 Task: Research Airbnb properties in Lyepyelâ, Belarus from 10th December, 2023 to 15th December, 2023 for 7 adults.4 bedrooms having 7 beds and 4 bathrooms. Property type can be house. Amenities needed are: wifi, TV, free parkinig on premises, gym, breakfast. Booking option can be shelf check-in. Look for 3 properties as per requirement.
Action: Mouse moved to (504, 118)
Screenshot: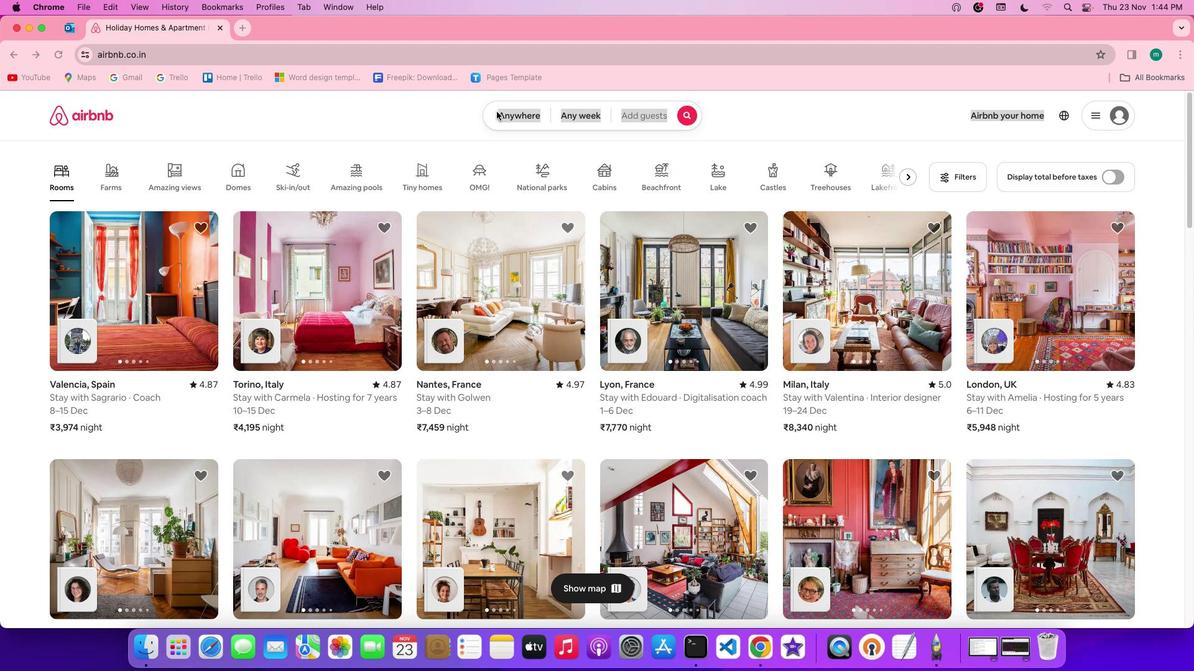 
Action: Mouse pressed left at (504, 118)
Screenshot: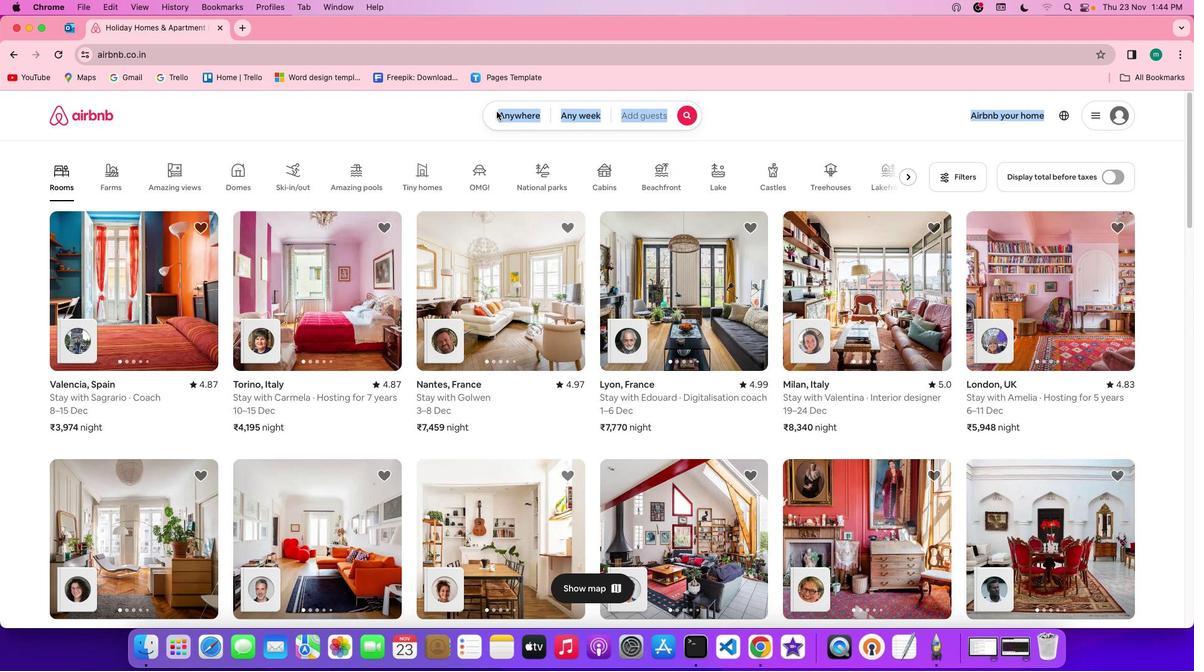 
Action: Mouse pressed left at (504, 118)
Screenshot: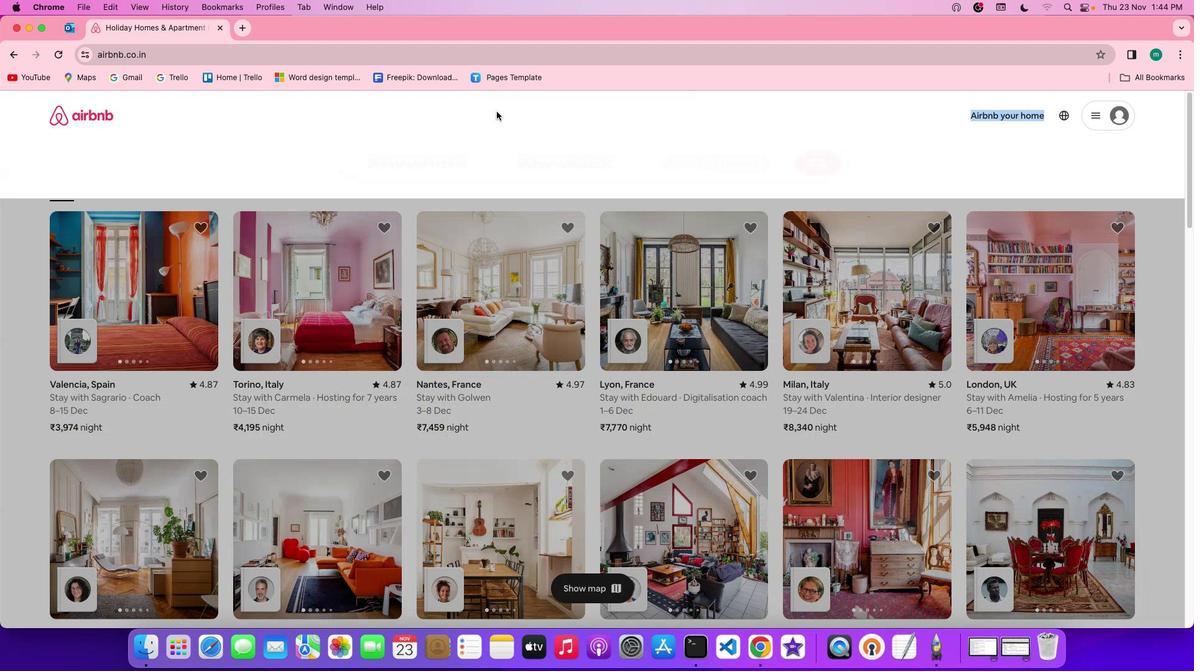 
Action: Mouse moved to (464, 176)
Screenshot: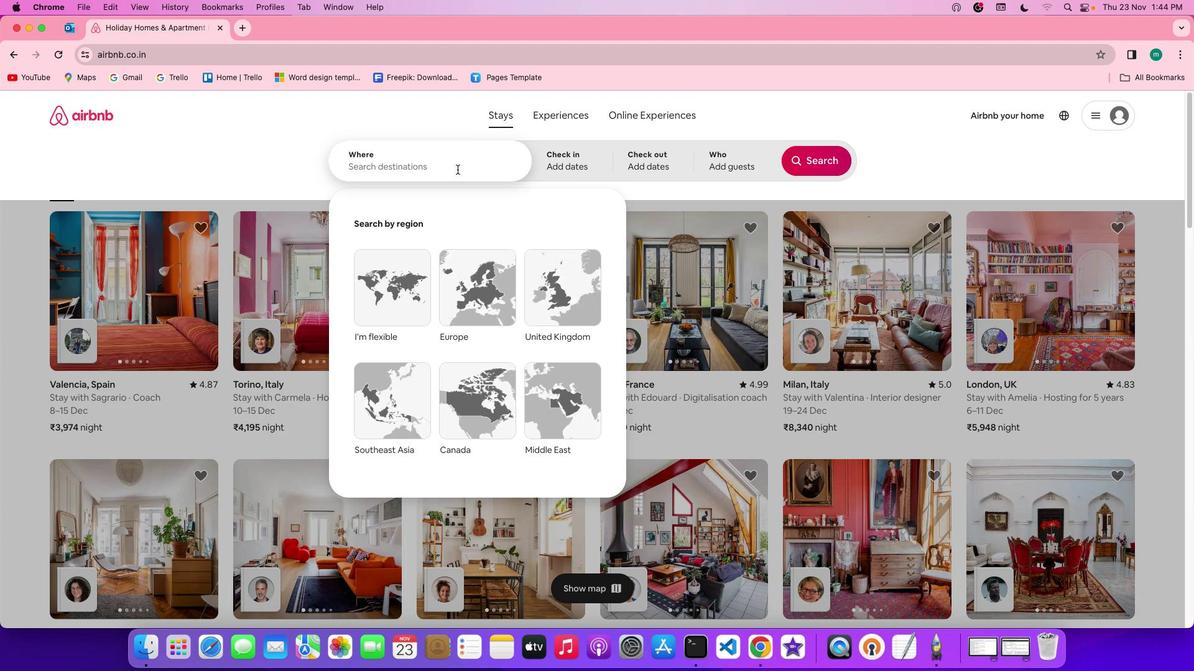 
Action: Mouse pressed left at (464, 176)
Screenshot: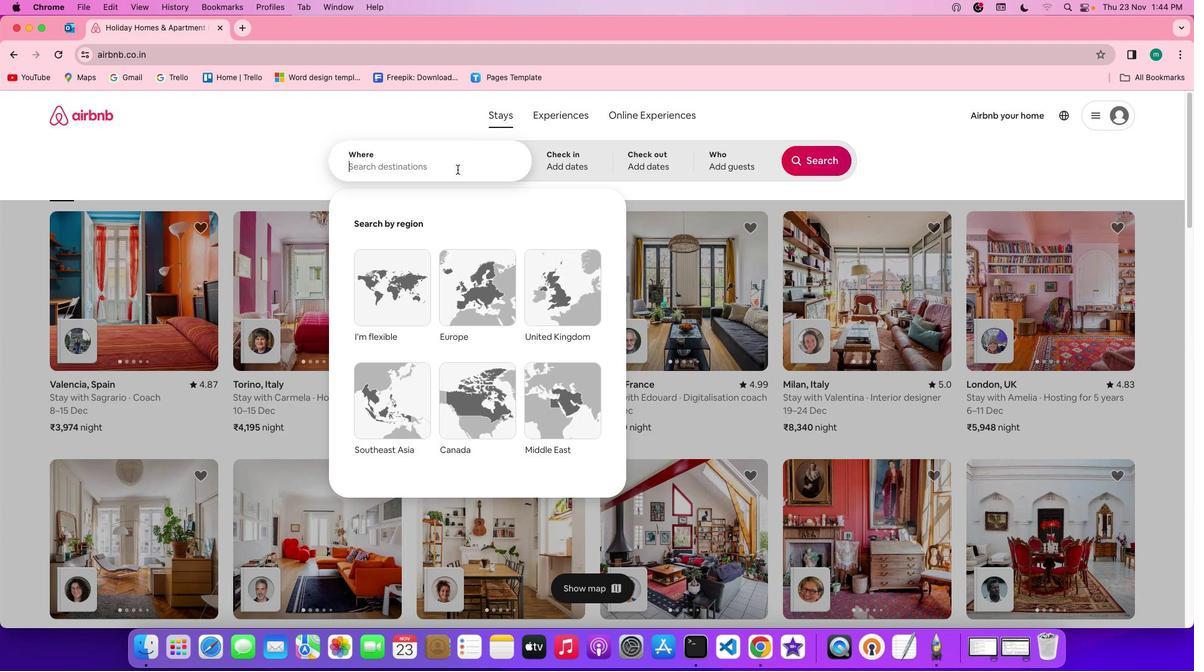 
Action: Key pressed Key.shift'L''y''e''p''y''e''l'','Key.spaceKey.shift'B''e''l''a''r''u''s'
Screenshot: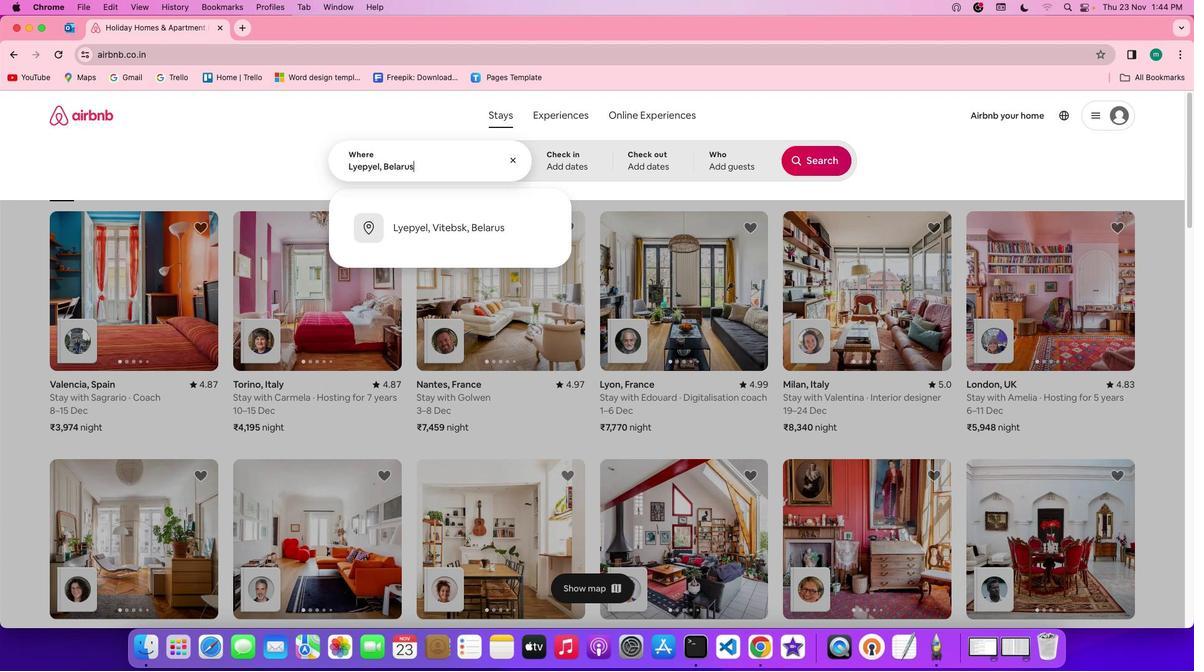 
Action: Mouse moved to (564, 170)
Screenshot: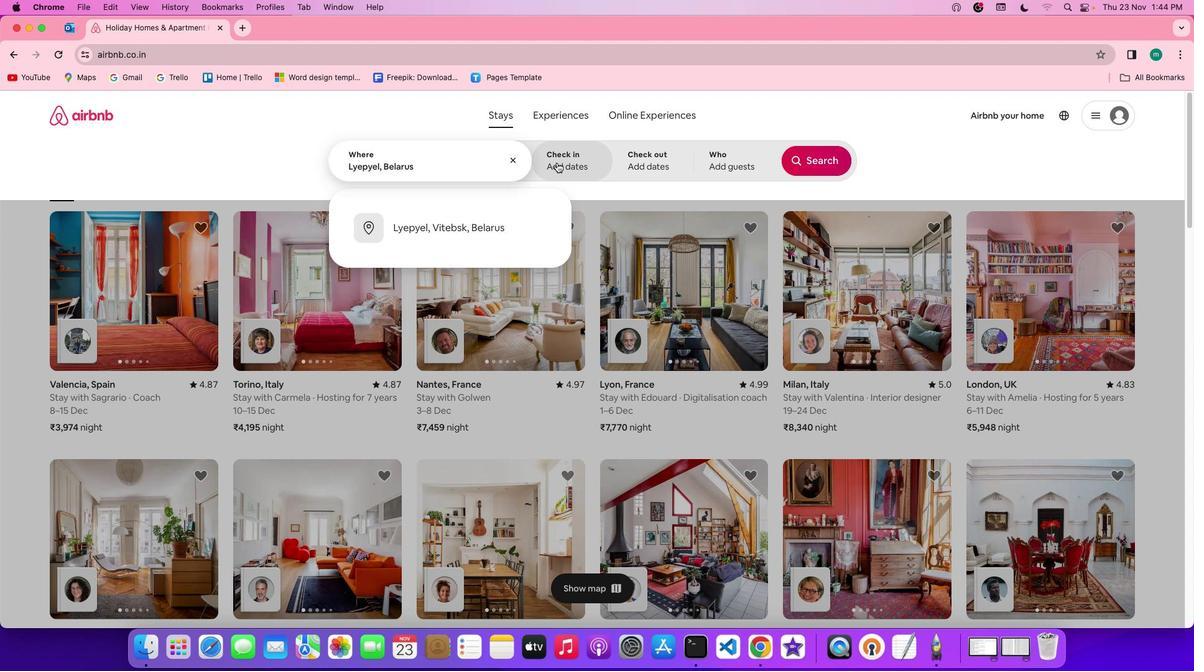 
Action: Mouse pressed left at (564, 170)
Screenshot: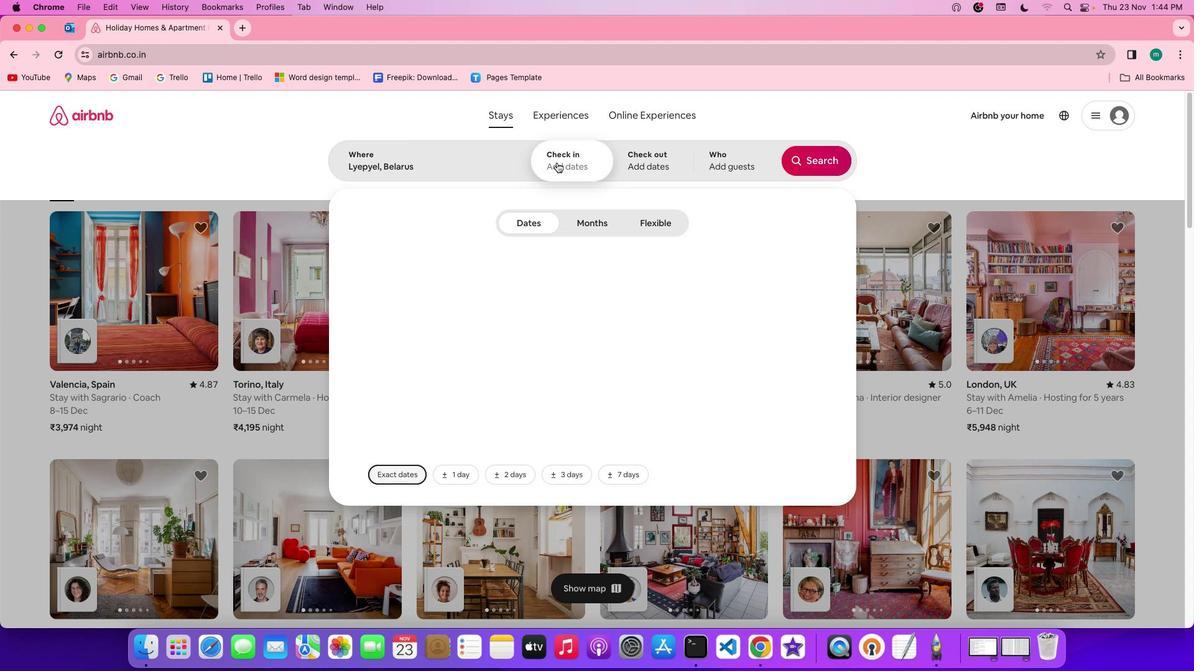 
Action: Mouse moved to (625, 382)
Screenshot: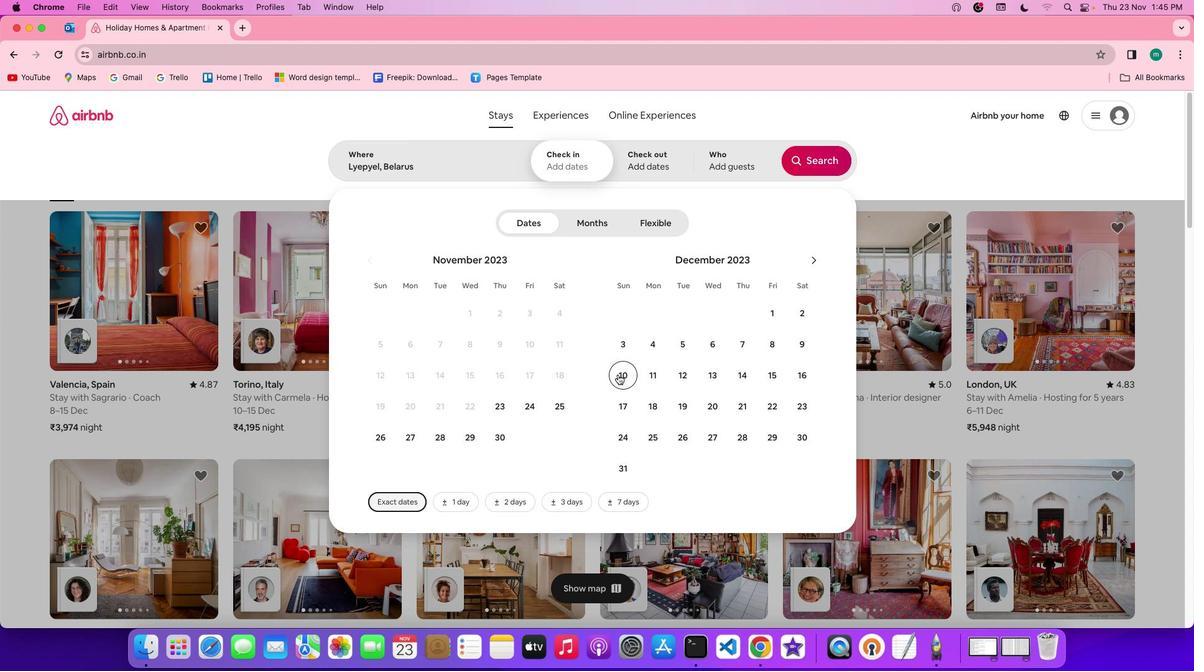 
Action: Mouse pressed left at (625, 382)
Screenshot: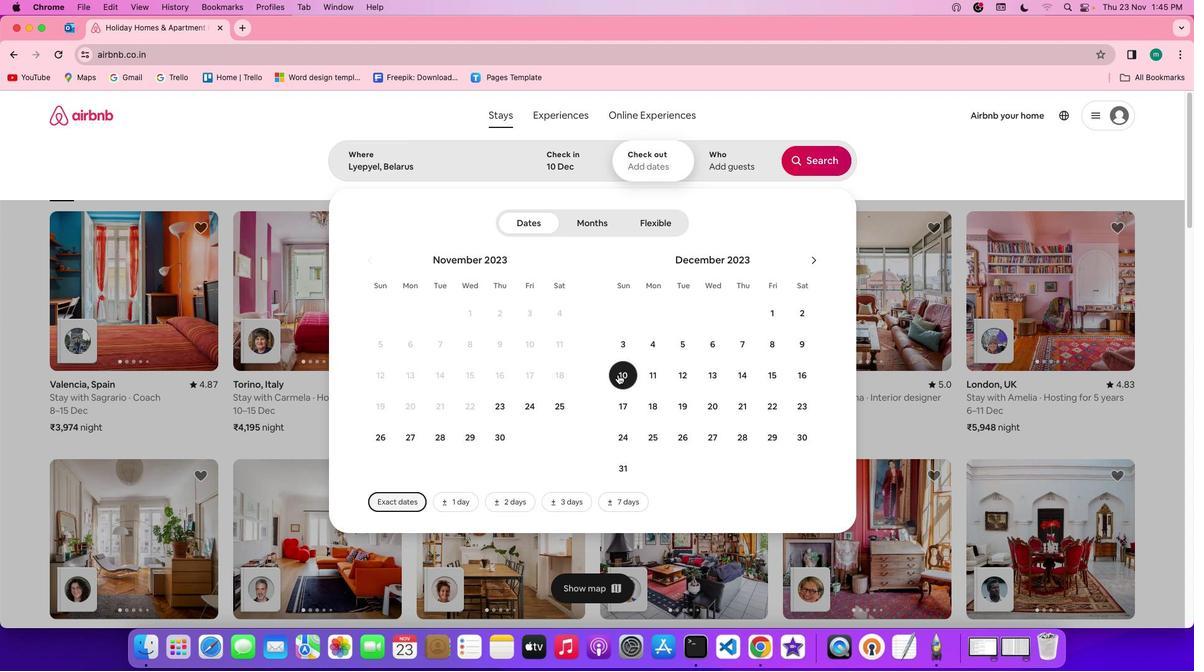 
Action: Mouse moved to (771, 380)
Screenshot: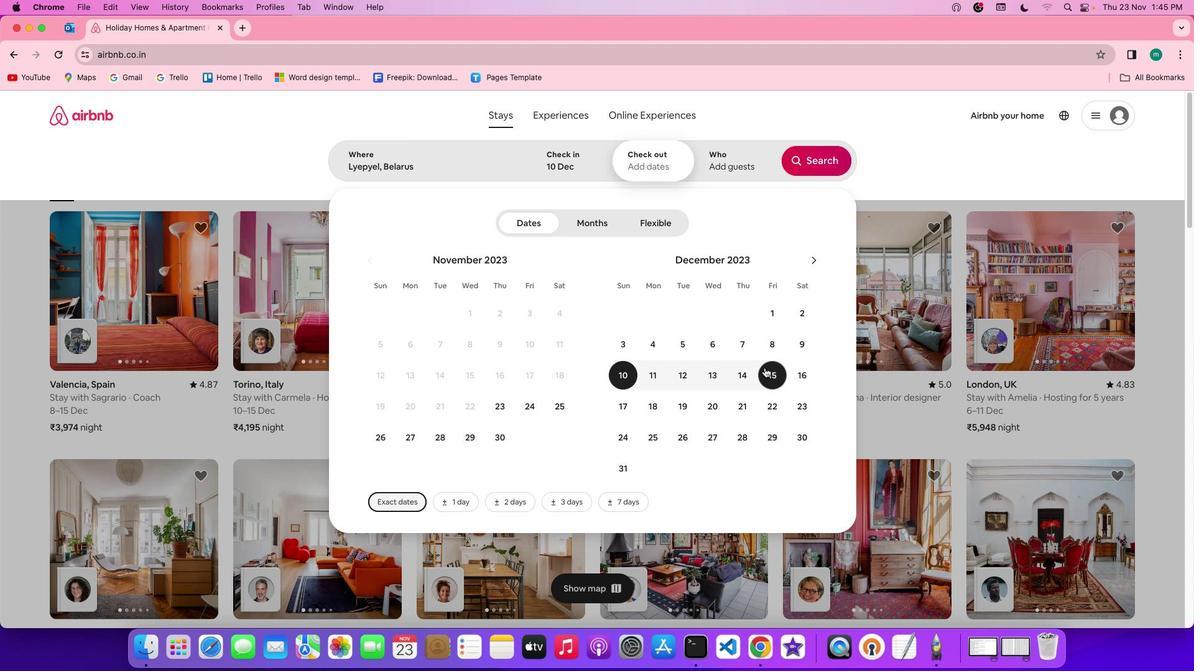 
Action: Mouse pressed left at (771, 380)
Screenshot: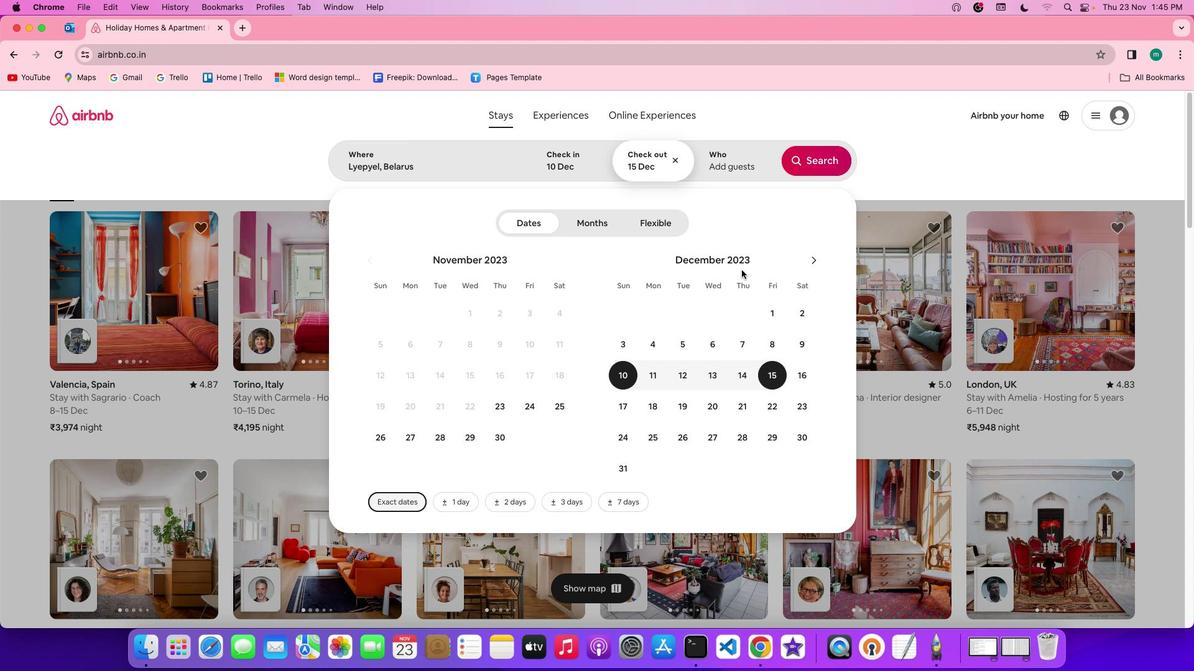 
Action: Mouse moved to (745, 174)
Screenshot: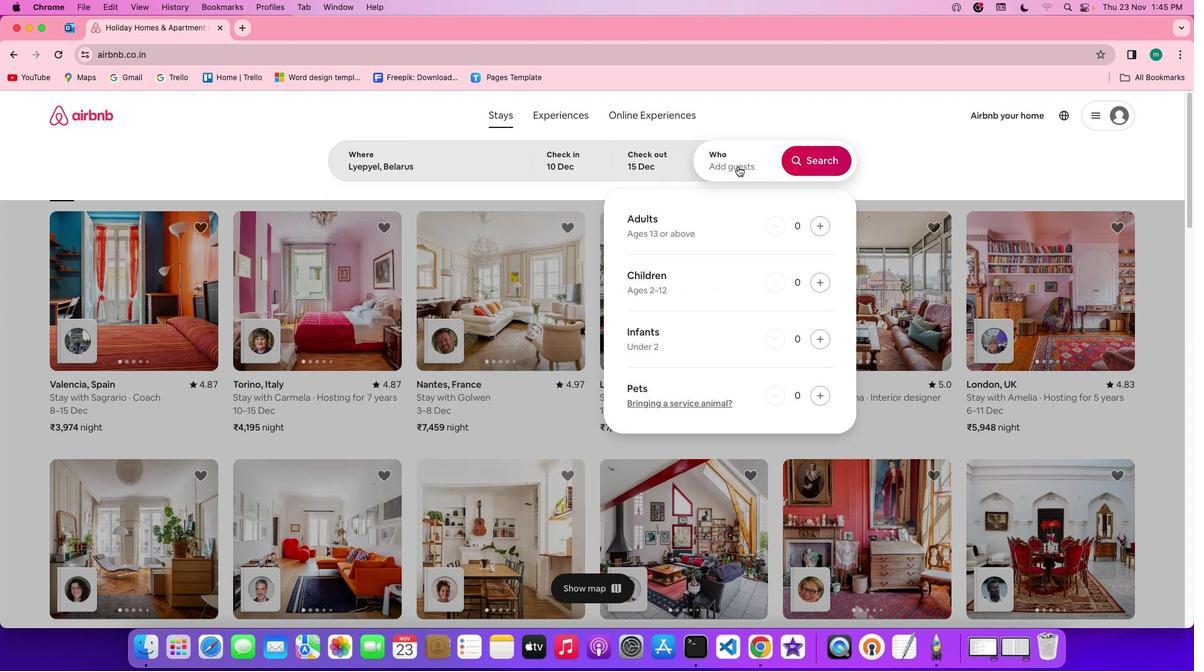 
Action: Mouse pressed left at (745, 174)
Screenshot: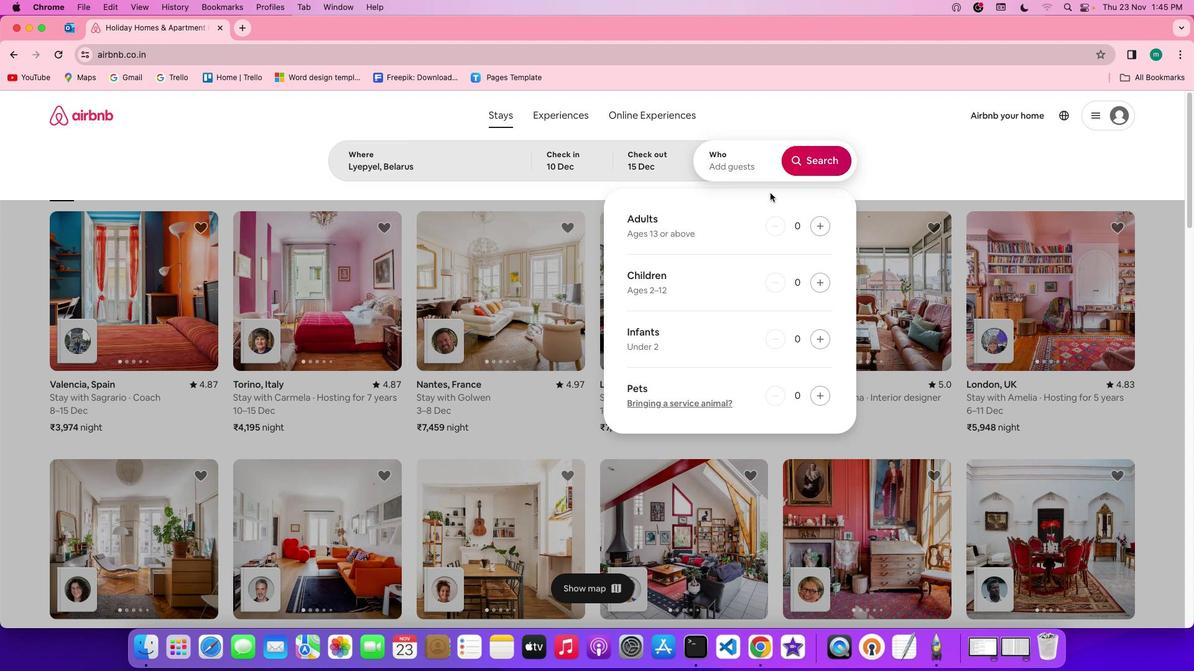 
Action: Mouse moved to (833, 234)
Screenshot: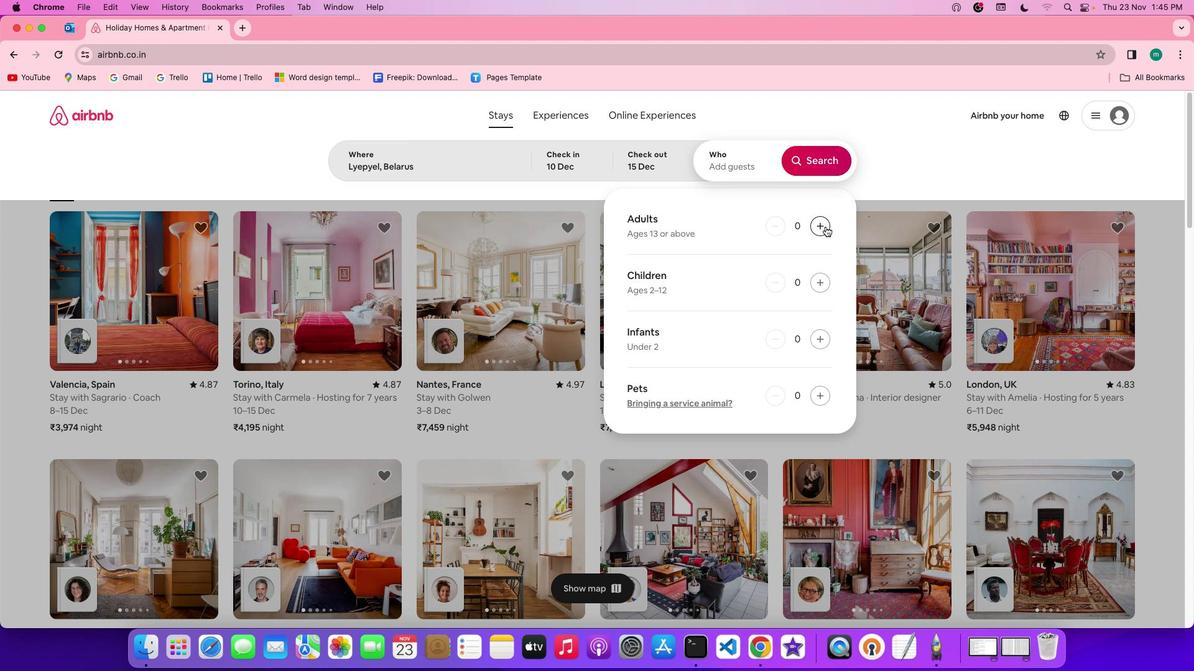 
Action: Mouse pressed left at (833, 234)
Screenshot: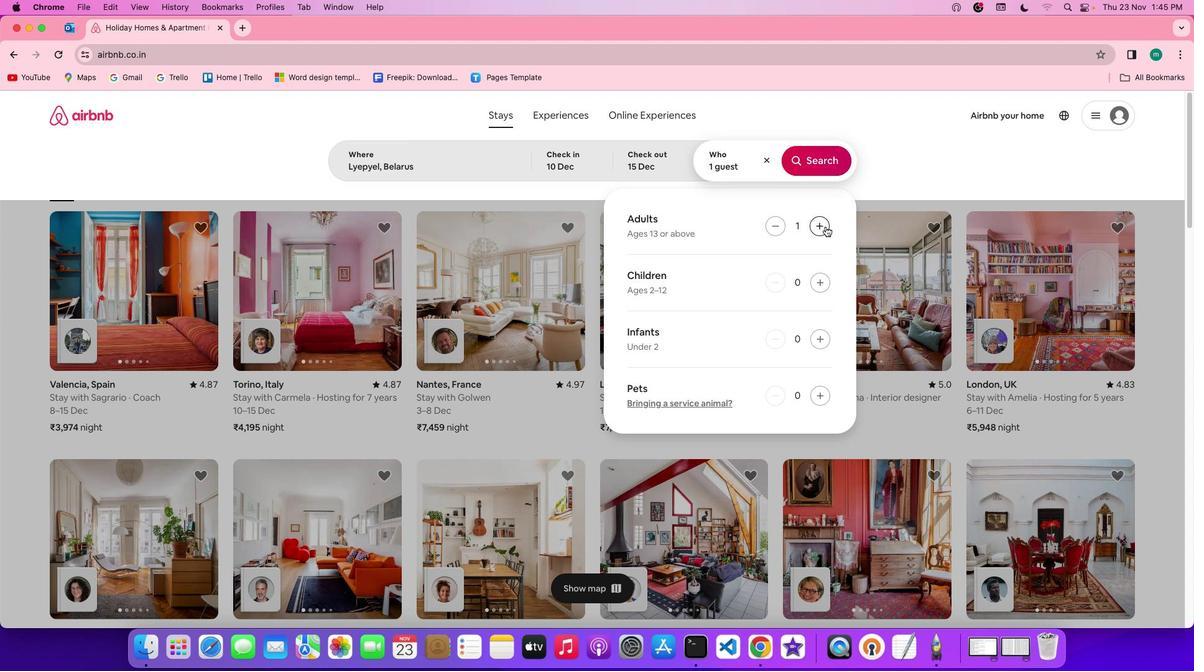 
Action: Mouse pressed left at (833, 234)
Screenshot: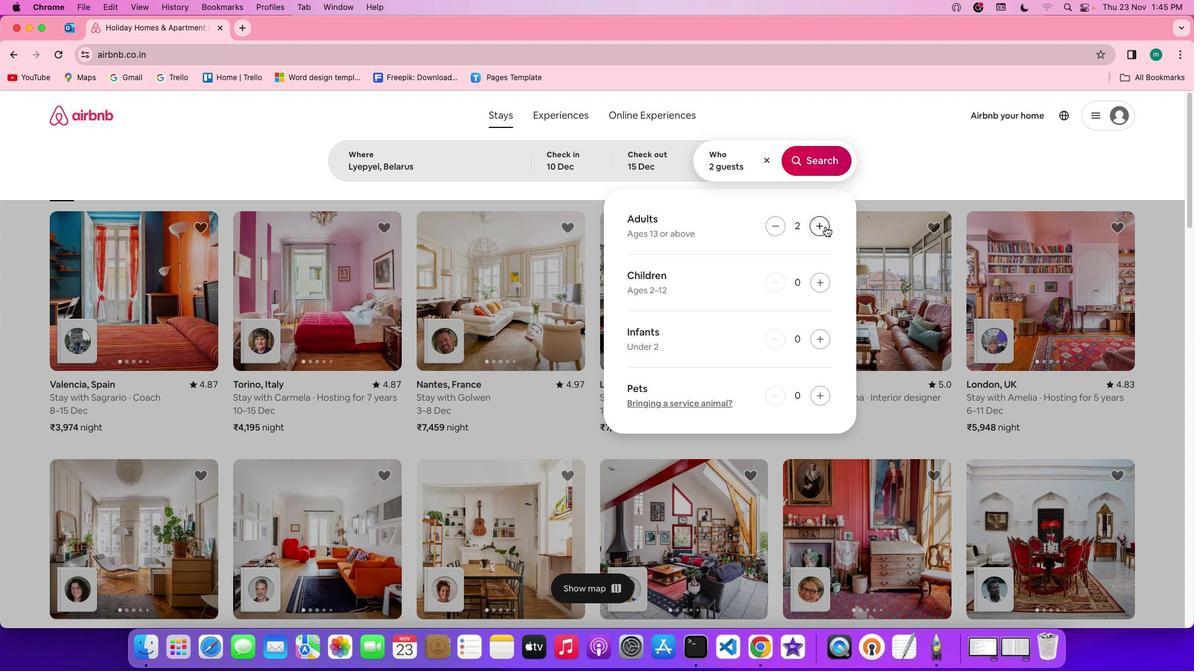 
Action: Mouse pressed left at (833, 234)
Screenshot: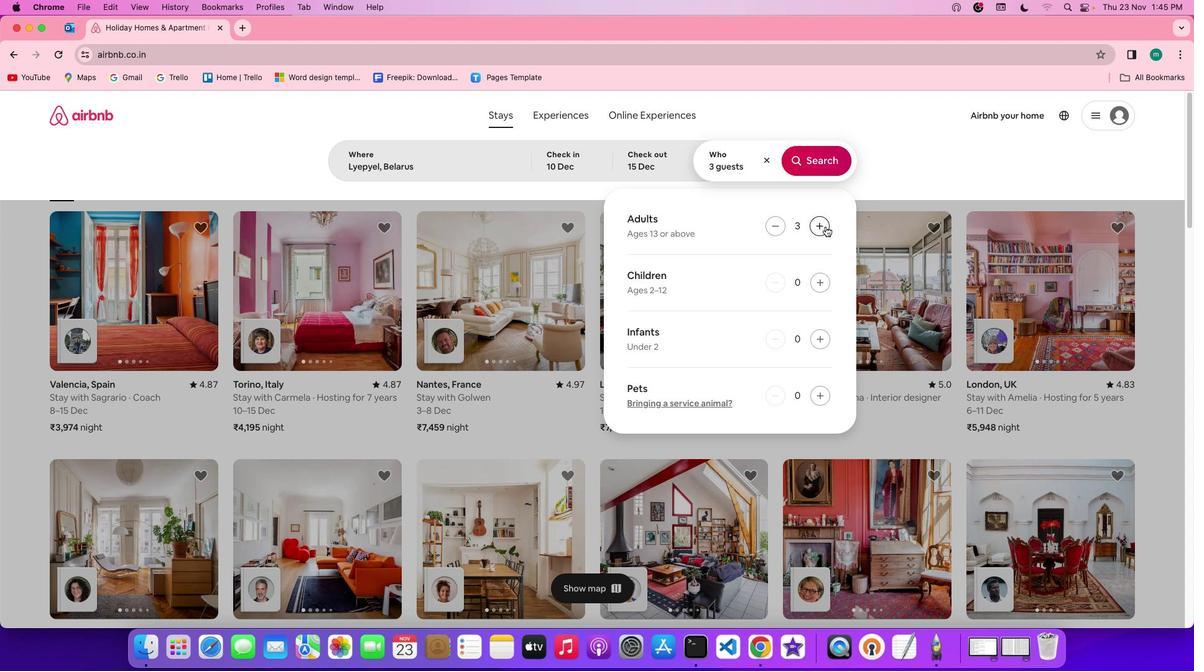 
Action: Mouse pressed left at (833, 234)
Screenshot: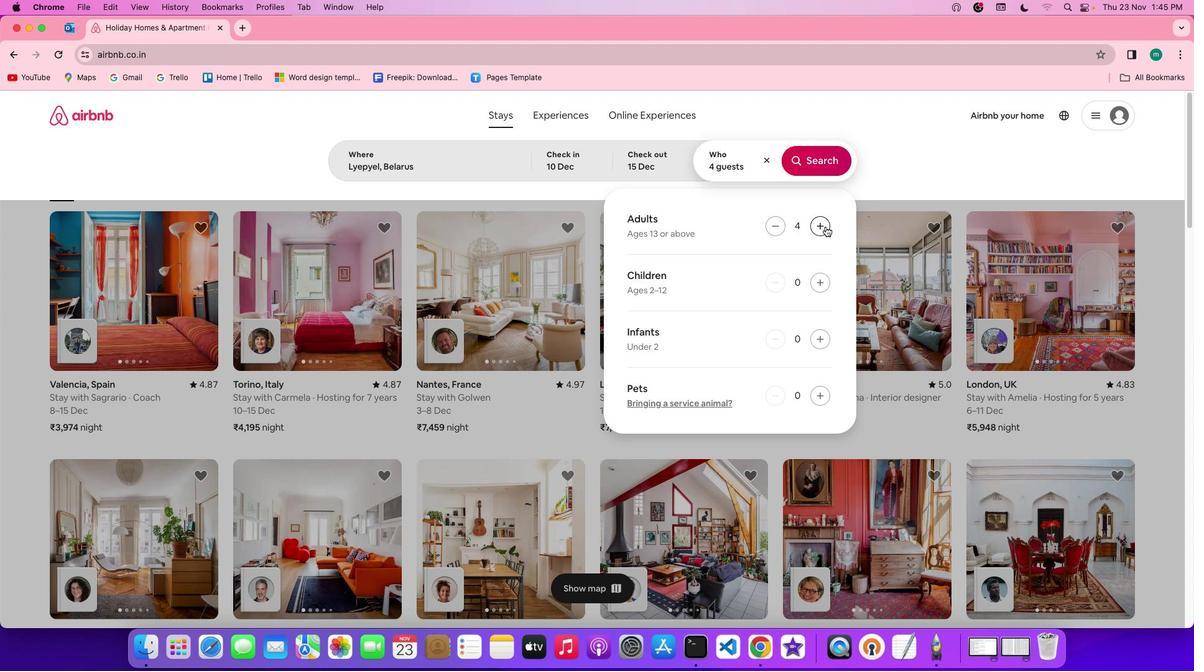 
Action: Mouse pressed left at (833, 234)
Screenshot: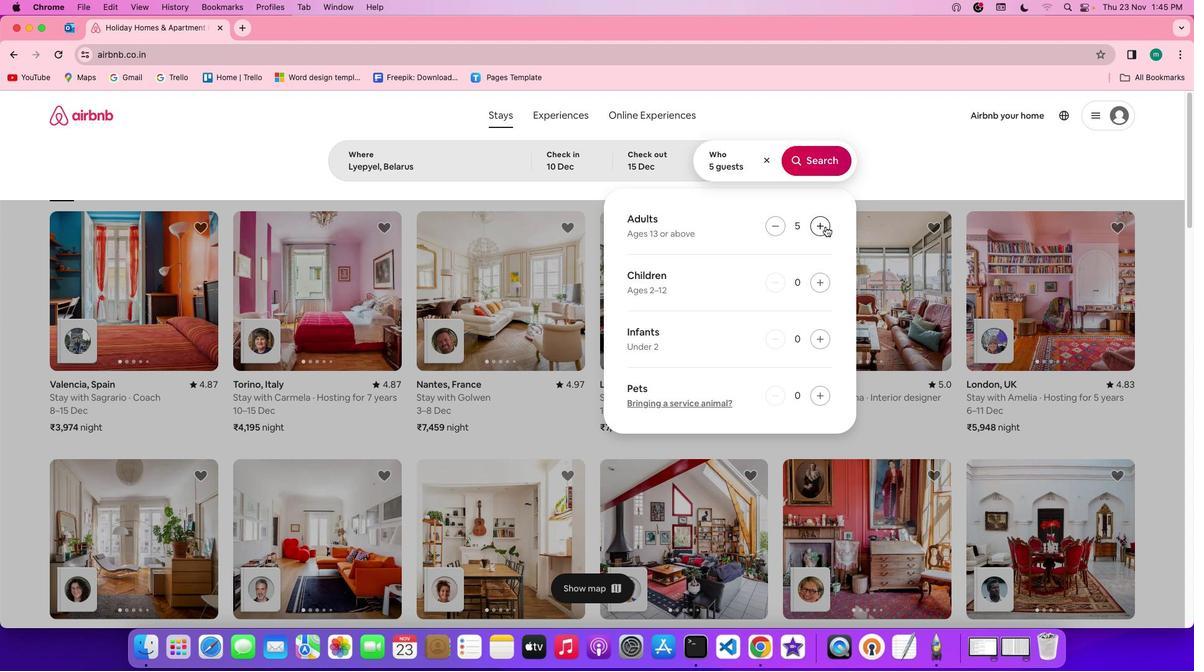 
Action: Mouse pressed left at (833, 234)
Screenshot: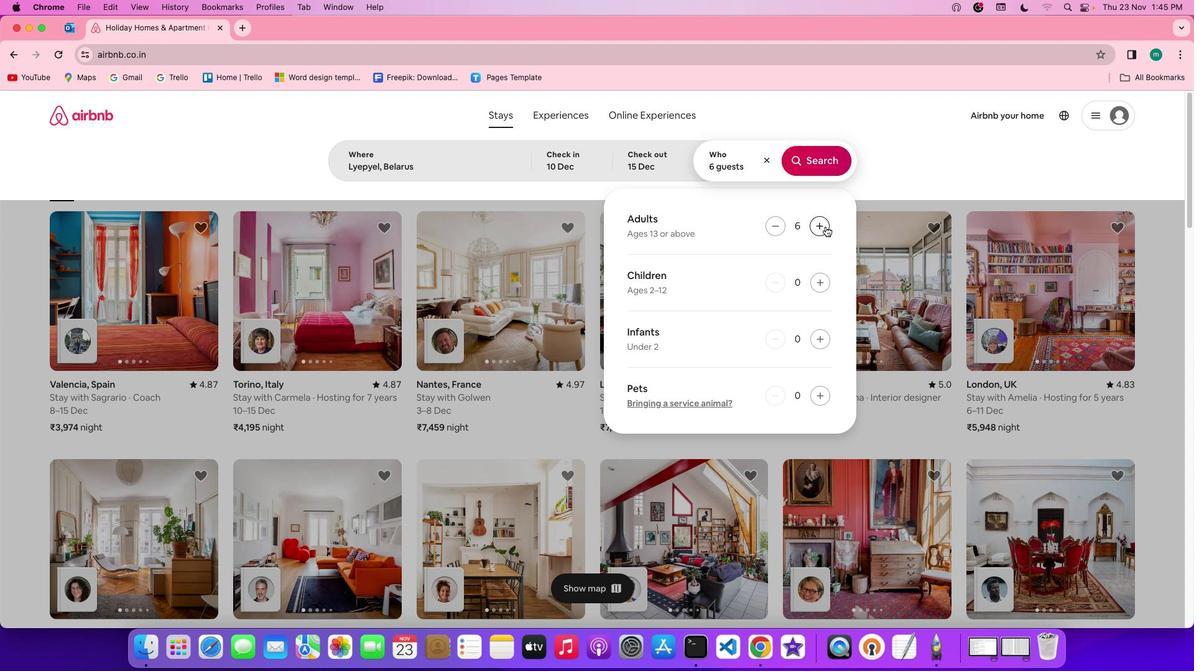 
Action: Mouse pressed left at (833, 234)
Screenshot: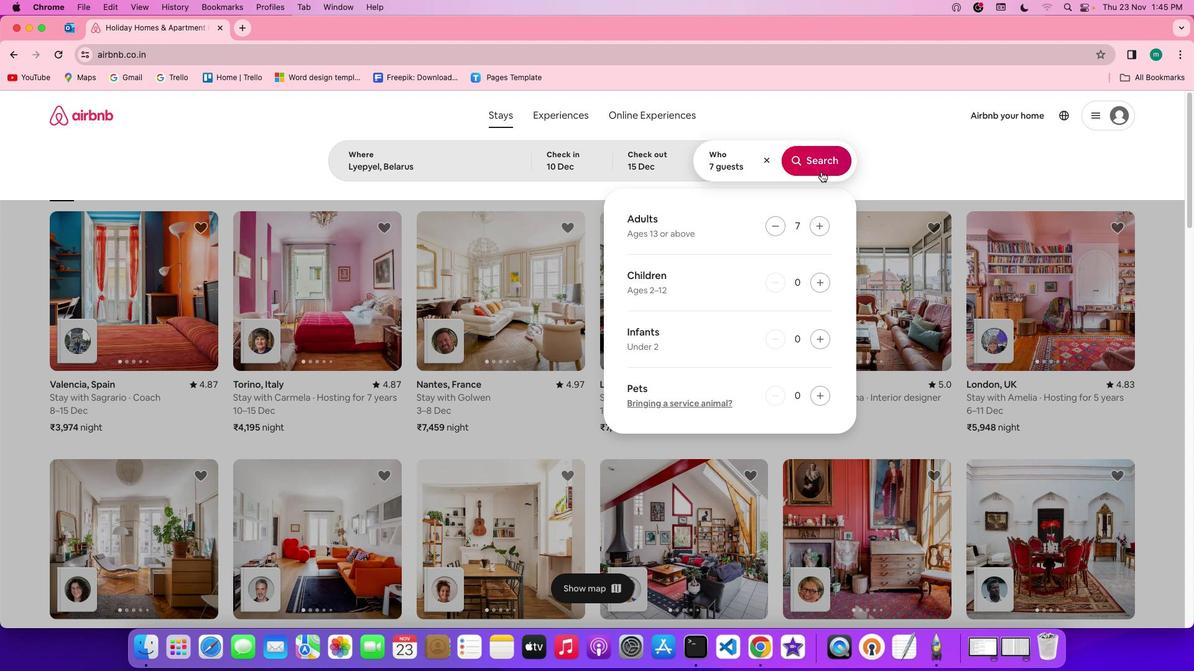
Action: Mouse moved to (828, 176)
Screenshot: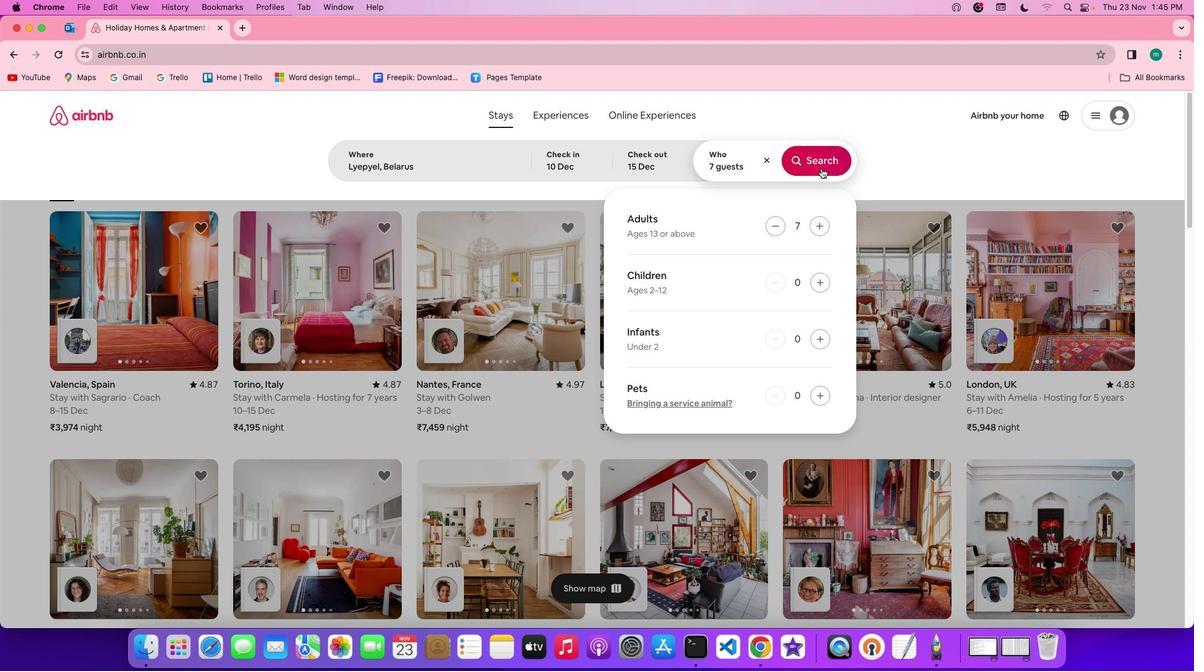 
Action: Mouse pressed left at (828, 176)
Screenshot: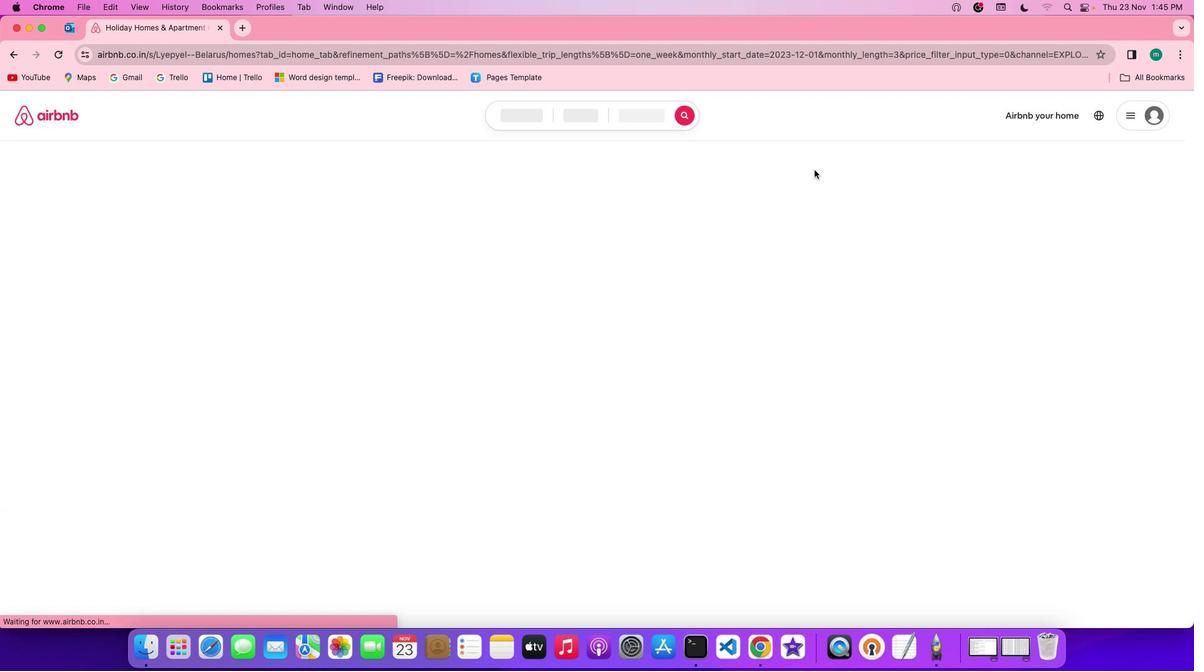 
Action: Mouse moved to (1016, 177)
Screenshot: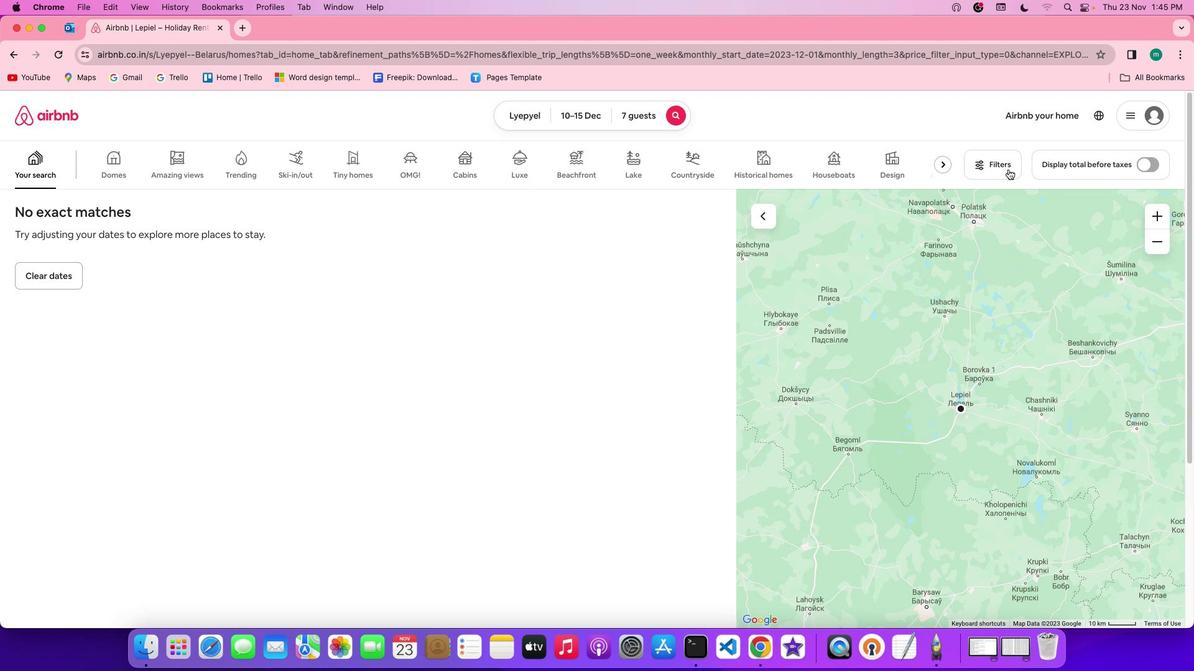 
Action: Mouse pressed left at (1016, 177)
Screenshot: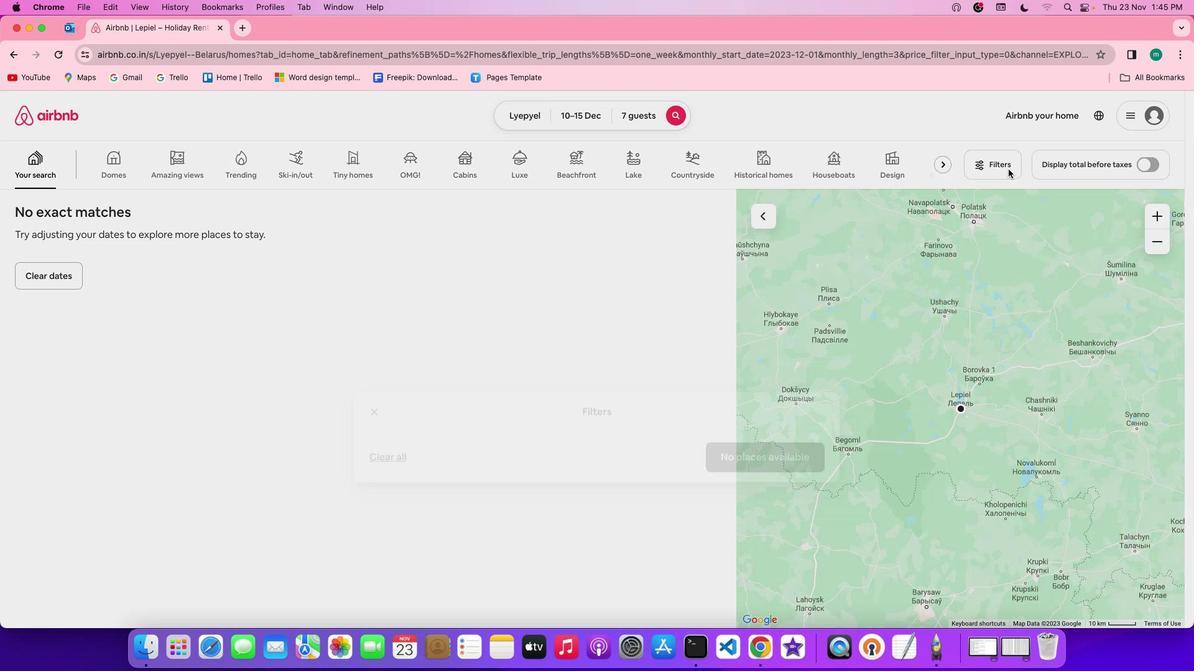 
Action: Mouse moved to (576, 405)
Screenshot: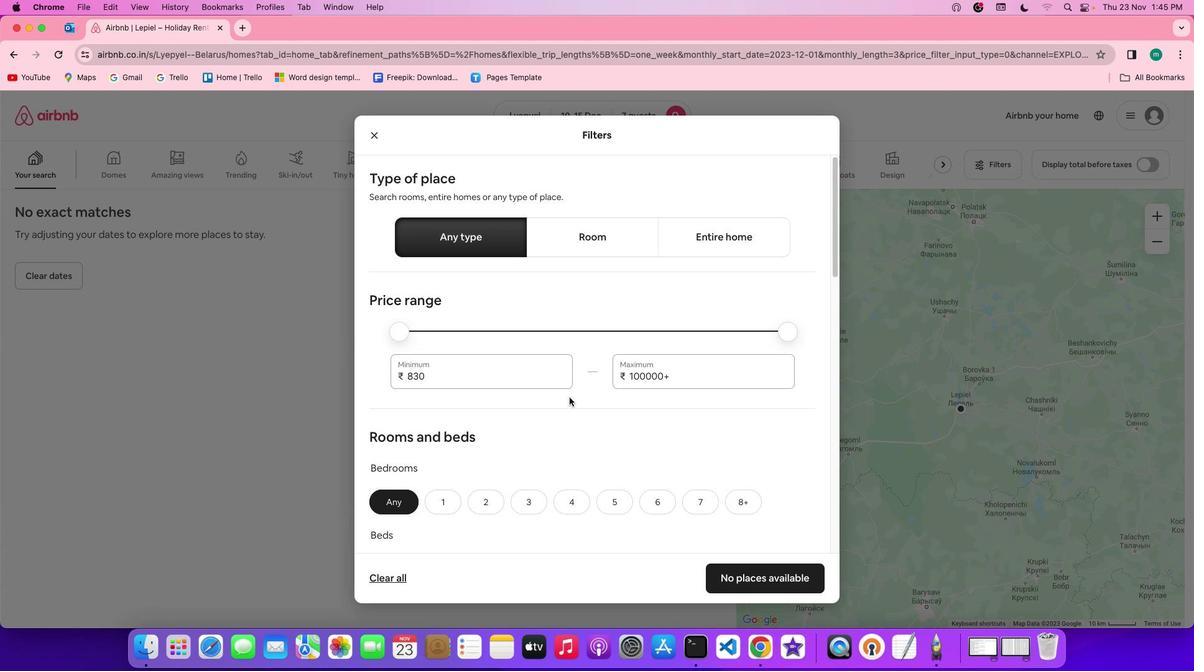 
Action: Mouse scrolled (576, 405) with delta (7, 6)
Screenshot: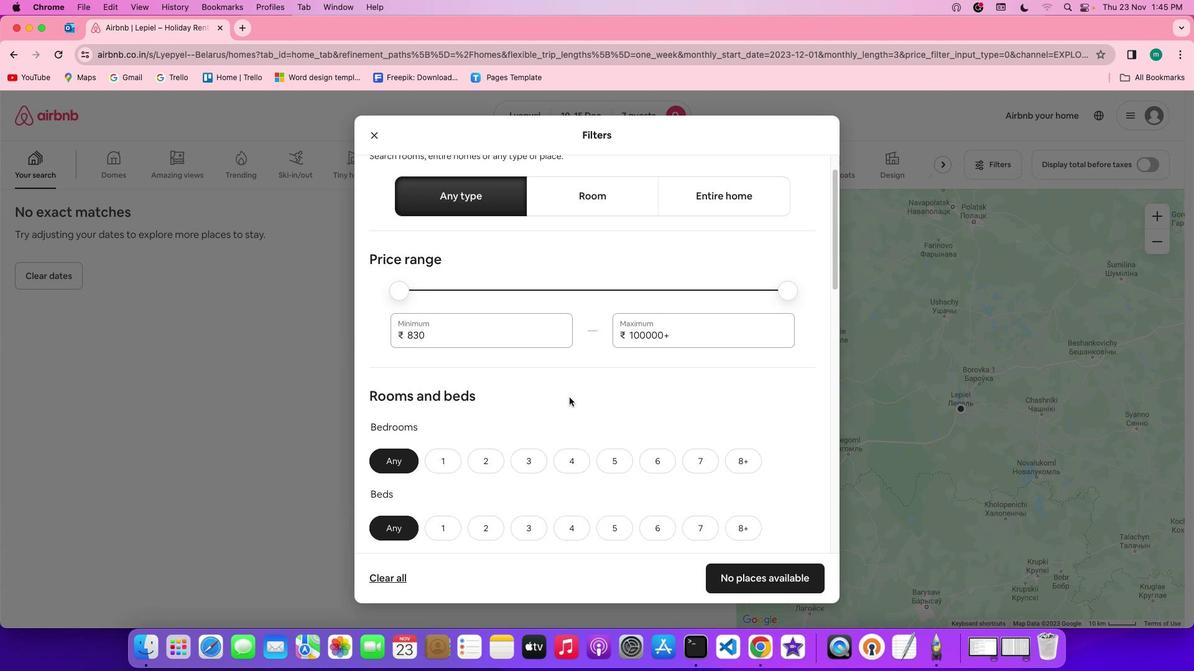 
Action: Mouse scrolled (576, 405) with delta (7, 6)
Screenshot: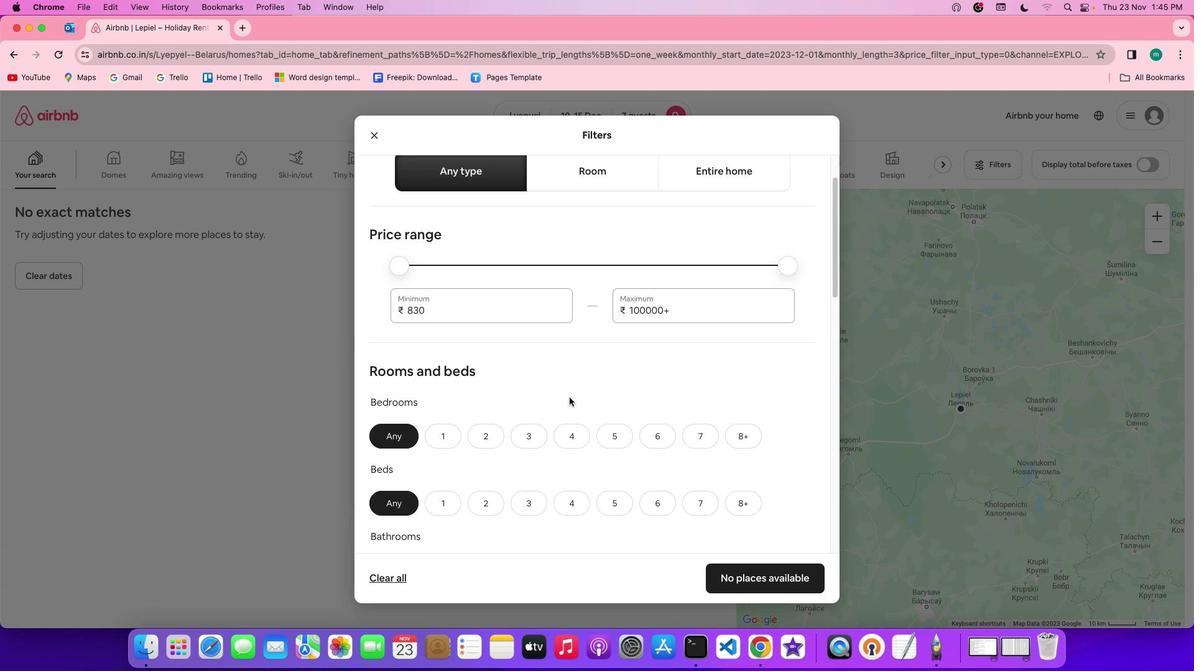 
Action: Mouse scrolled (576, 405) with delta (7, 6)
Screenshot: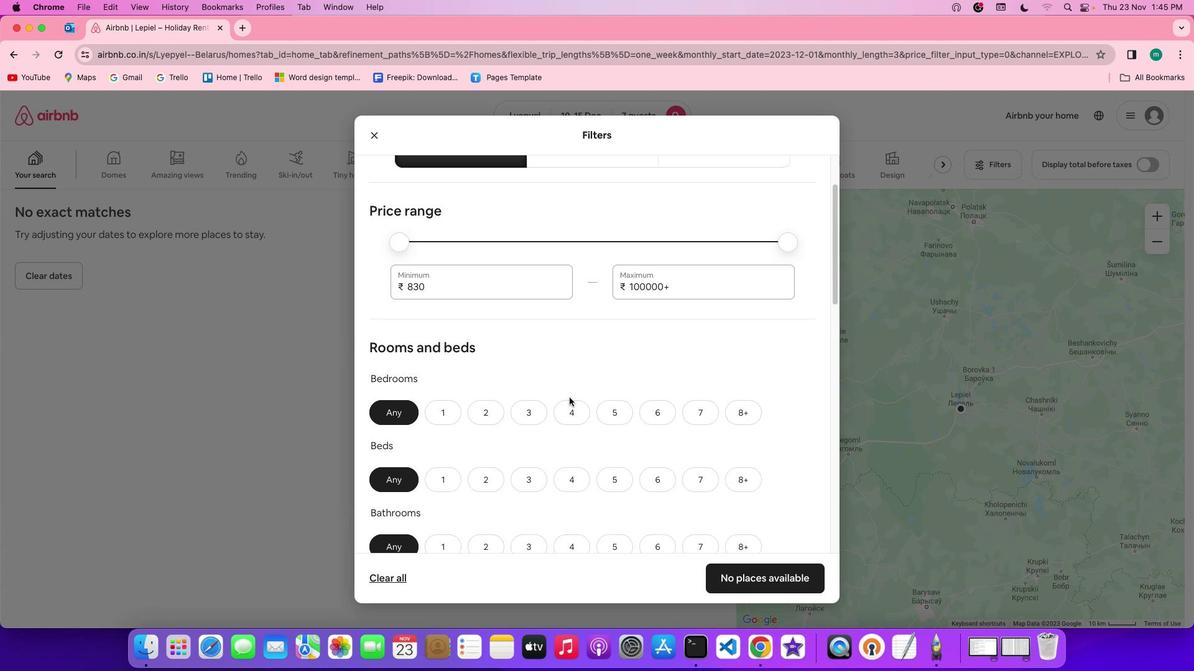 
Action: Mouse scrolled (576, 405) with delta (7, 6)
Screenshot: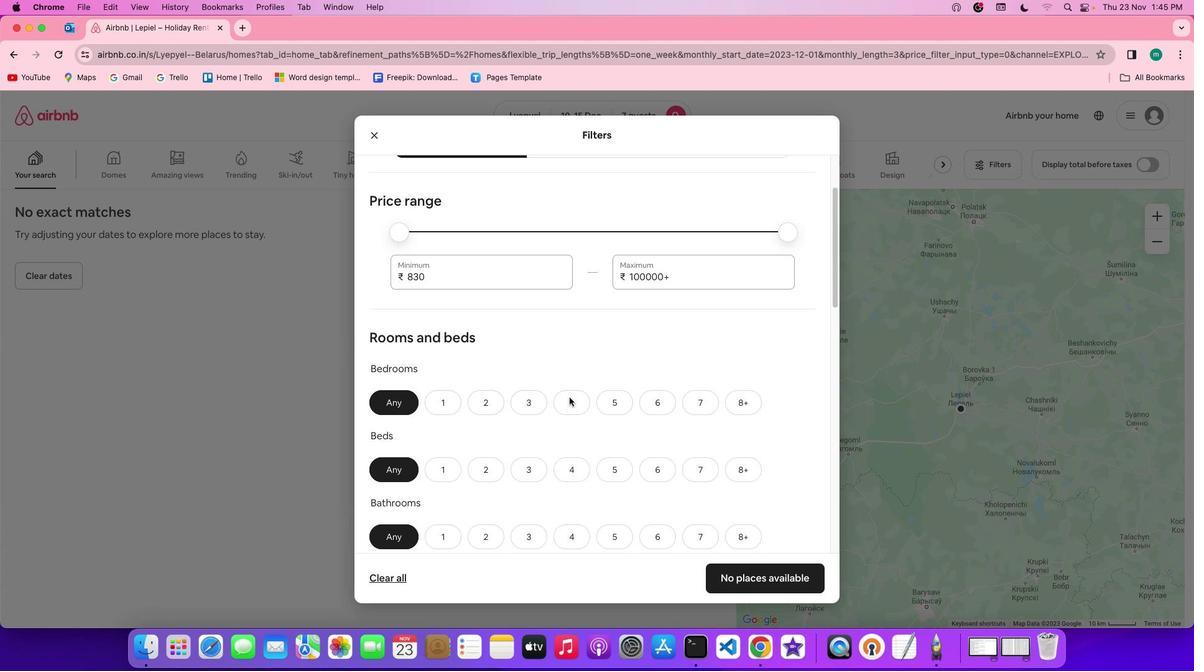 
Action: Mouse scrolled (576, 405) with delta (7, 6)
Screenshot: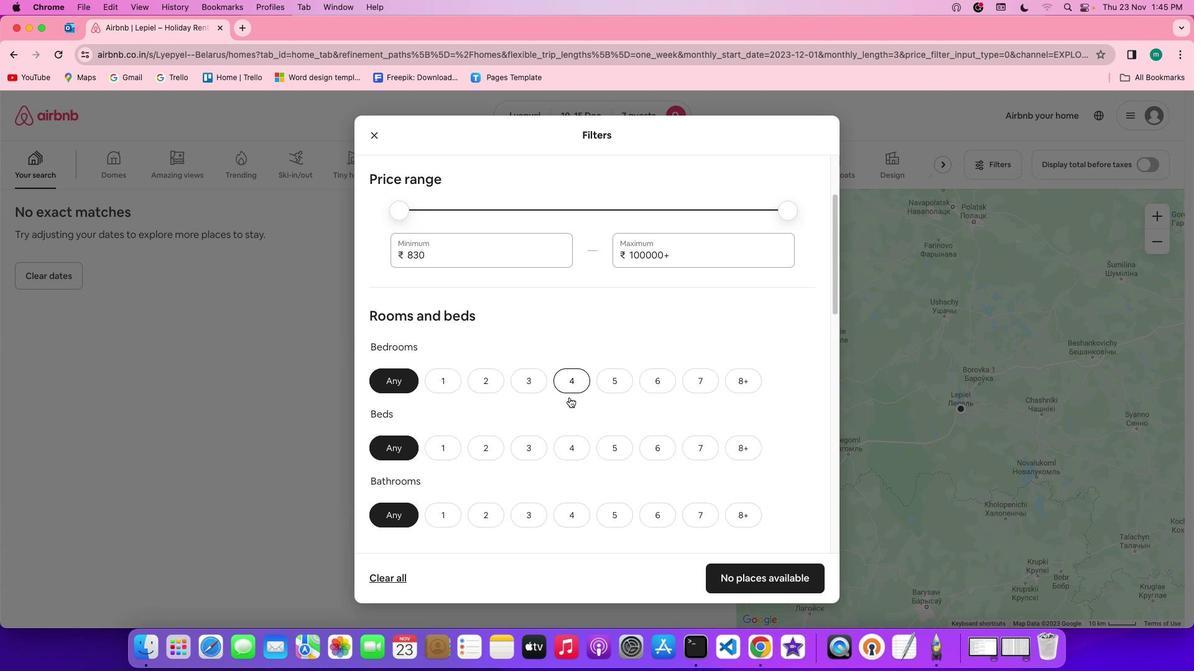 
Action: Mouse scrolled (576, 405) with delta (7, 6)
Screenshot: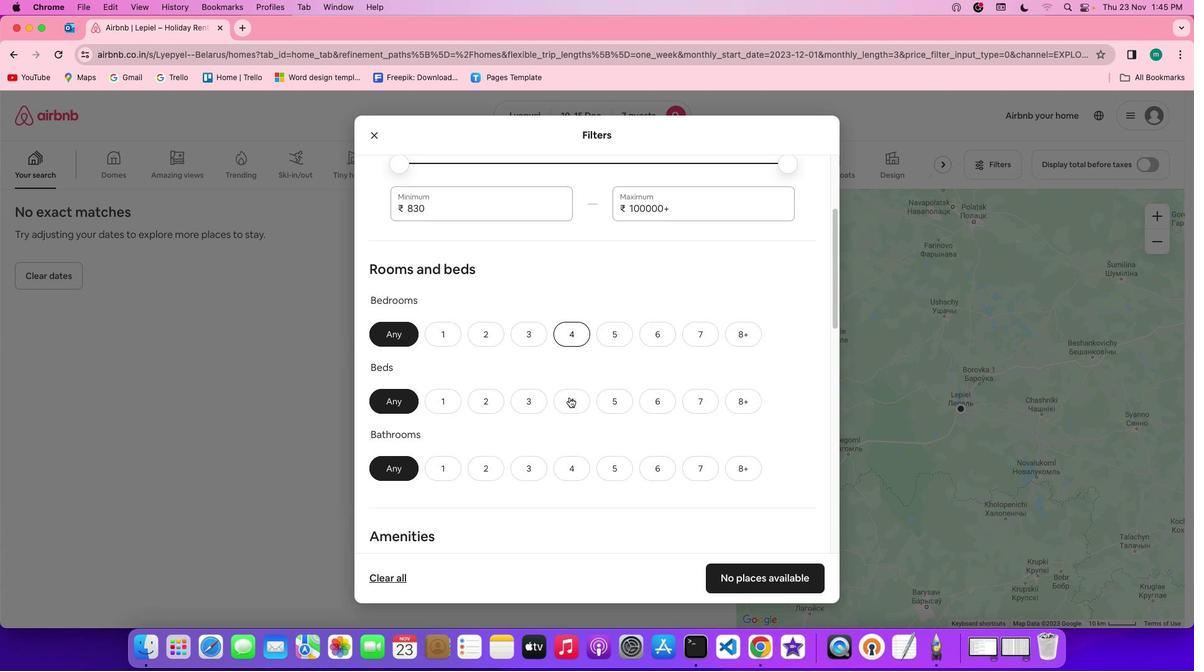
Action: Mouse scrolled (576, 405) with delta (7, 6)
Screenshot: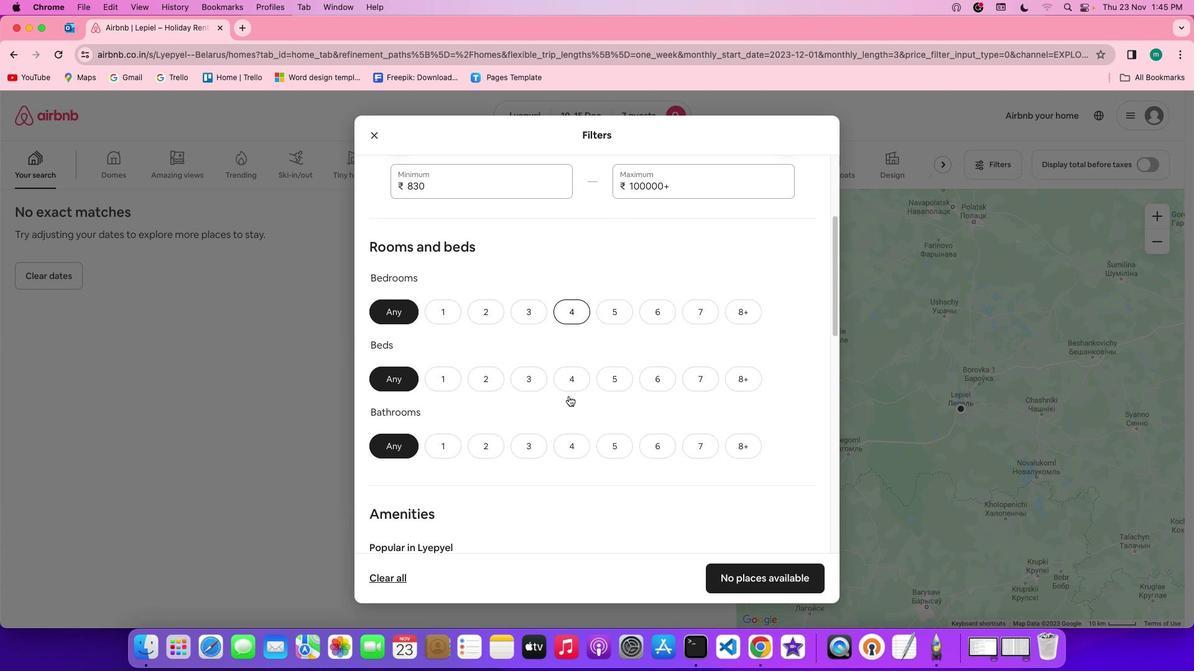 
Action: Mouse scrolled (576, 405) with delta (7, 6)
Screenshot: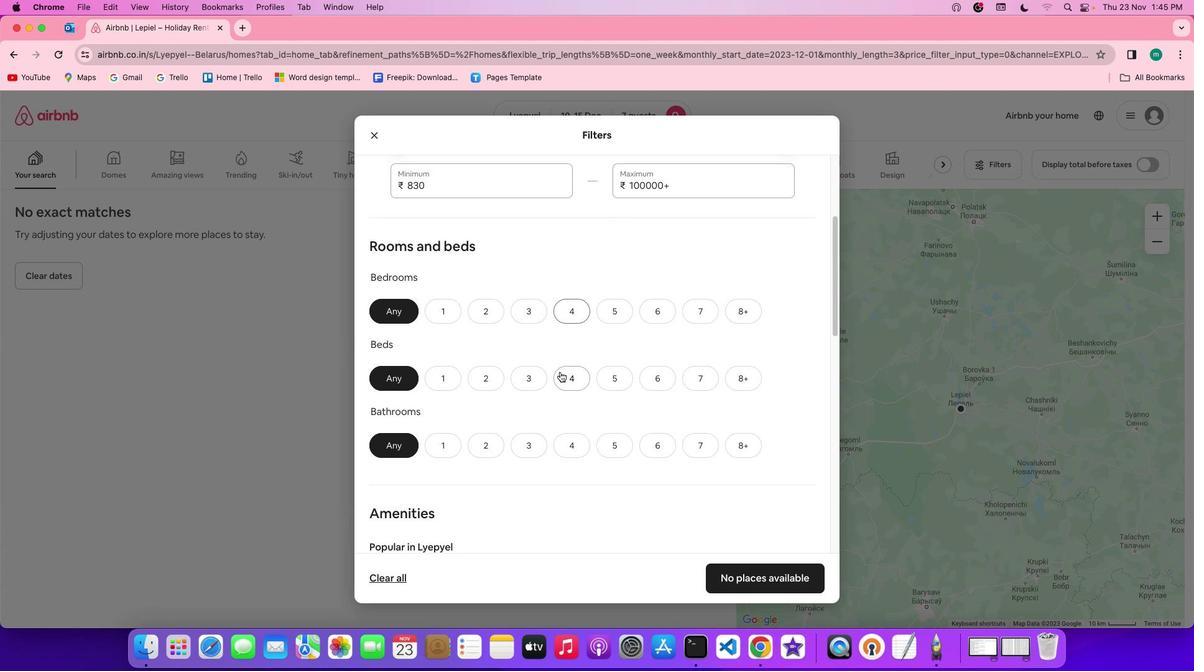 
Action: Mouse moved to (589, 321)
Screenshot: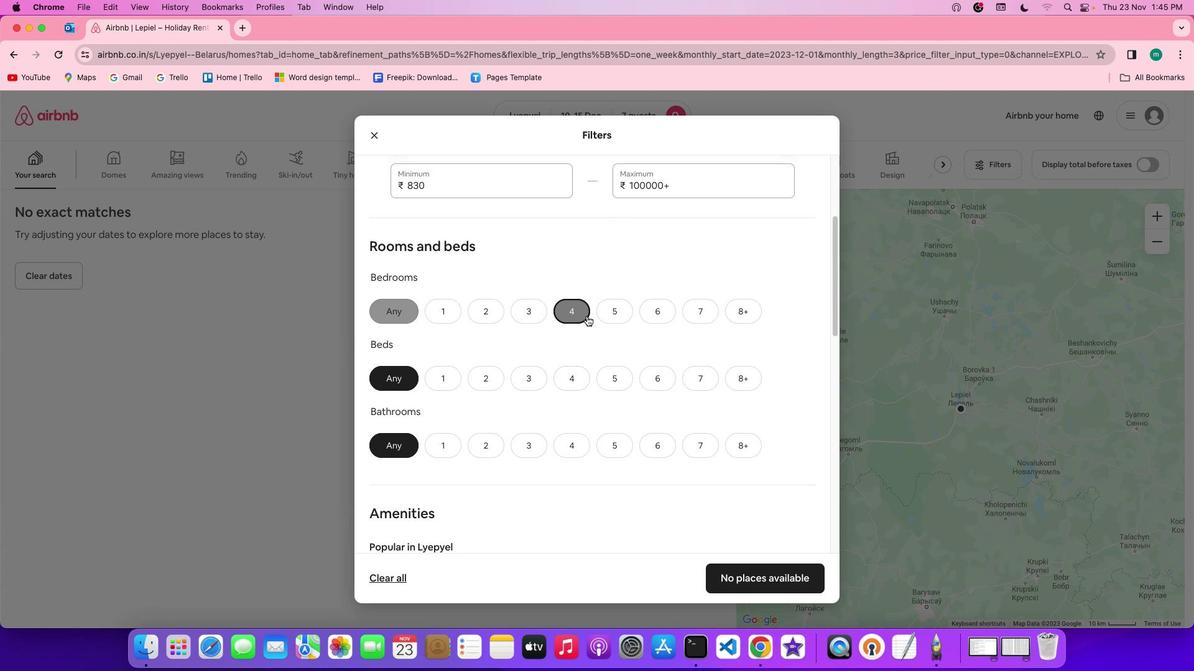 
Action: Mouse pressed left at (589, 321)
Screenshot: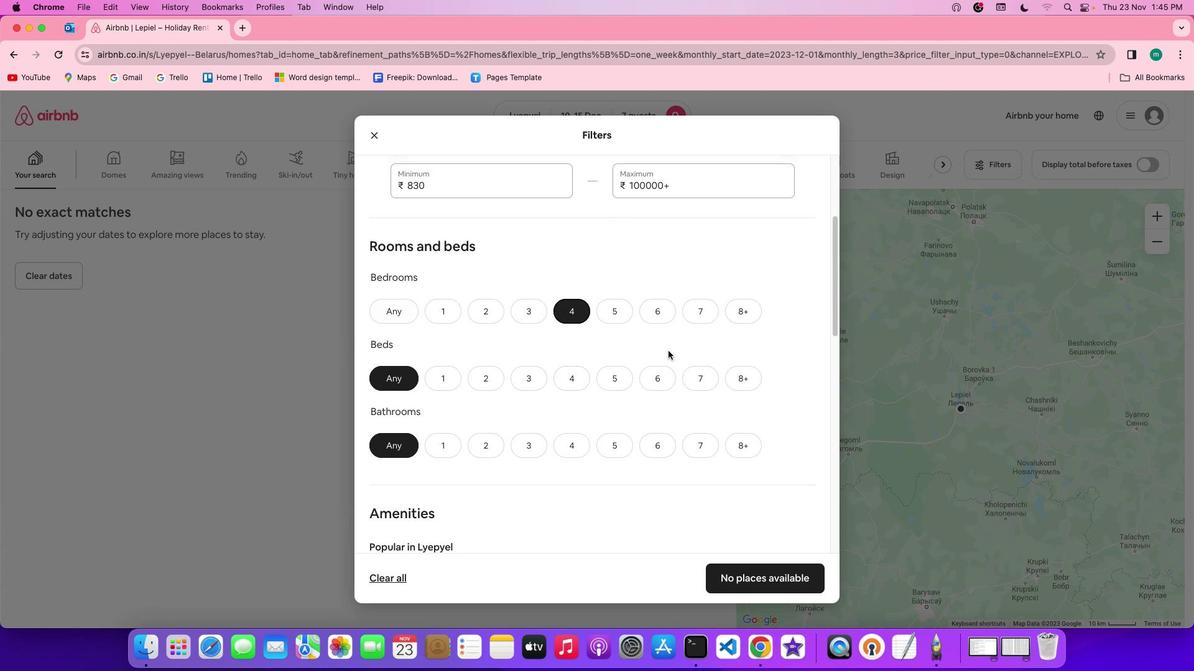 
Action: Mouse moved to (713, 382)
Screenshot: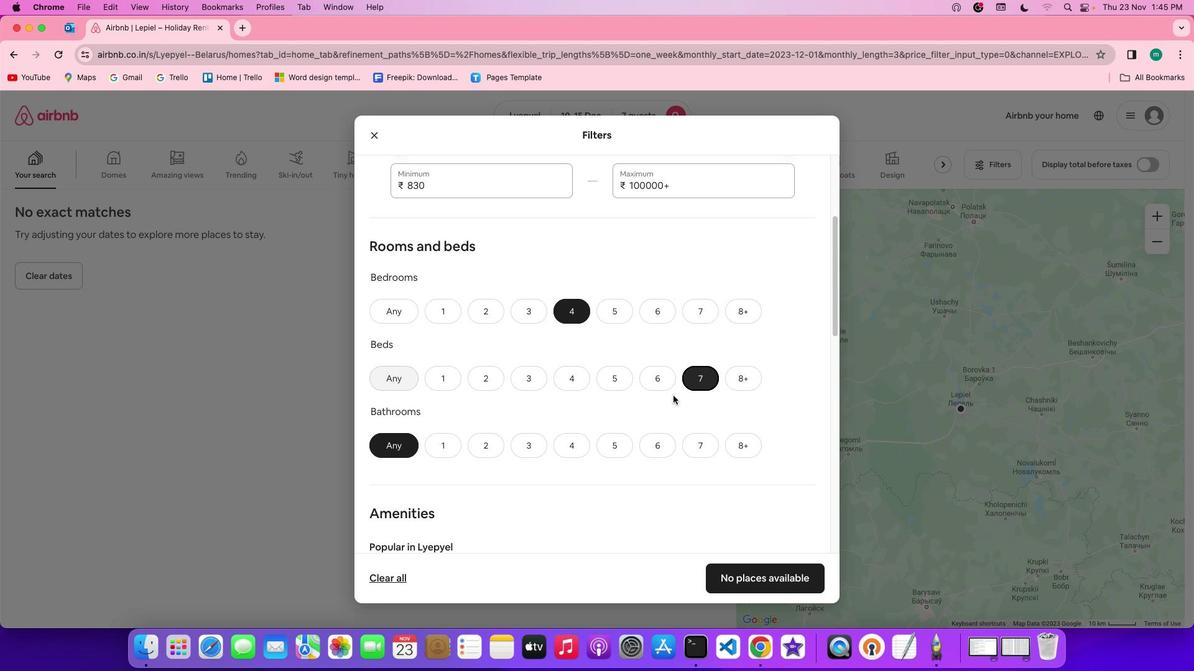 
Action: Mouse pressed left at (713, 382)
Screenshot: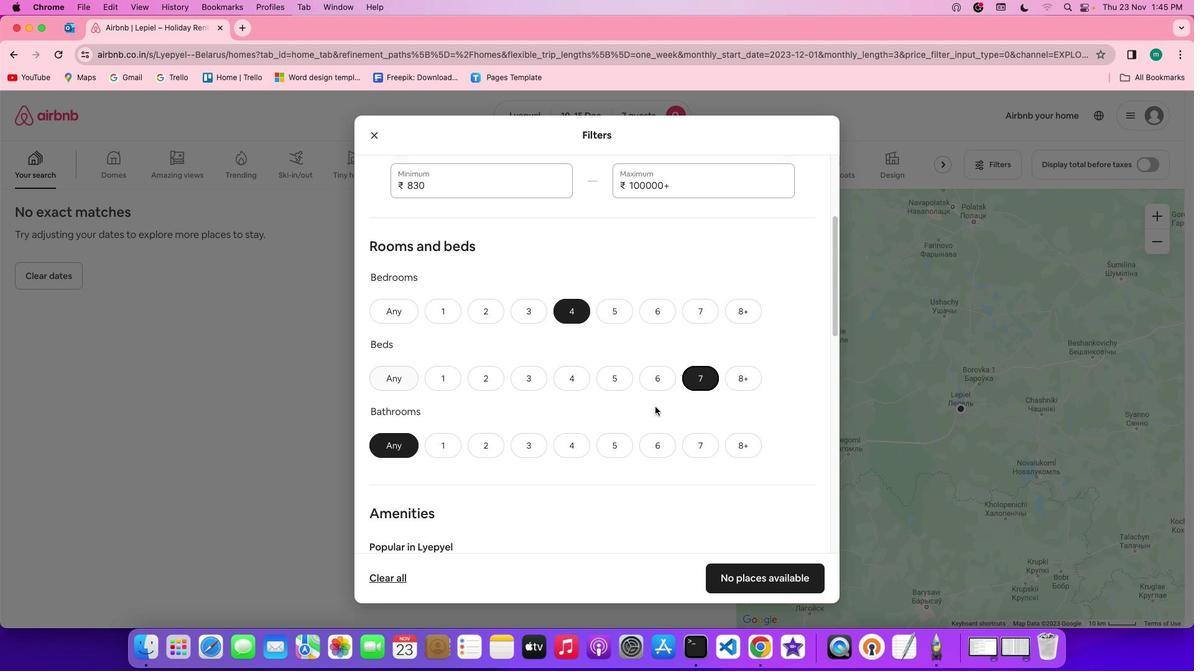 
Action: Mouse moved to (574, 452)
Screenshot: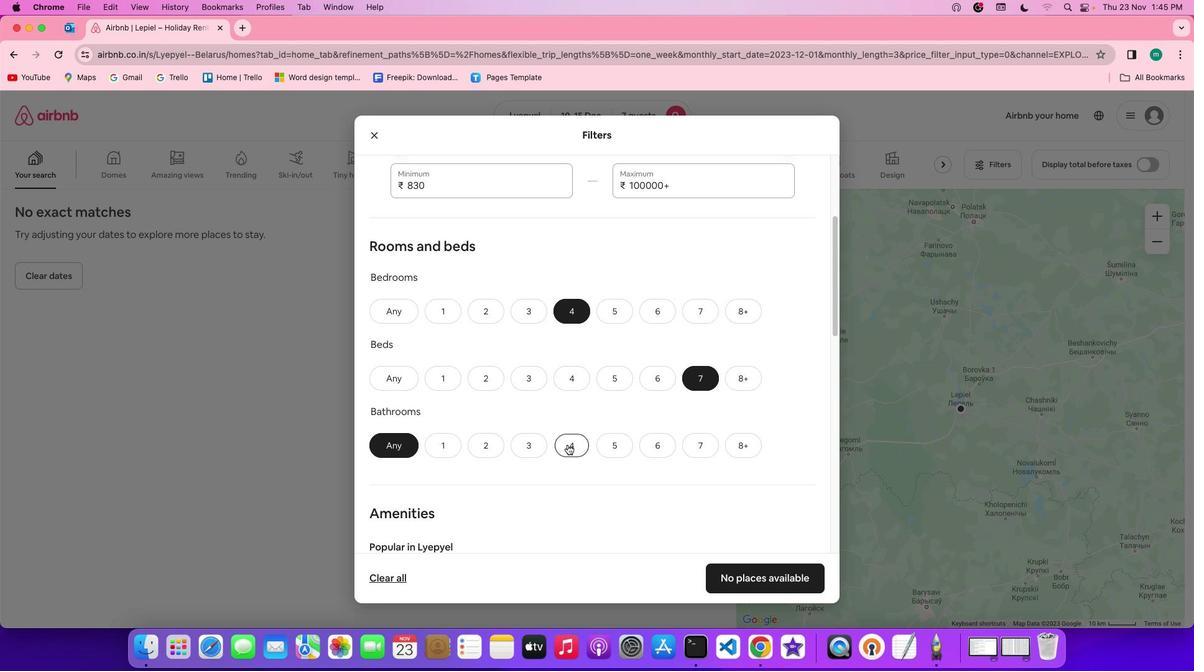 
Action: Mouse pressed left at (574, 452)
Screenshot: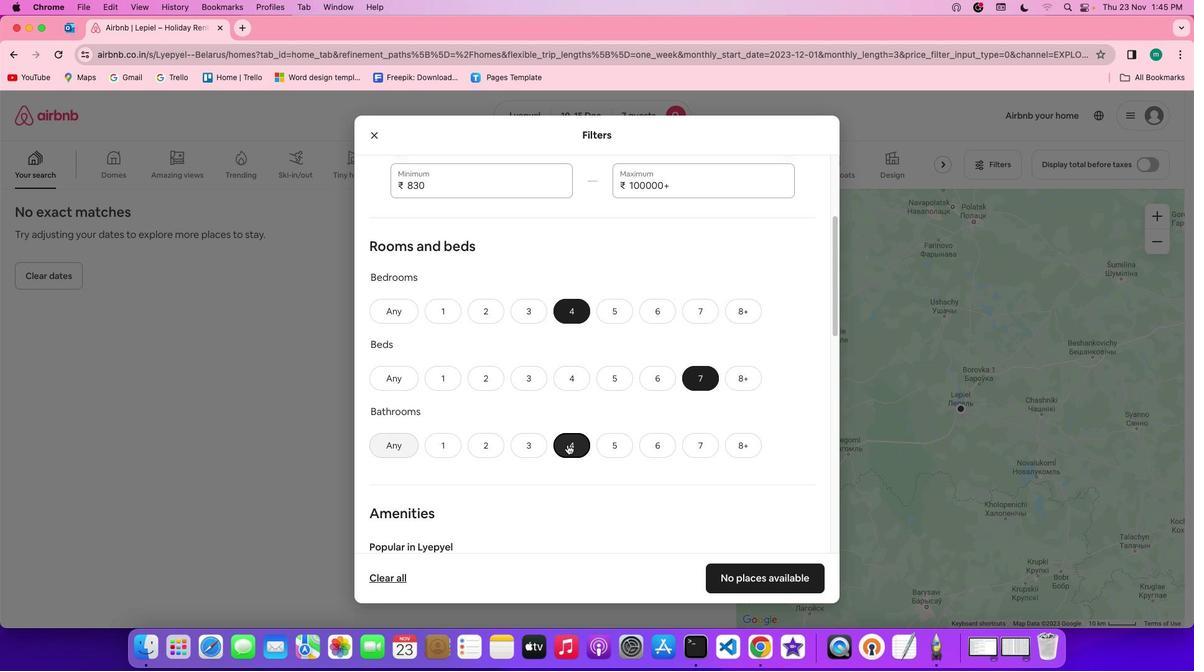 
Action: Mouse moved to (699, 456)
Screenshot: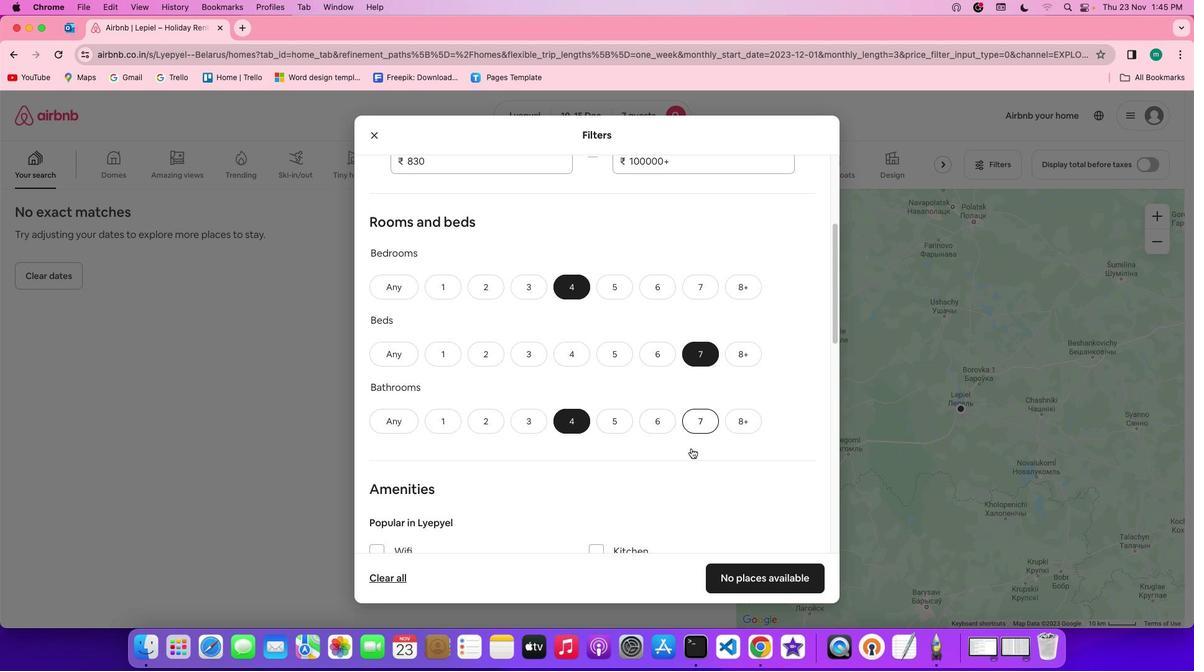 
Action: Mouse scrolled (699, 456) with delta (7, 6)
Screenshot: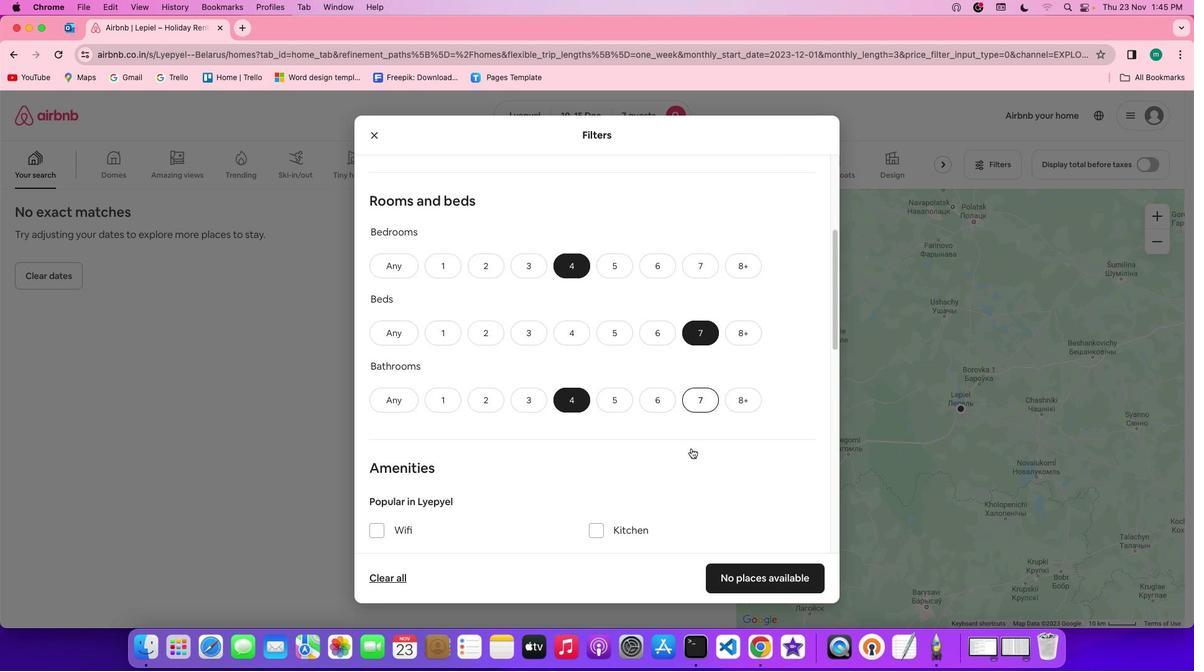 
Action: Mouse scrolled (699, 456) with delta (7, 6)
Screenshot: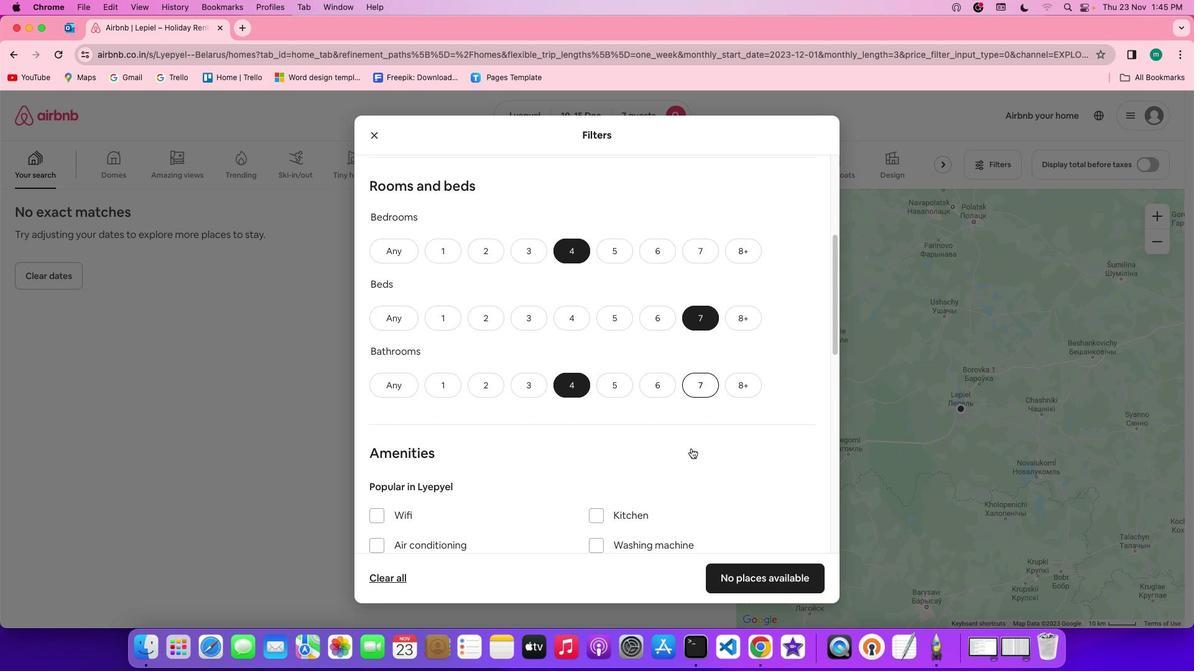 
Action: Mouse scrolled (699, 456) with delta (7, 6)
Screenshot: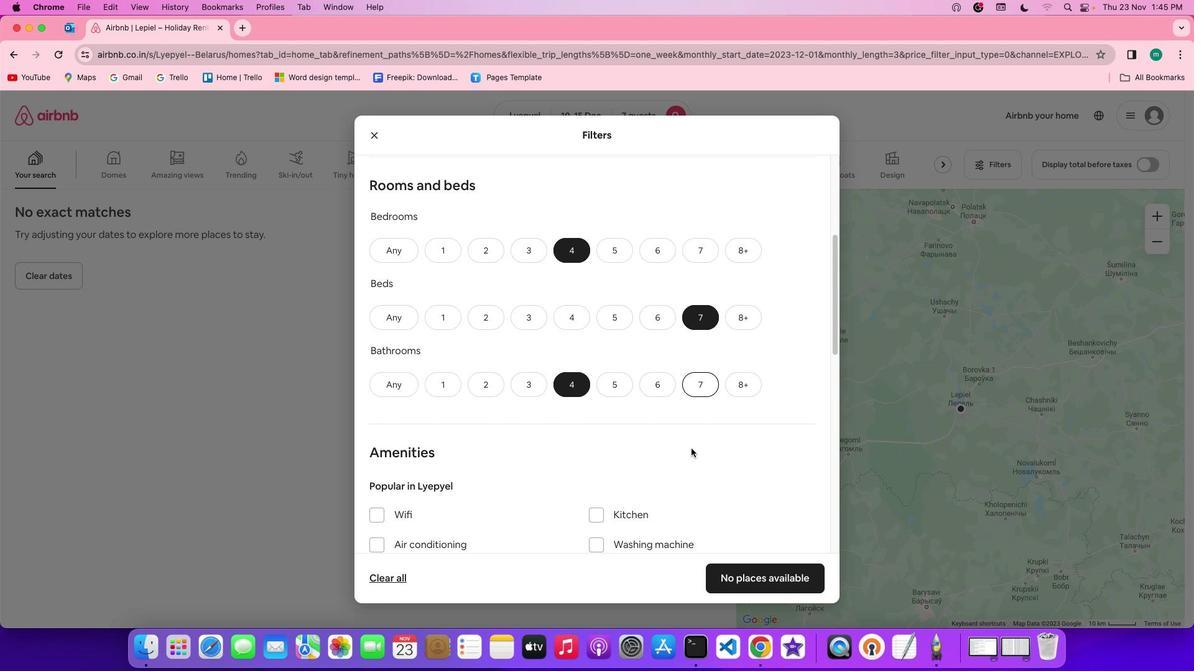 
Action: Mouse scrolled (699, 456) with delta (7, 6)
Screenshot: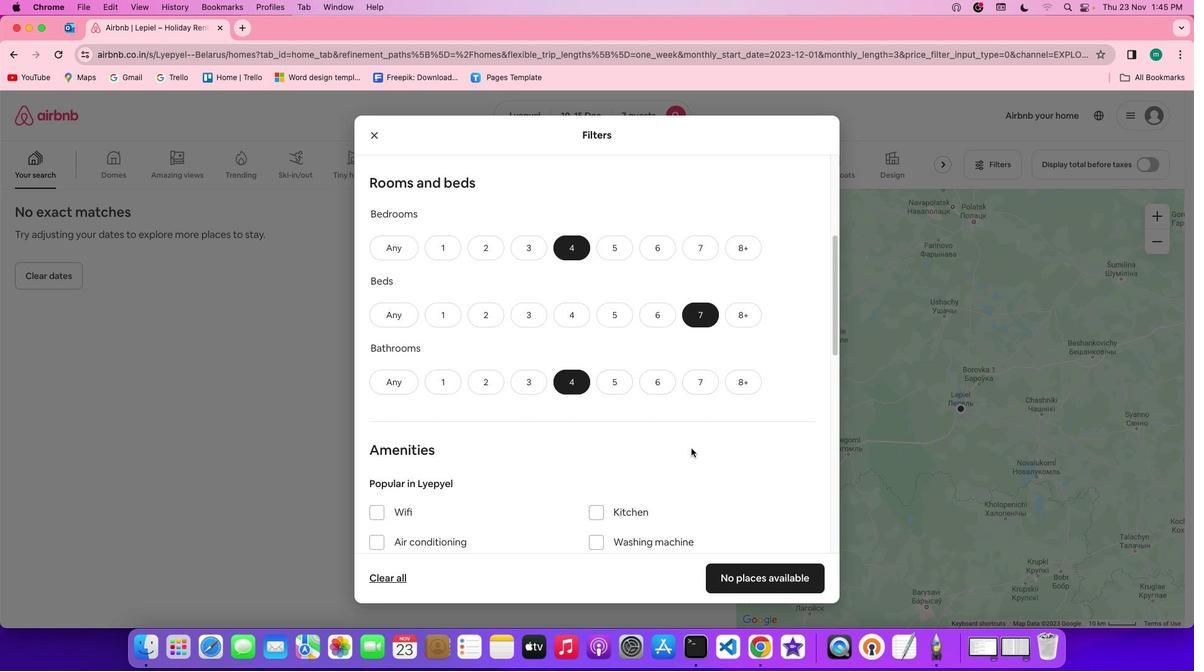 
Action: Mouse scrolled (699, 456) with delta (7, 6)
Screenshot: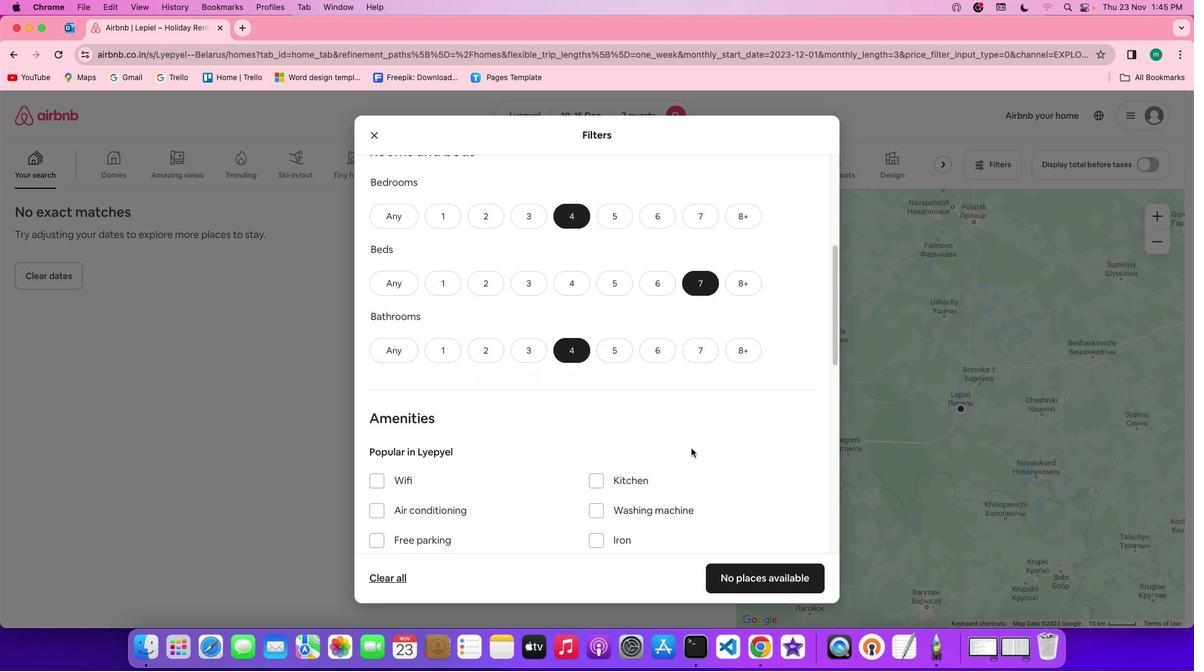 
Action: Mouse scrolled (699, 456) with delta (7, 6)
Screenshot: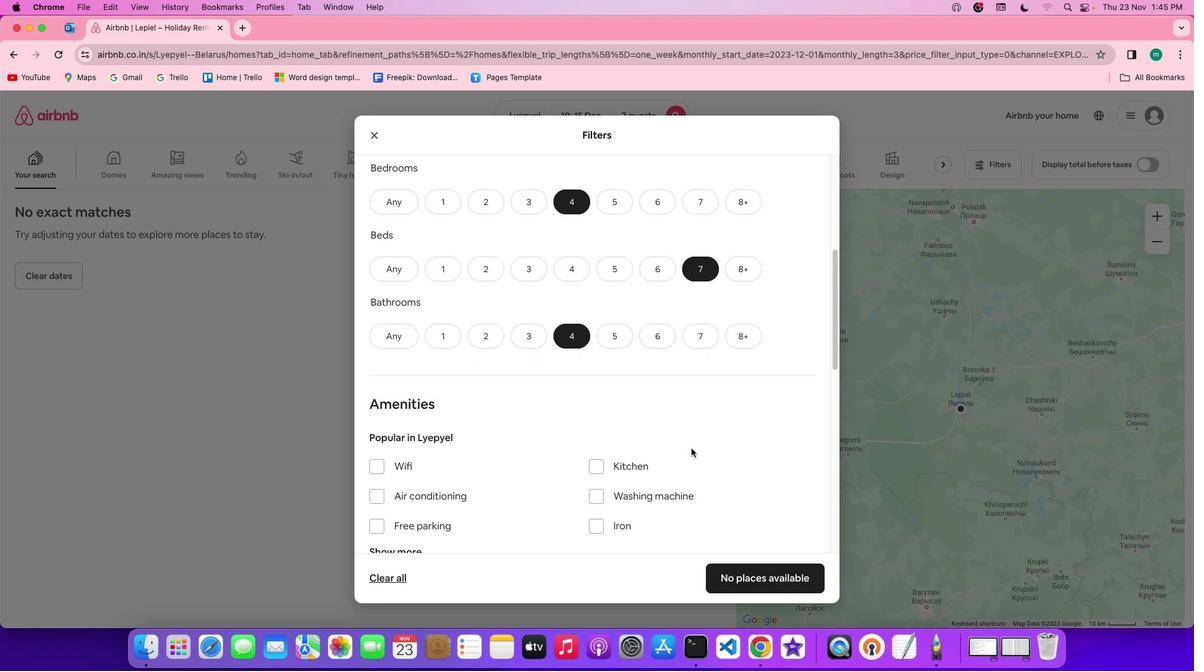 
Action: Mouse scrolled (699, 456) with delta (7, 6)
Screenshot: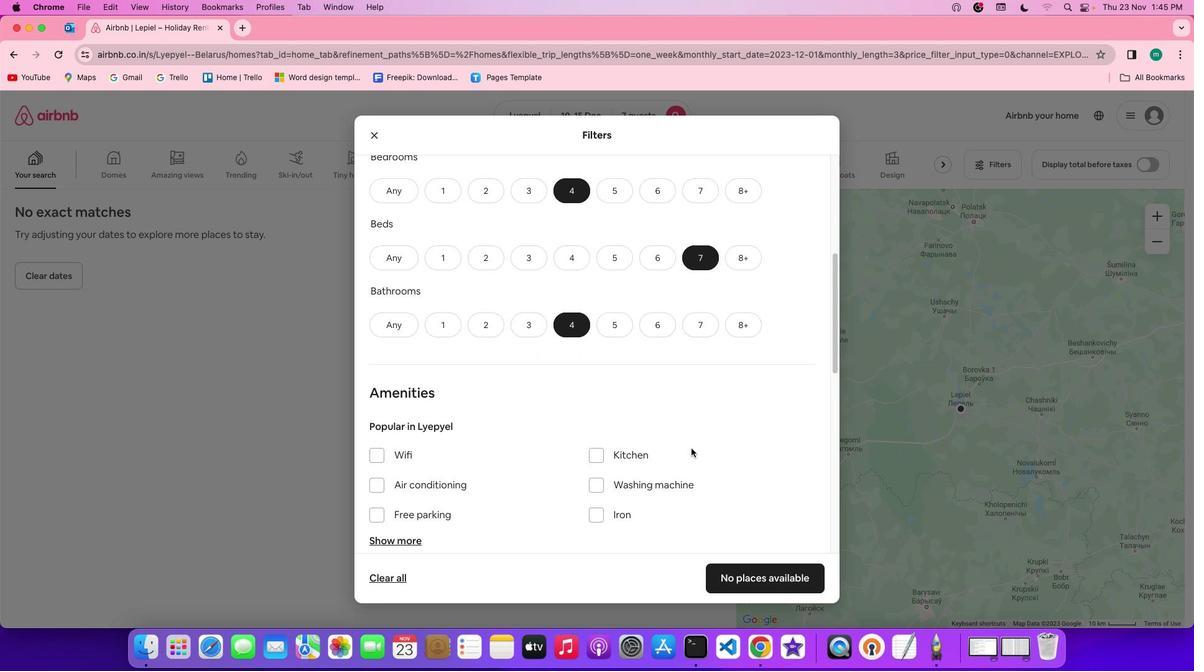 
Action: Mouse scrolled (699, 456) with delta (7, 6)
Screenshot: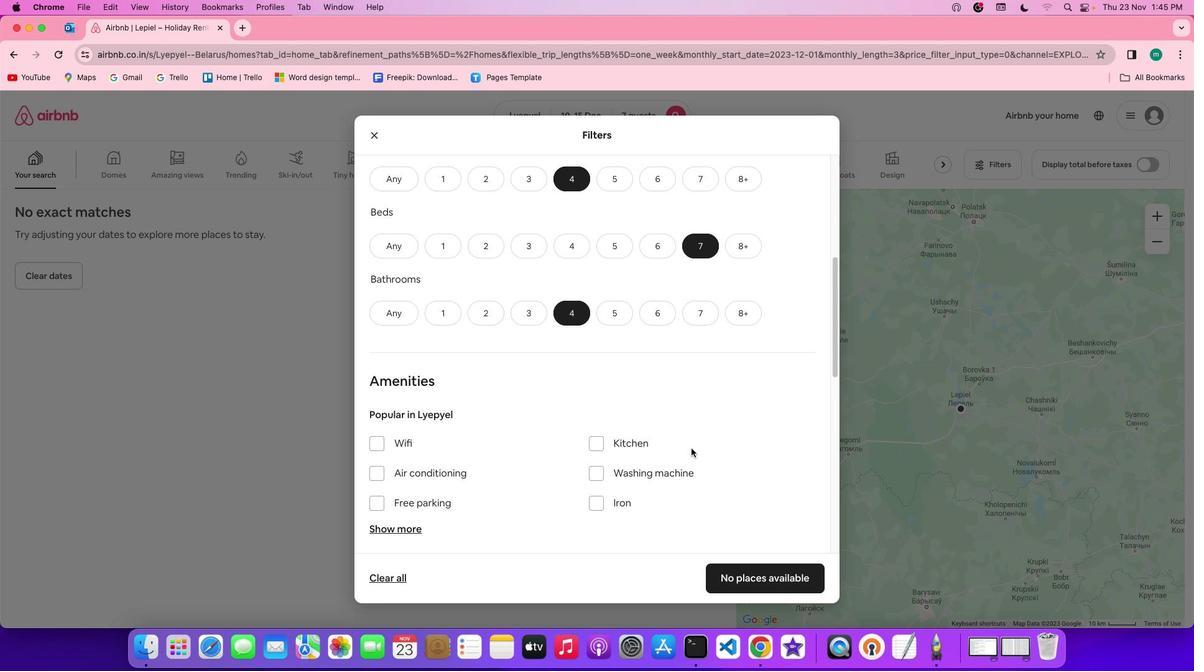 
Action: Mouse scrolled (699, 456) with delta (7, 6)
Screenshot: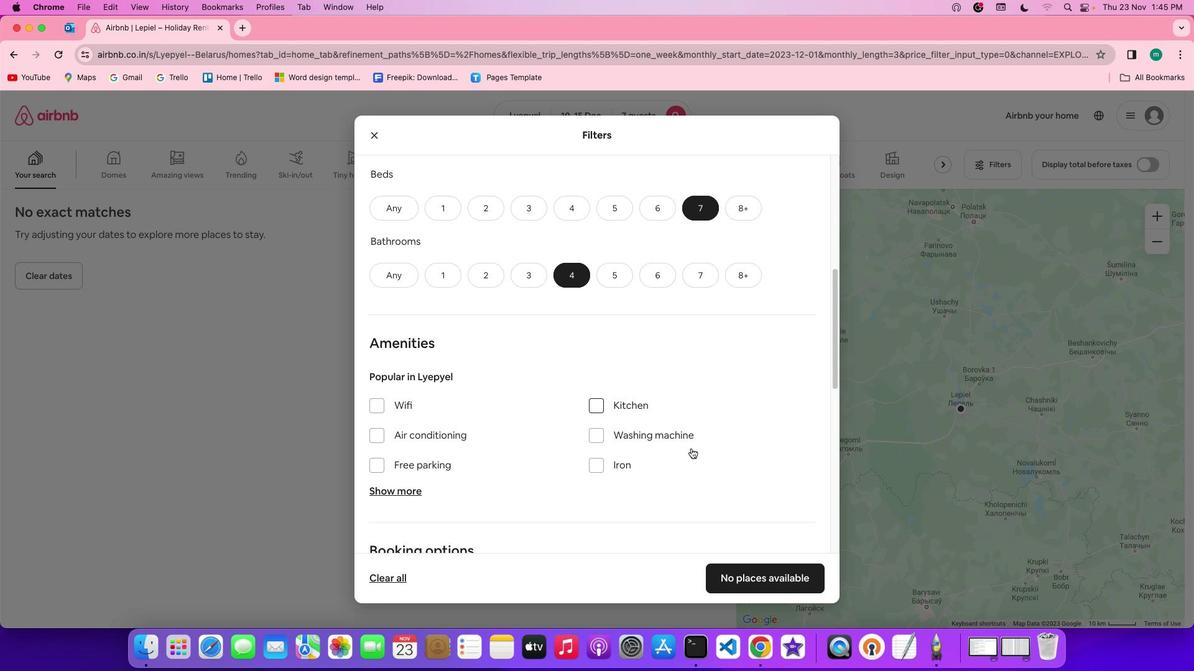 
Action: Mouse scrolled (699, 456) with delta (7, 6)
Screenshot: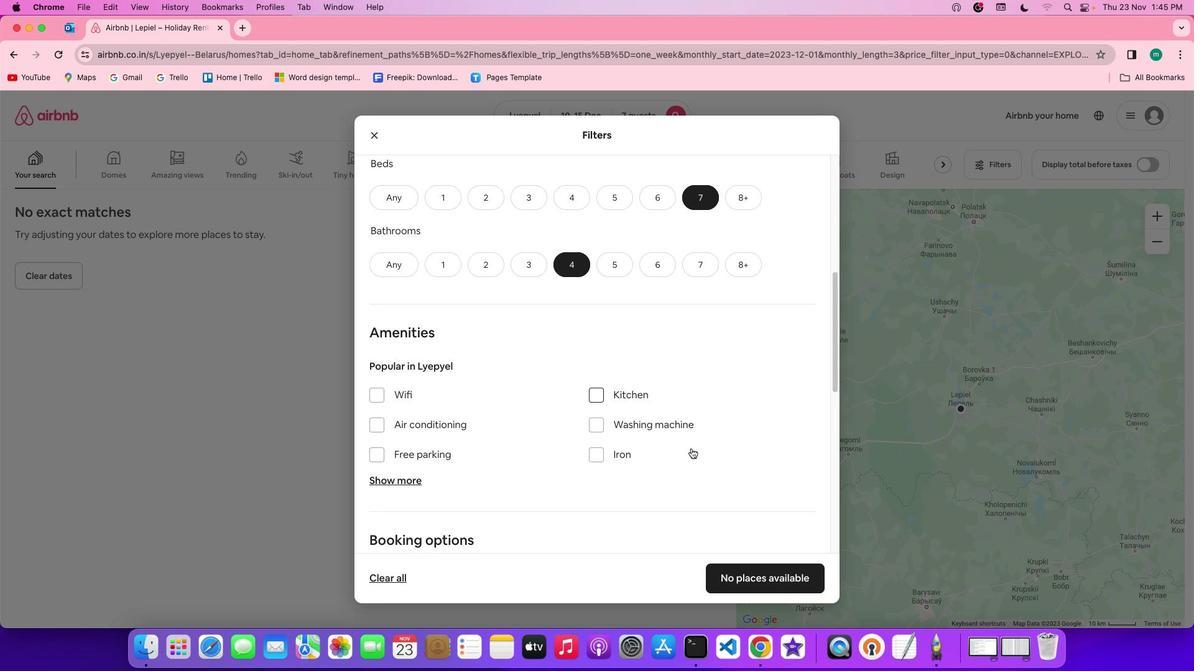 
Action: Mouse scrolled (699, 456) with delta (7, 6)
Screenshot: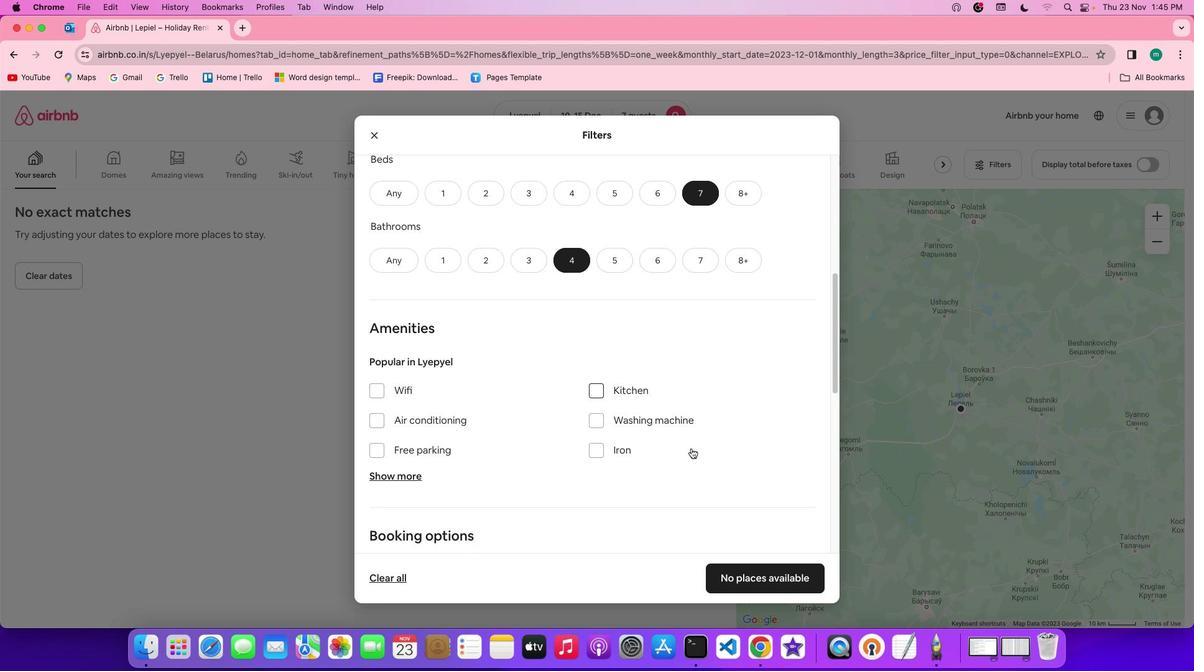 
Action: Mouse scrolled (699, 456) with delta (7, 6)
Screenshot: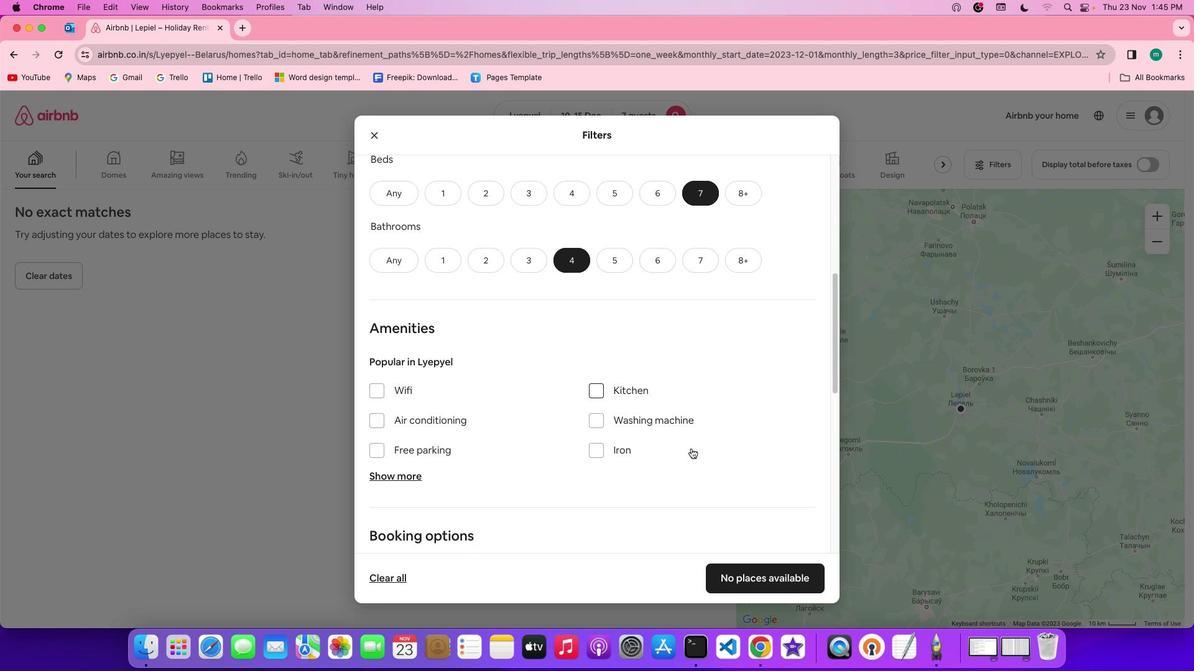 
Action: Mouse scrolled (699, 456) with delta (7, 6)
Screenshot: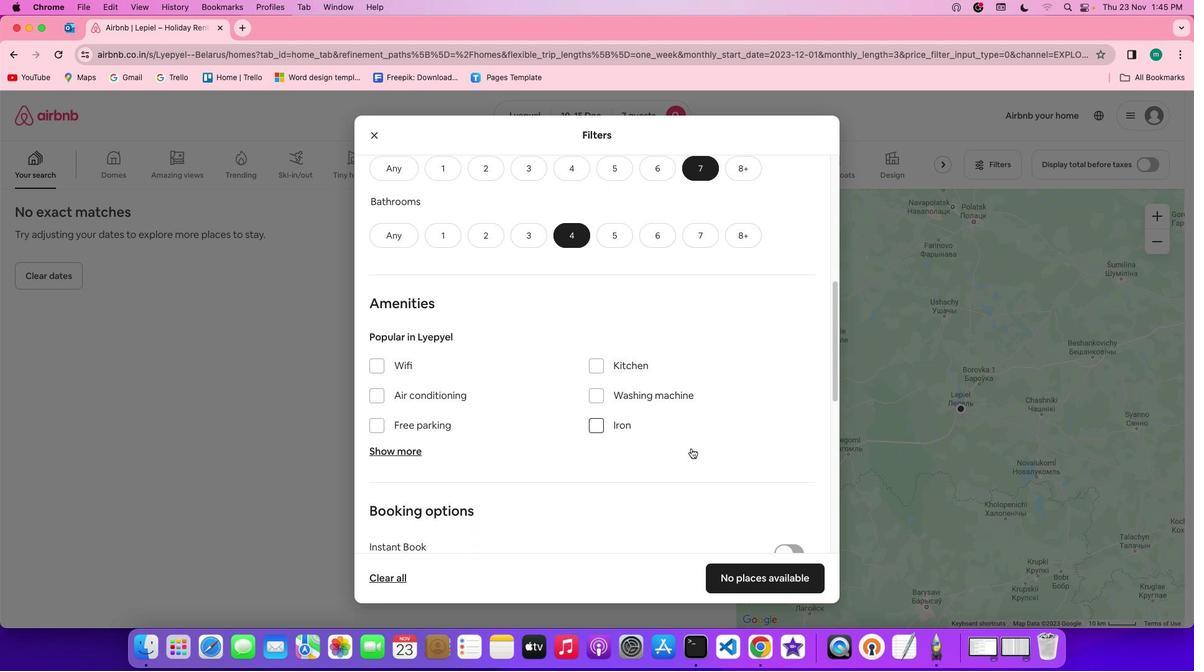 
Action: Mouse scrolled (699, 456) with delta (7, 6)
Screenshot: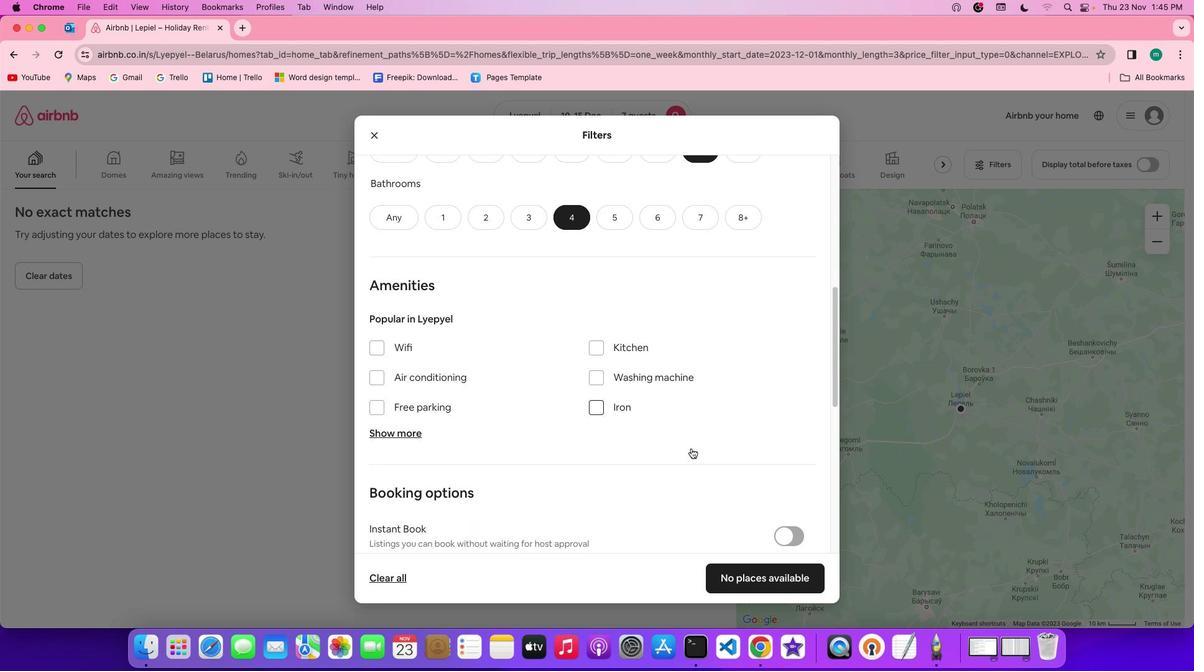 
Action: Mouse scrolled (699, 456) with delta (7, 6)
Screenshot: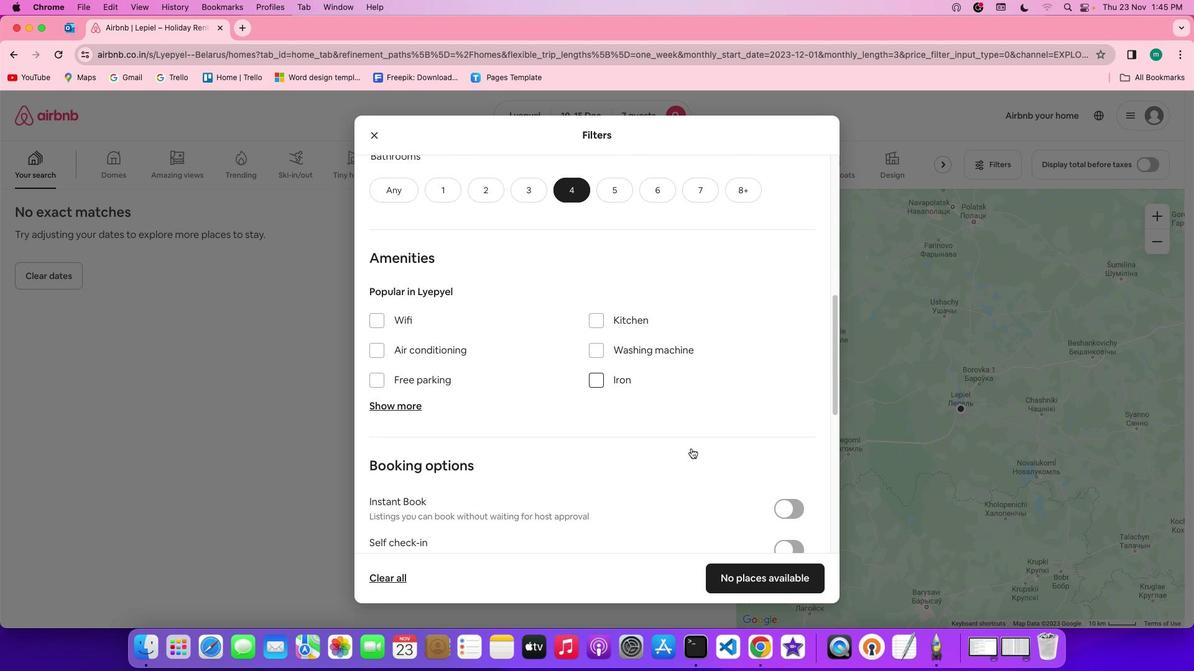 
Action: Mouse scrolled (699, 456) with delta (7, 6)
Screenshot: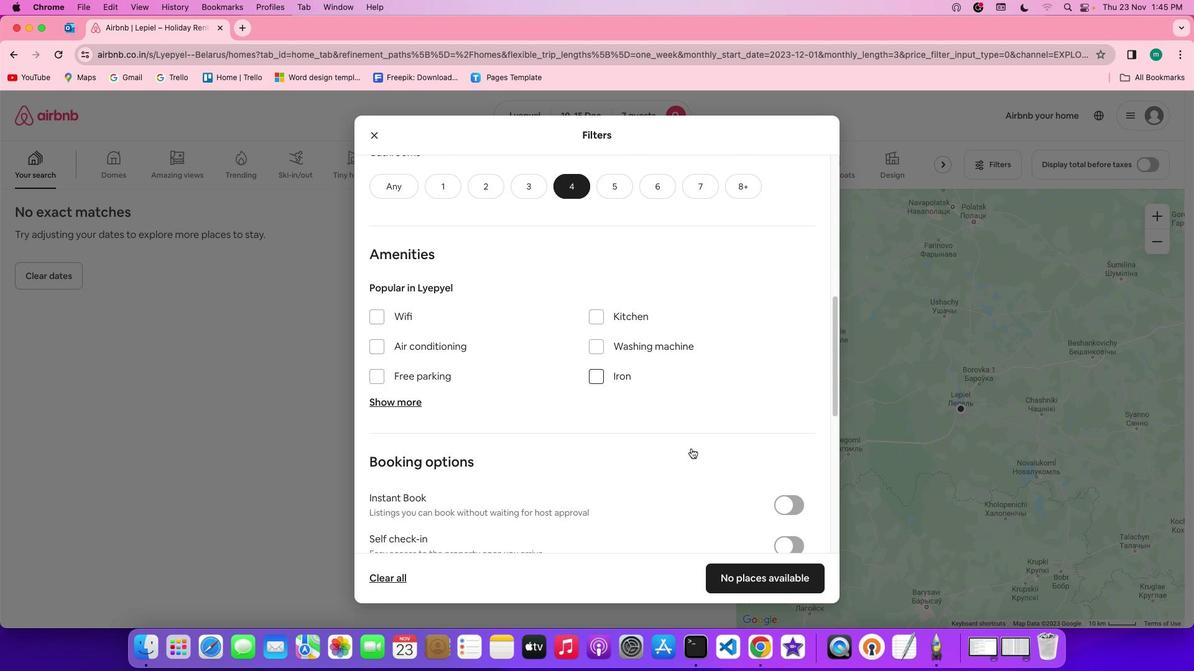 
Action: Mouse scrolled (699, 456) with delta (7, 6)
Screenshot: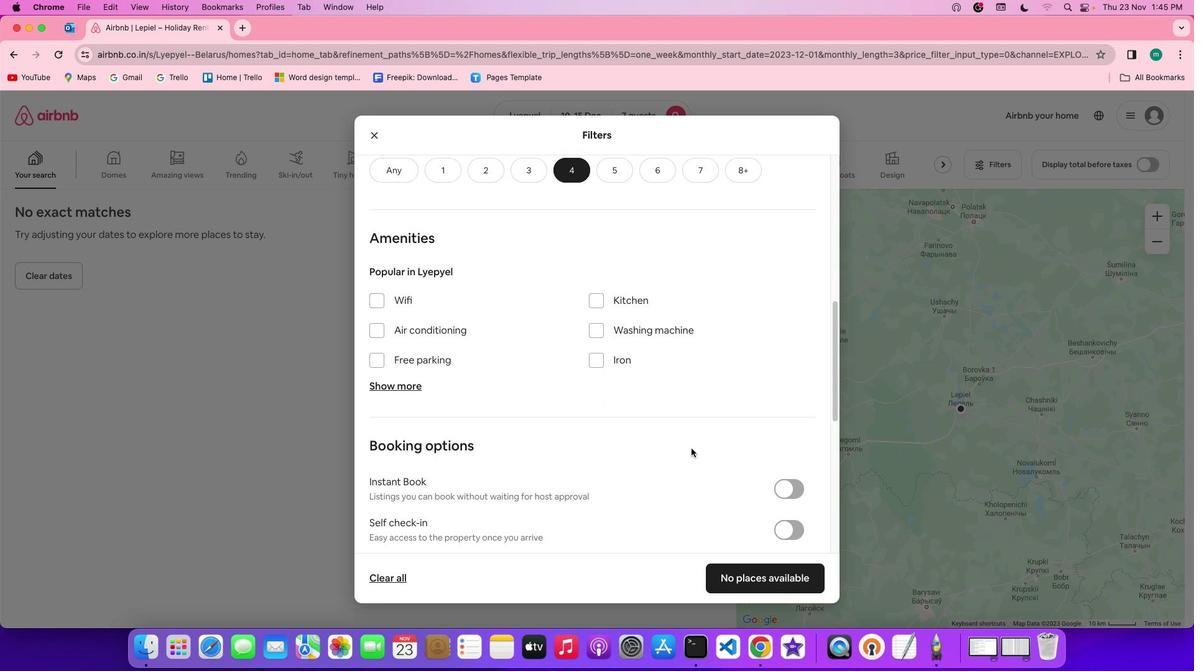 
Action: Mouse scrolled (699, 456) with delta (7, 6)
Screenshot: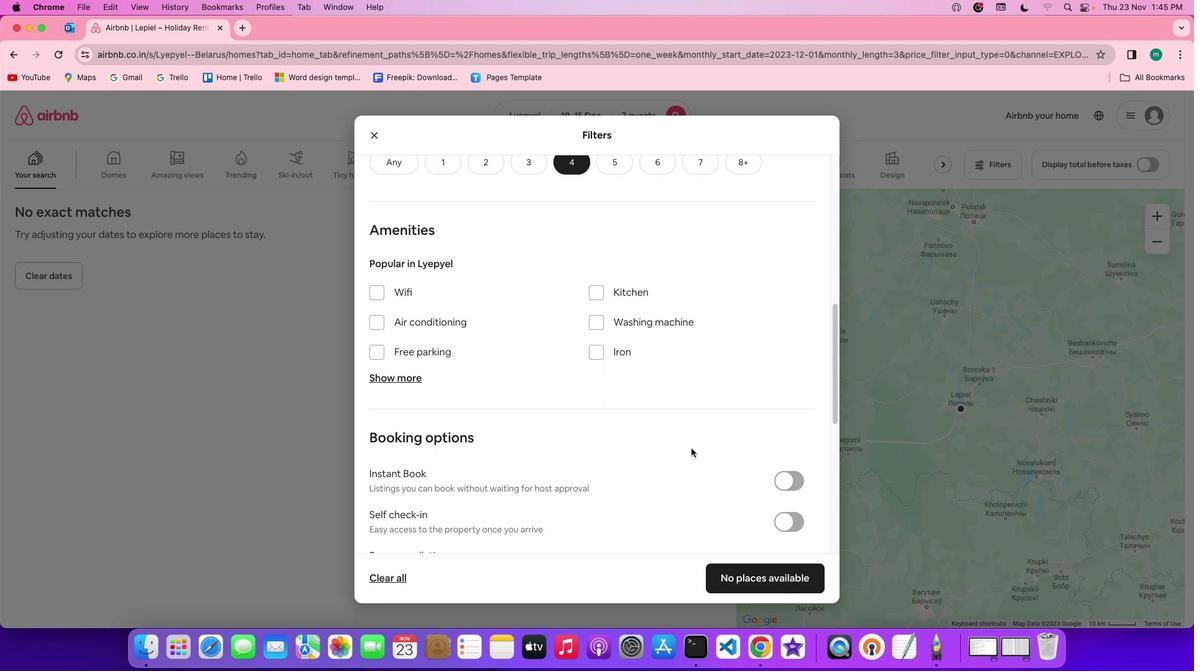 
Action: Mouse scrolled (699, 456) with delta (7, 6)
Screenshot: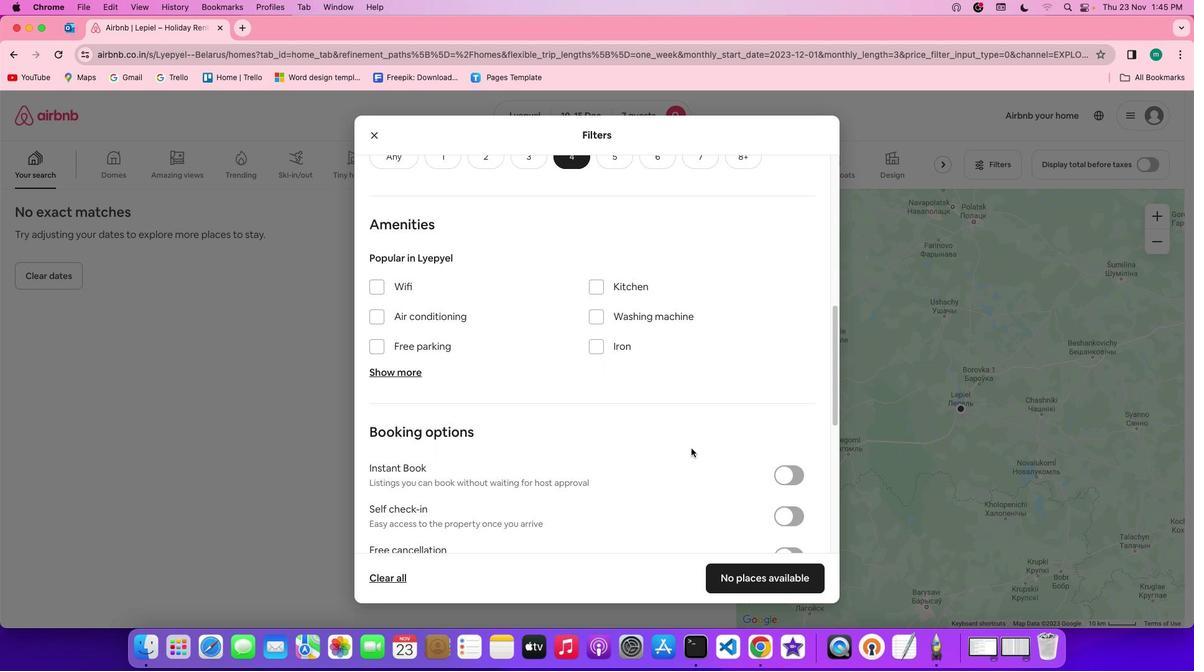 
Action: Mouse scrolled (699, 456) with delta (7, 6)
Screenshot: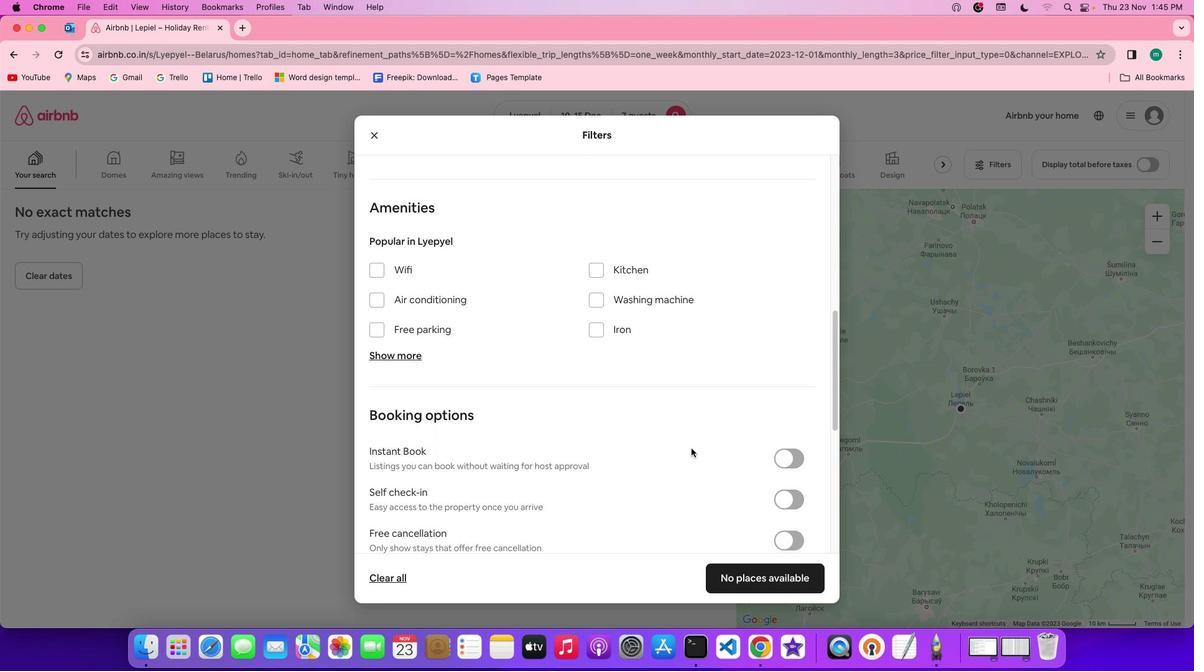 
Action: Mouse scrolled (699, 456) with delta (7, 6)
Screenshot: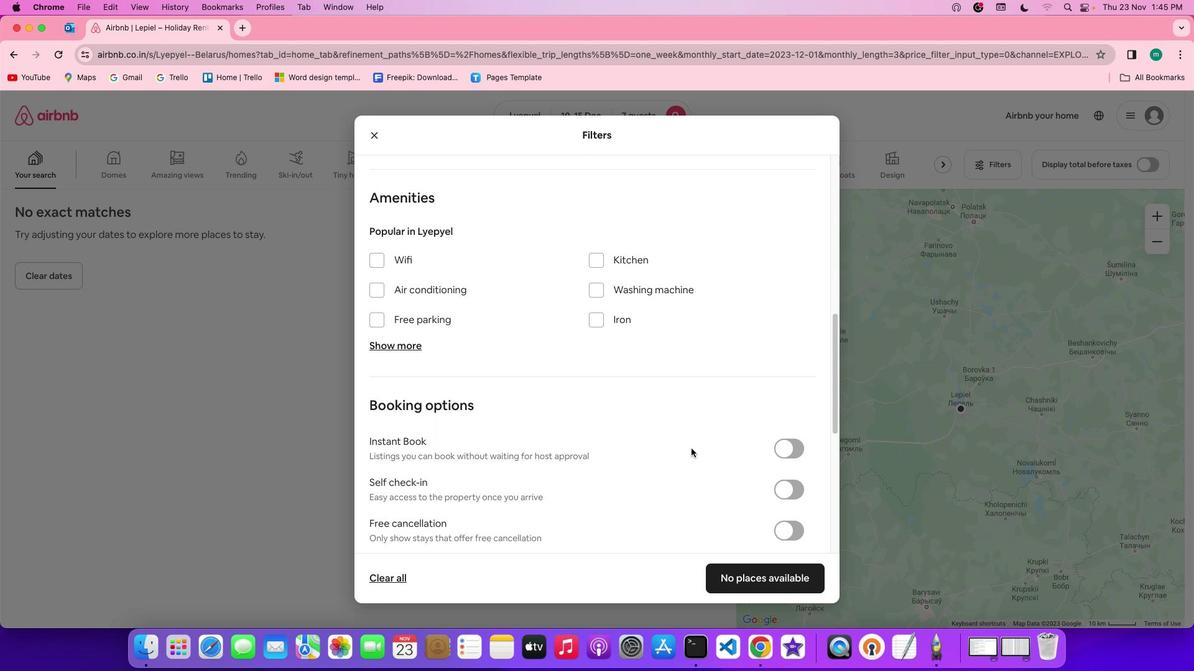 
Action: Mouse scrolled (699, 456) with delta (7, 6)
Screenshot: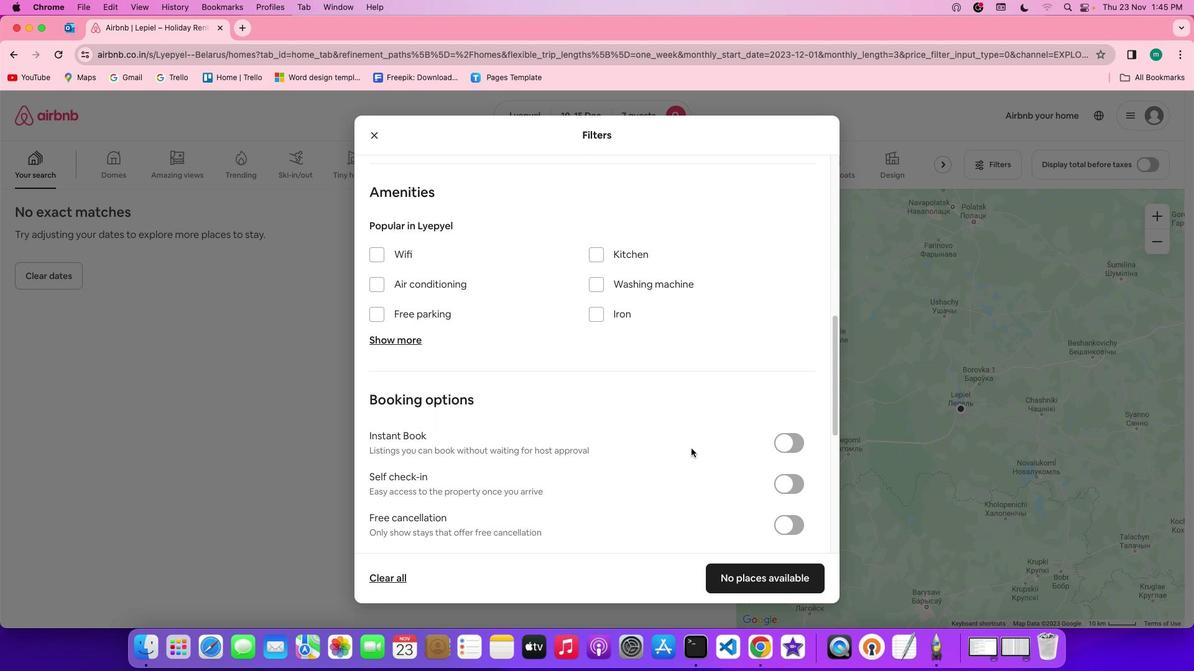 
Action: Mouse scrolled (699, 456) with delta (7, 6)
Screenshot: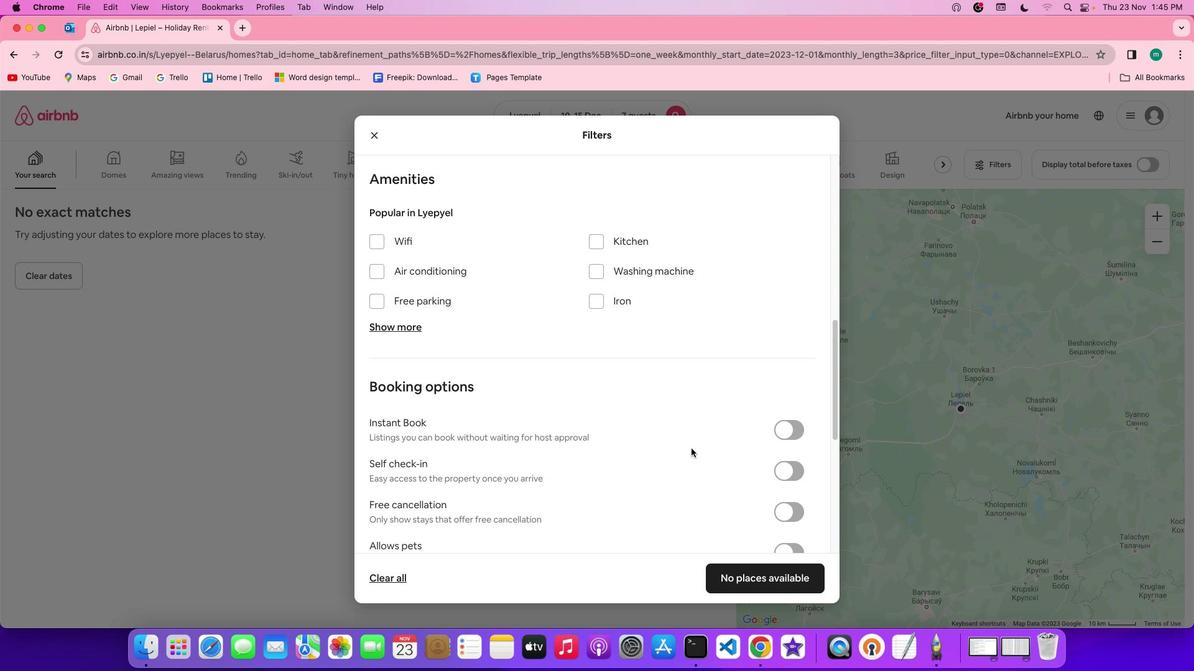 
Action: Mouse scrolled (699, 456) with delta (7, 6)
Screenshot: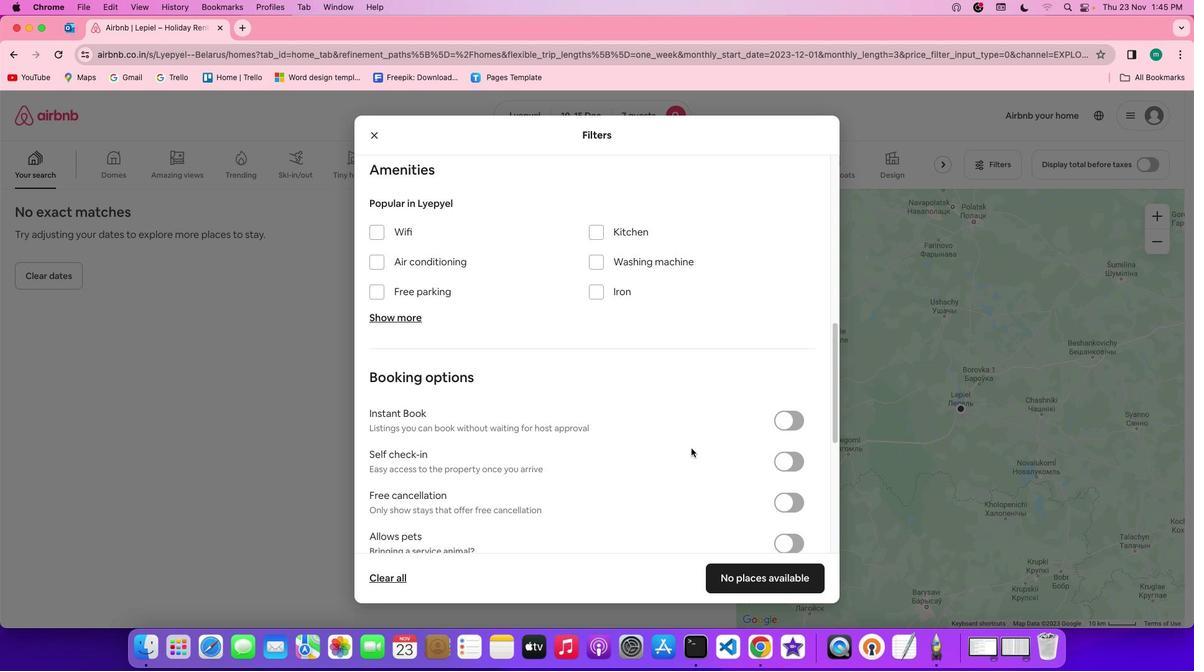 
Action: Mouse scrolled (699, 456) with delta (7, 6)
Screenshot: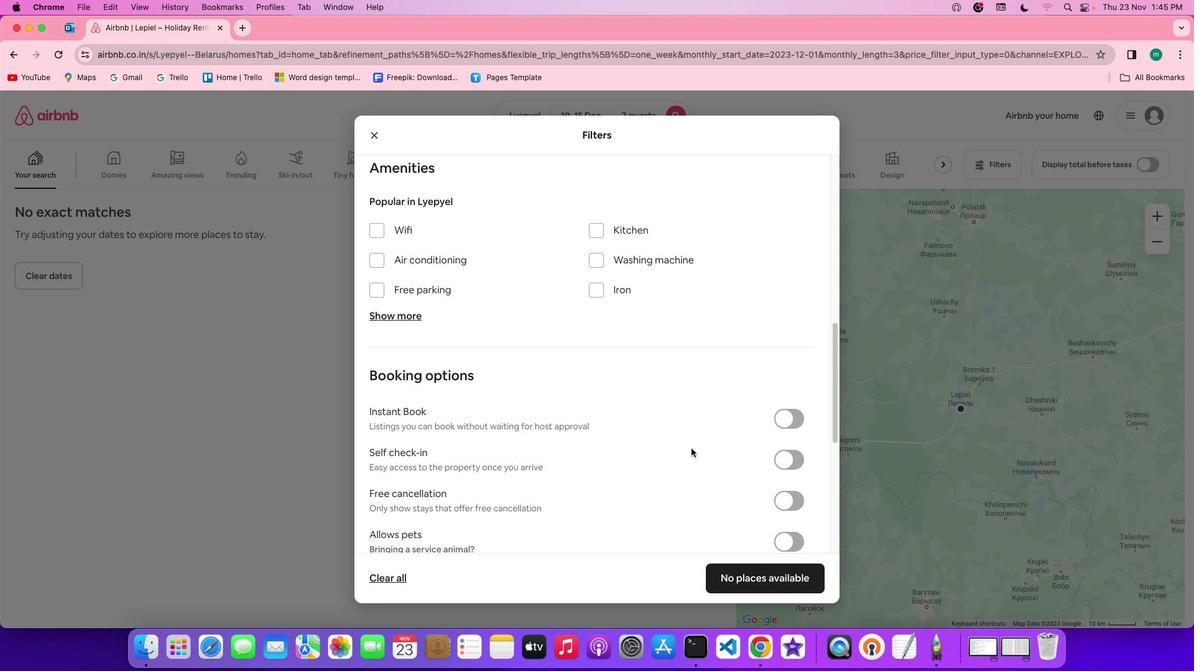 
Action: Mouse moved to (390, 237)
Screenshot: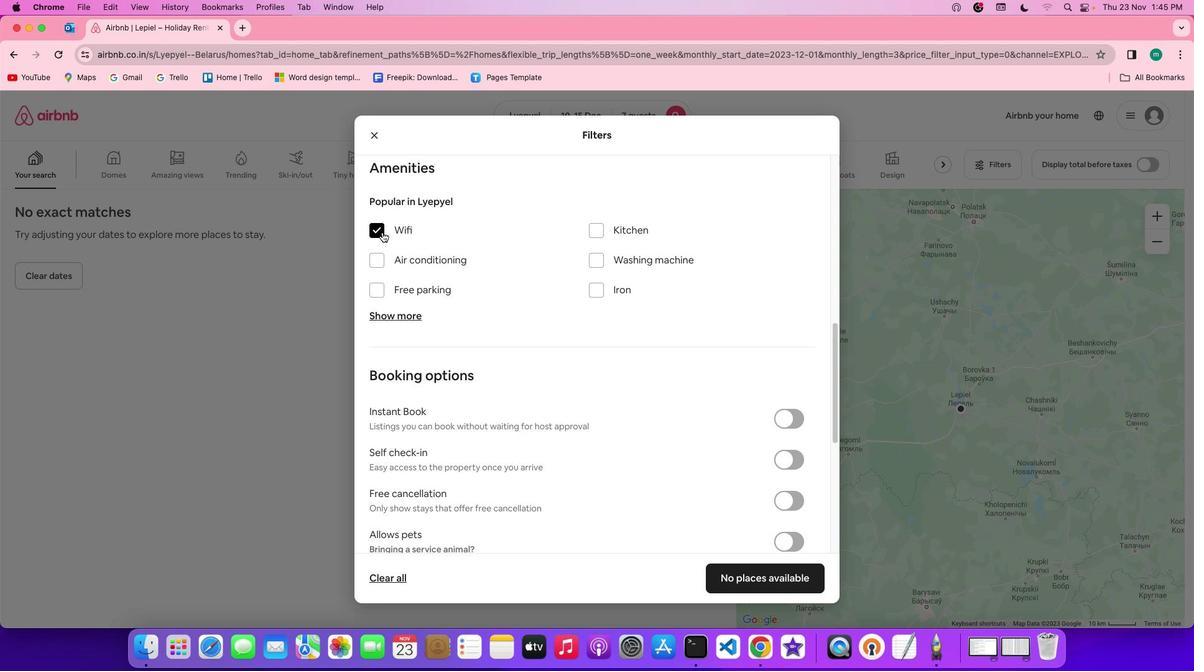 
Action: Mouse pressed left at (390, 237)
Screenshot: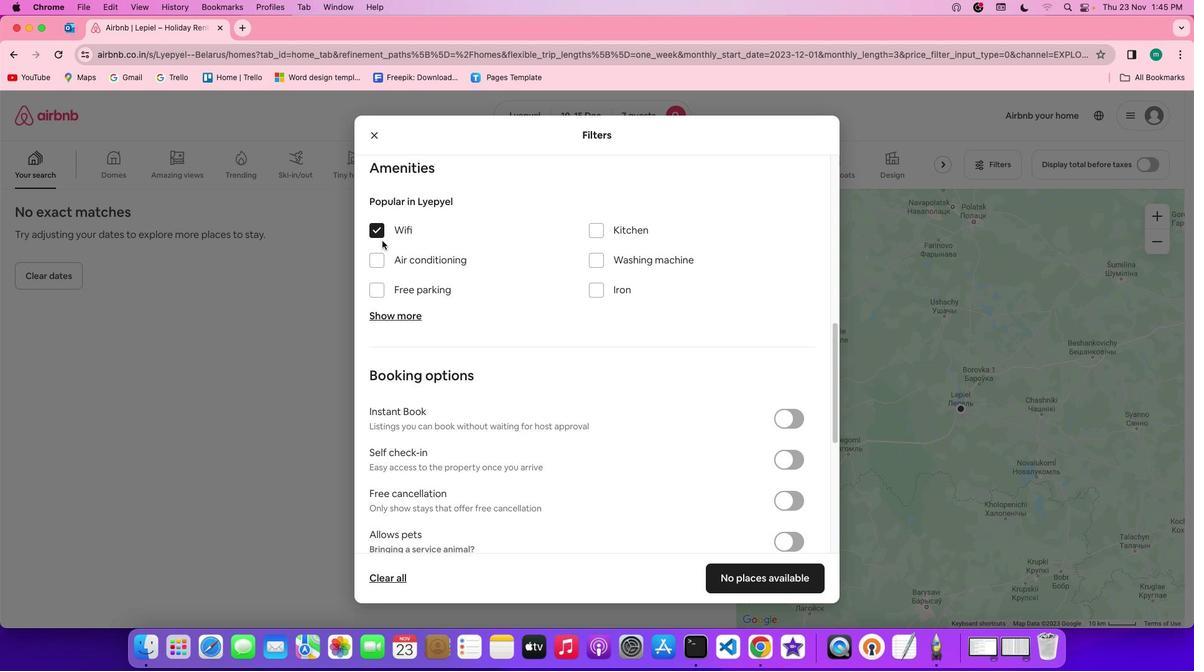 
Action: Mouse moved to (412, 327)
Screenshot: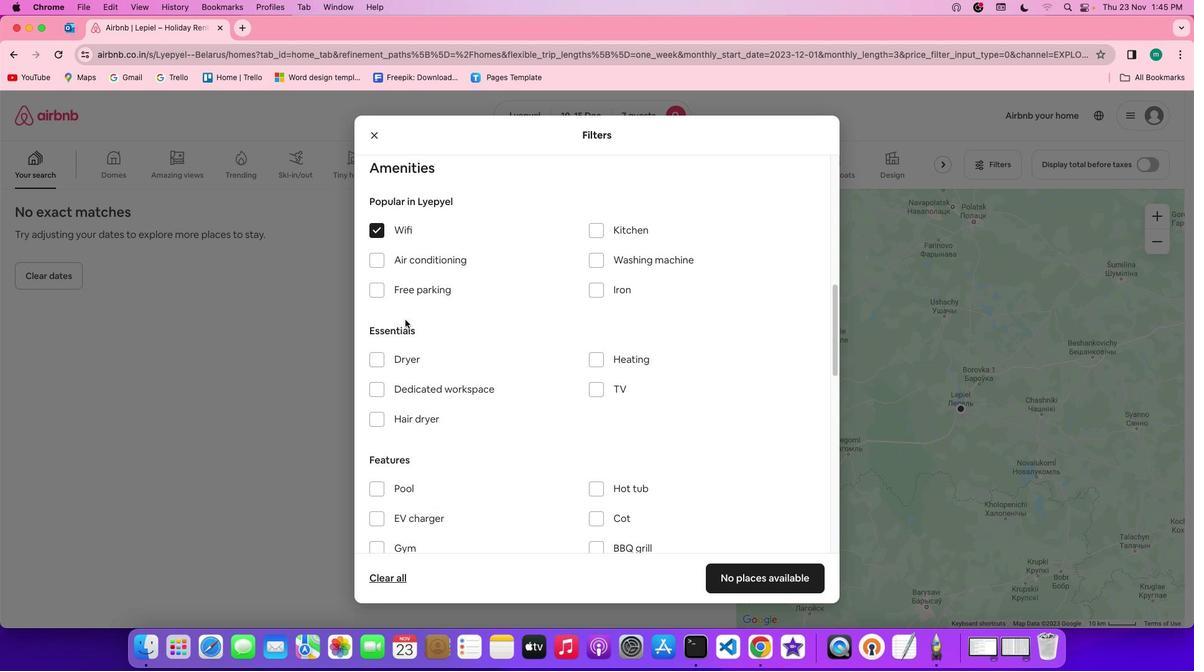 
Action: Mouse pressed left at (412, 327)
Screenshot: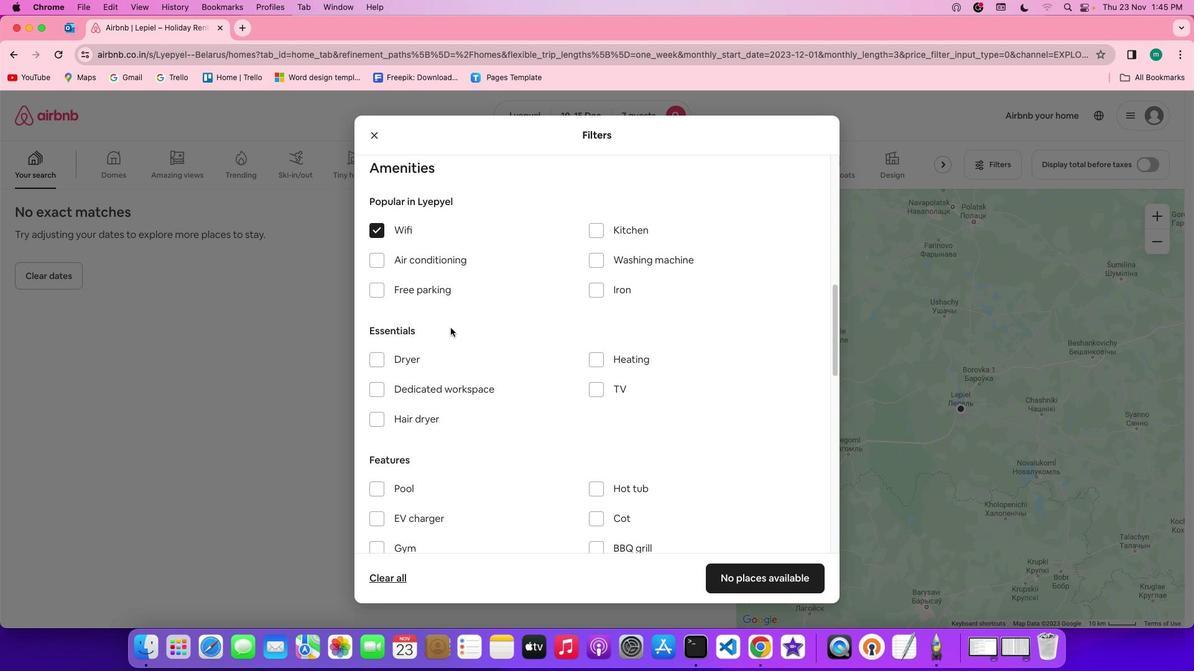 
Action: Mouse moved to (609, 396)
Screenshot: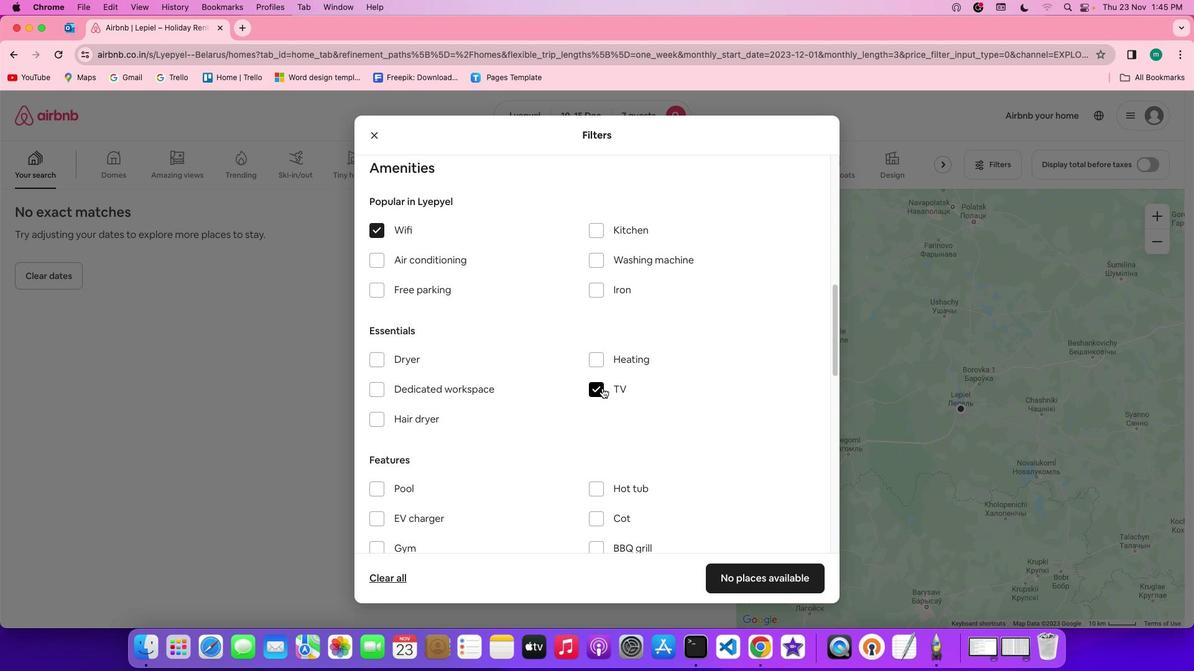 
Action: Mouse pressed left at (609, 396)
Screenshot: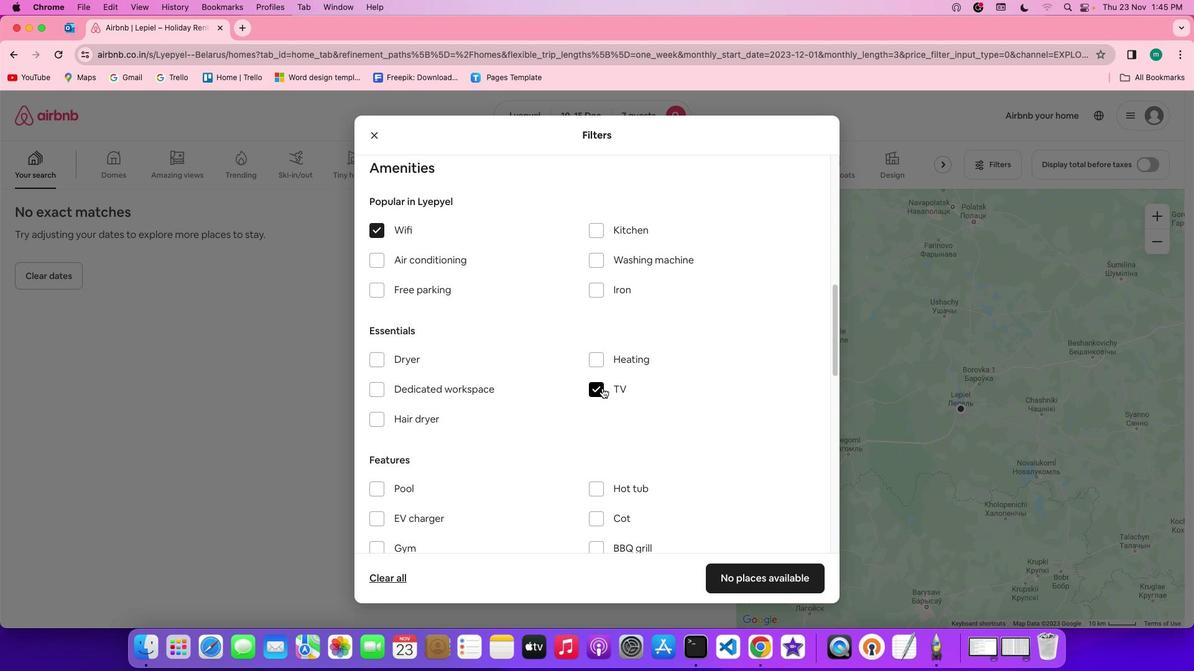 
Action: Mouse moved to (434, 294)
Screenshot: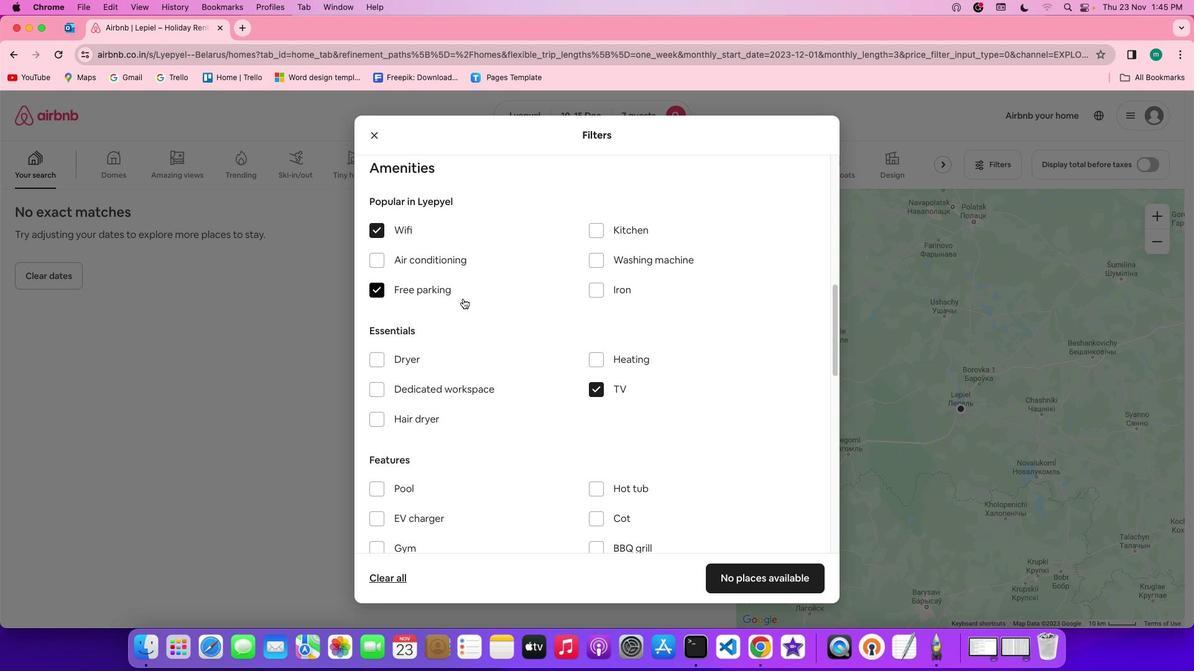 
Action: Mouse pressed left at (434, 294)
Screenshot: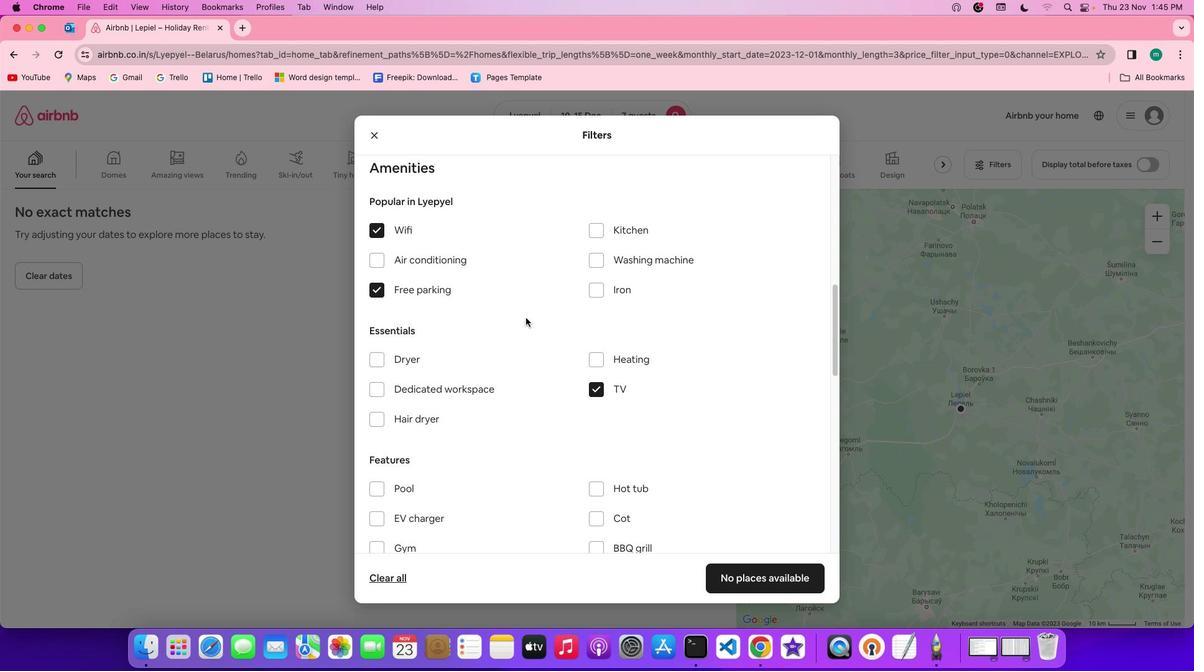 
Action: Mouse moved to (589, 341)
Screenshot: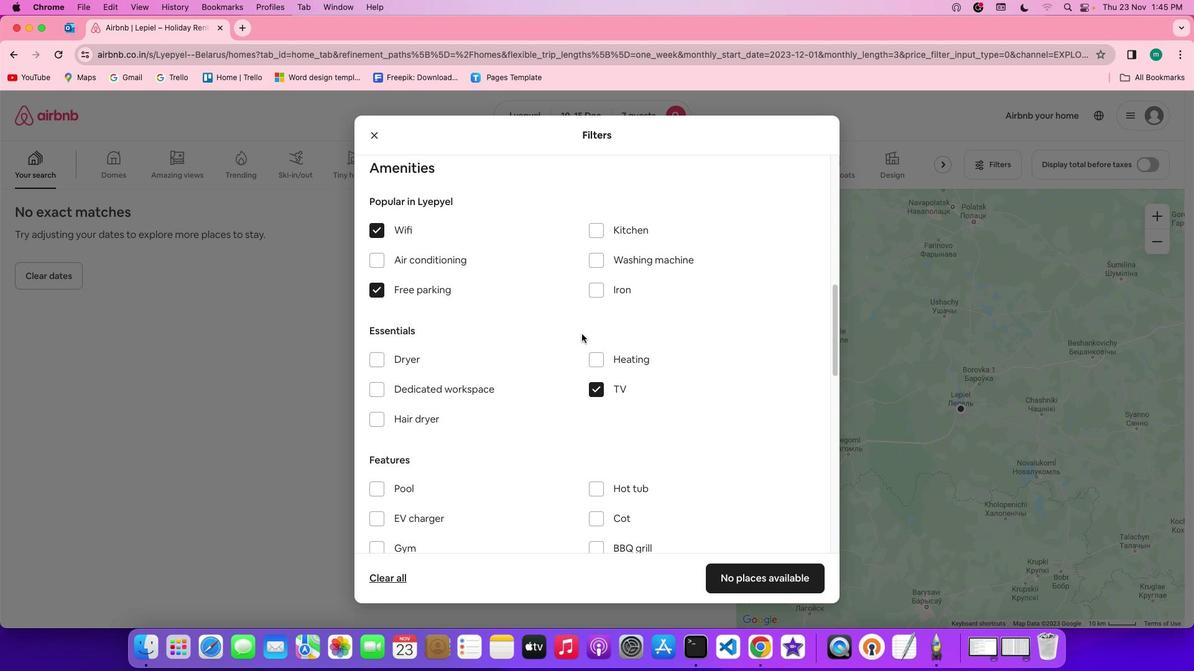 
Action: Mouse scrolled (589, 341) with delta (7, 6)
Screenshot: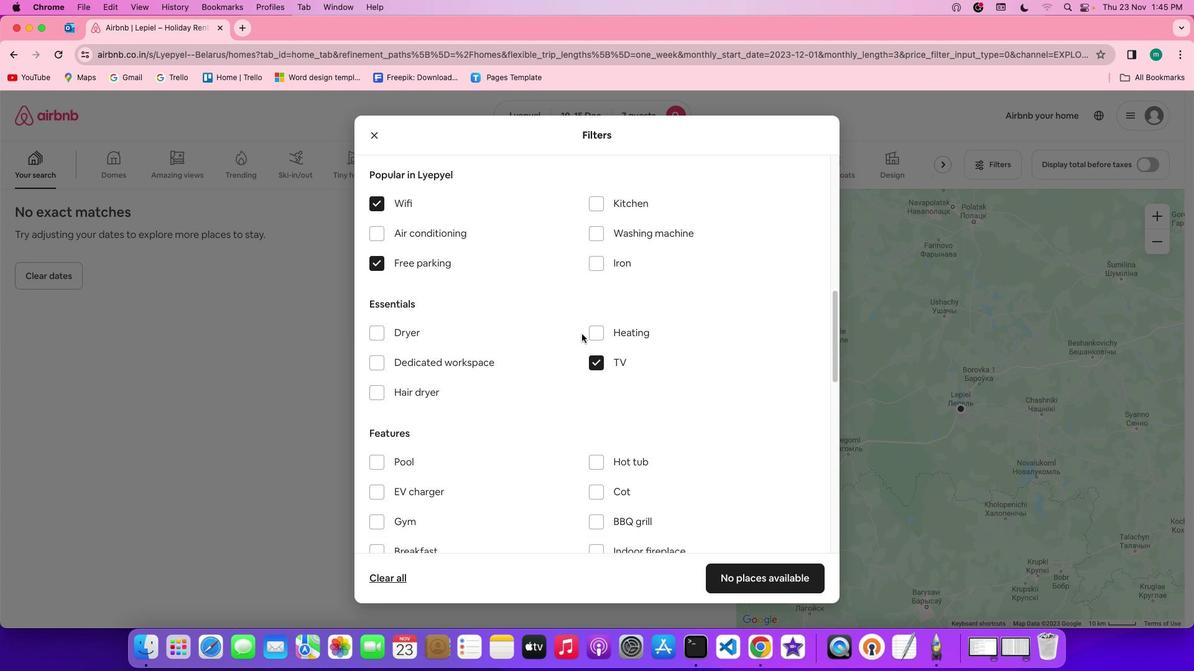 
Action: Mouse scrolled (589, 341) with delta (7, 6)
Screenshot: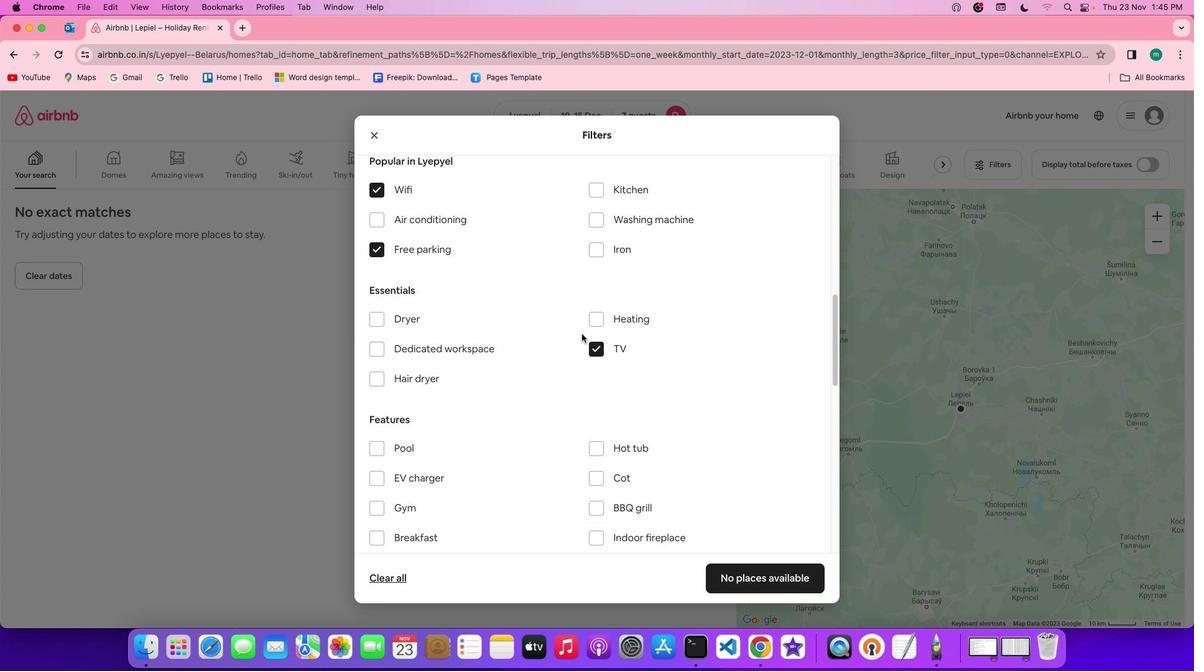 
Action: Mouse scrolled (589, 341) with delta (7, 6)
Screenshot: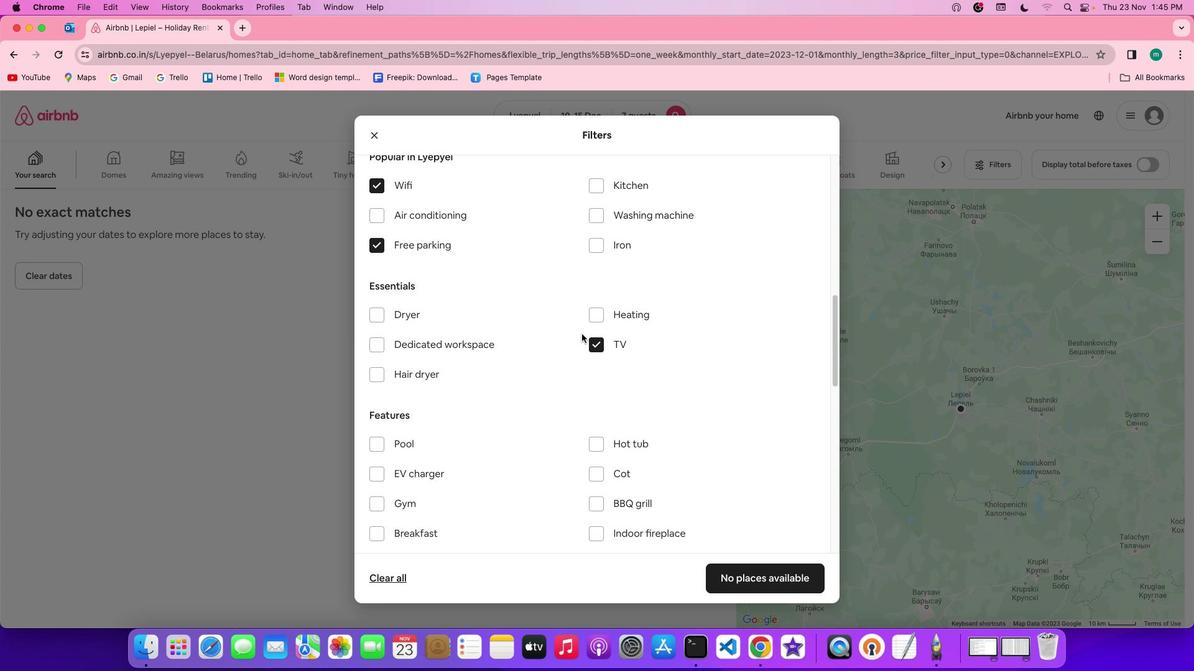 
Action: Mouse scrolled (589, 341) with delta (7, 6)
Screenshot: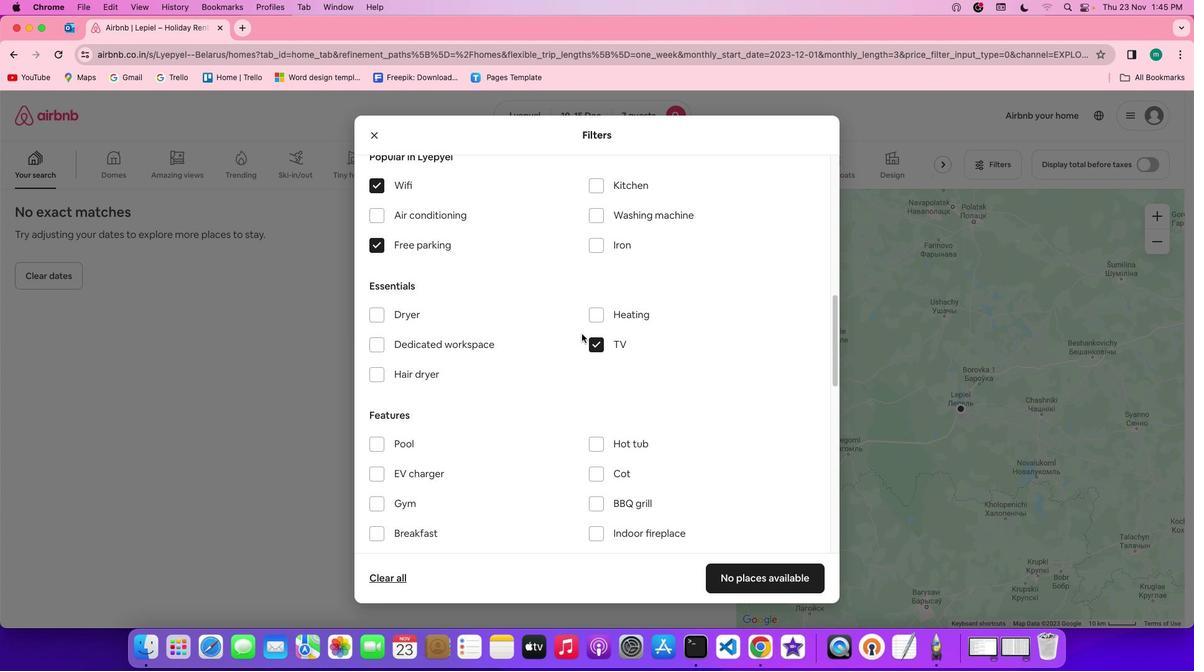 
Action: Mouse moved to (531, 391)
Screenshot: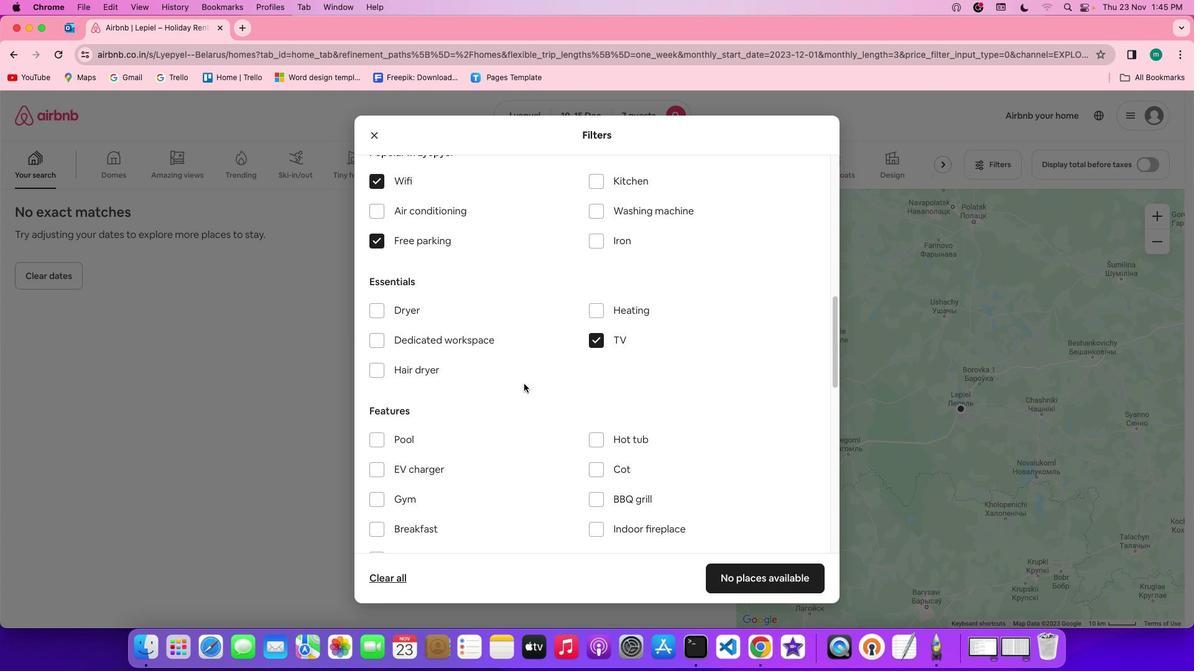
Action: Mouse scrolled (531, 391) with delta (7, 6)
Screenshot: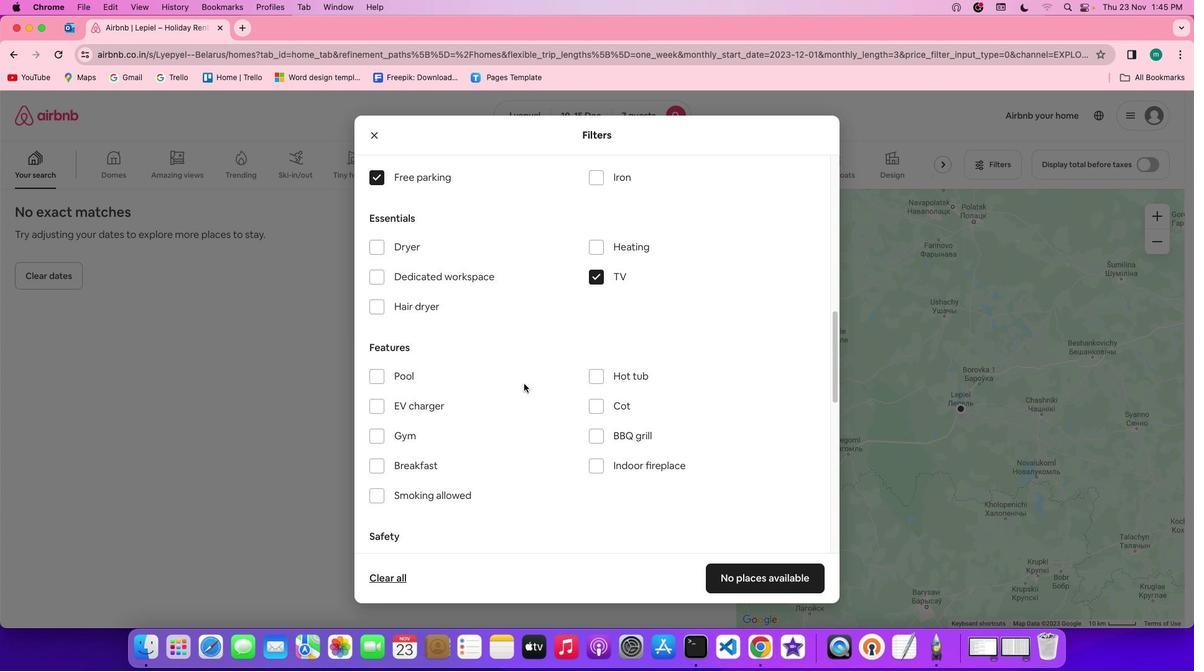 
Action: Mouse scrolled (531, 391) with delta (7, 6)
Screenshot: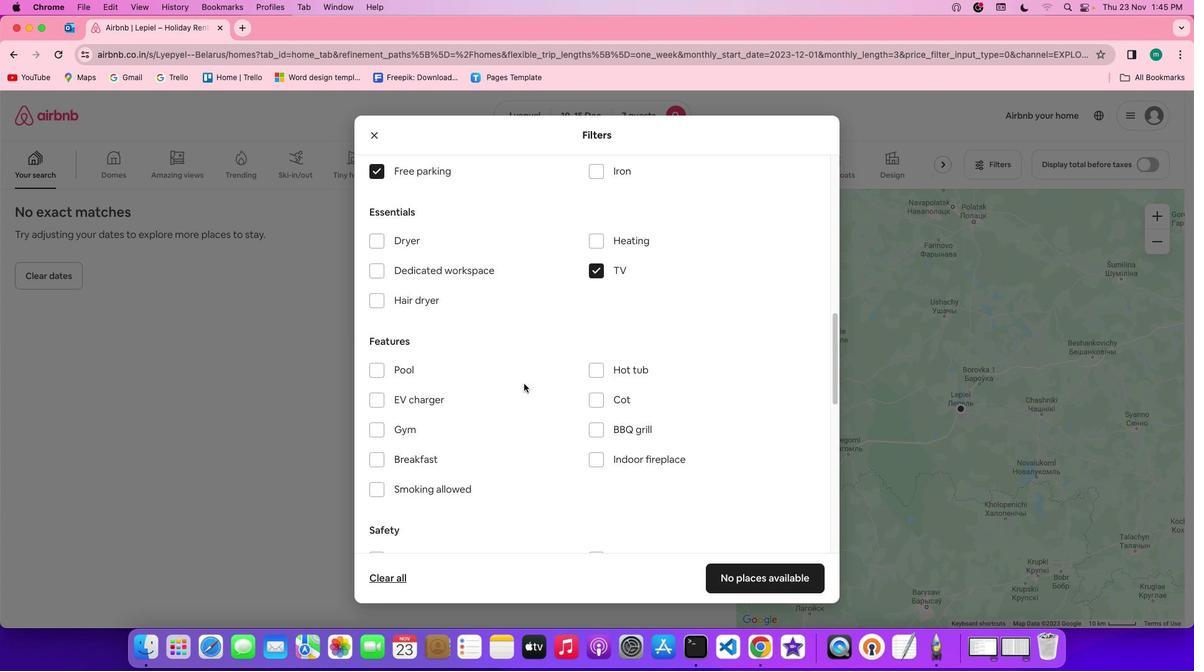 
Action: Mouse scrolled (531, 391) with delta (7, 6)
Screenshot: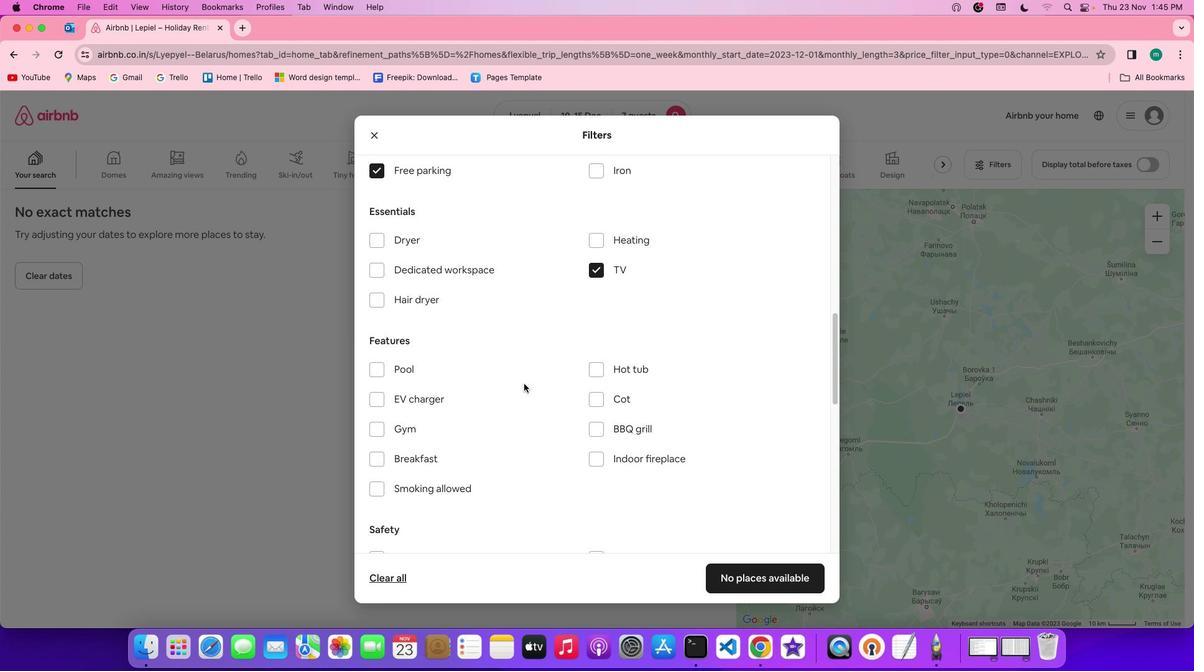 
Action: Mouse scrolled (531, 391) with delta (7, 6)
Screenshot: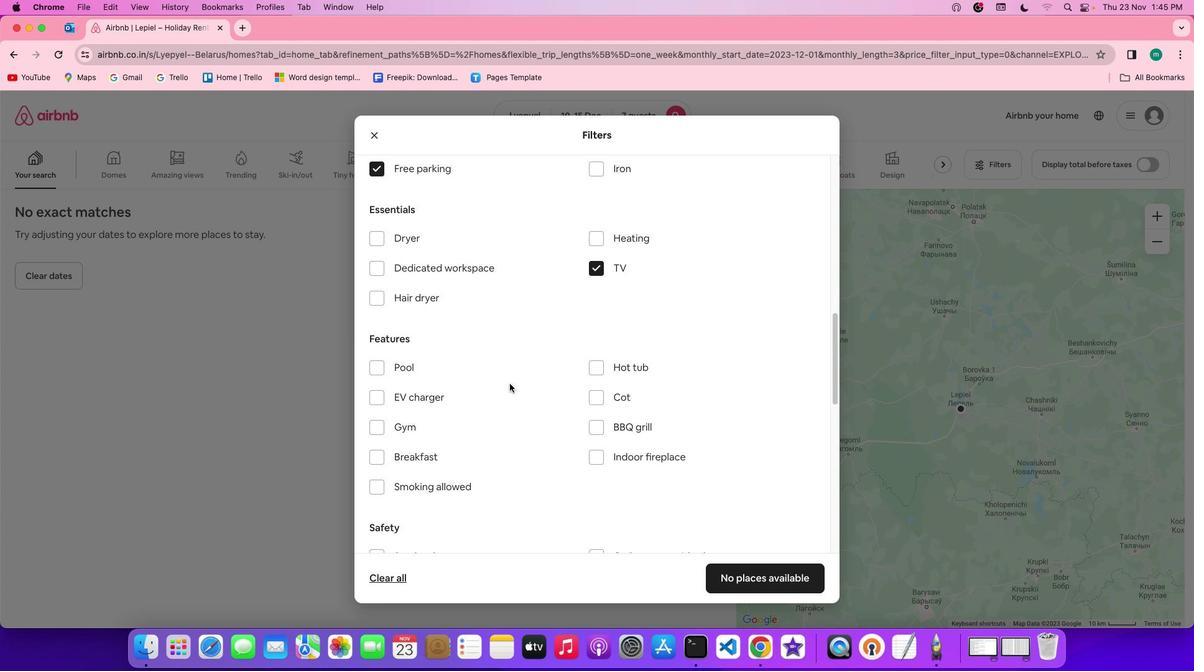 
Action: Mouse moved to (400, 429)
Screenshot: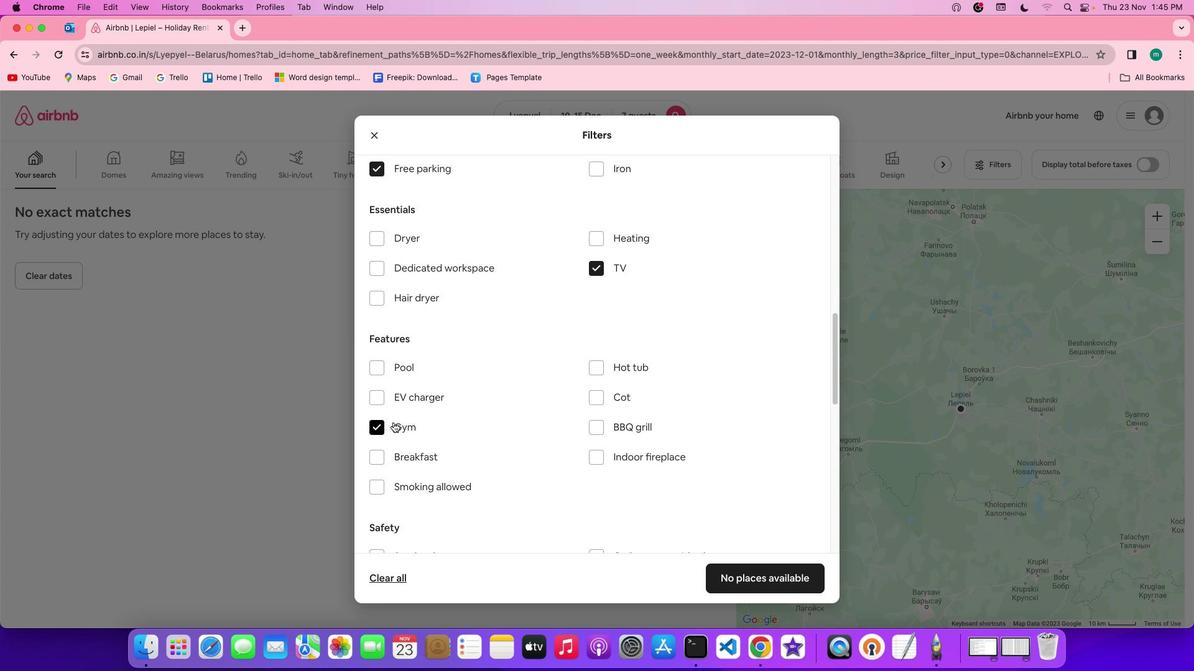 
Action: Mouse pressed left at (400, 429)
Screenshot: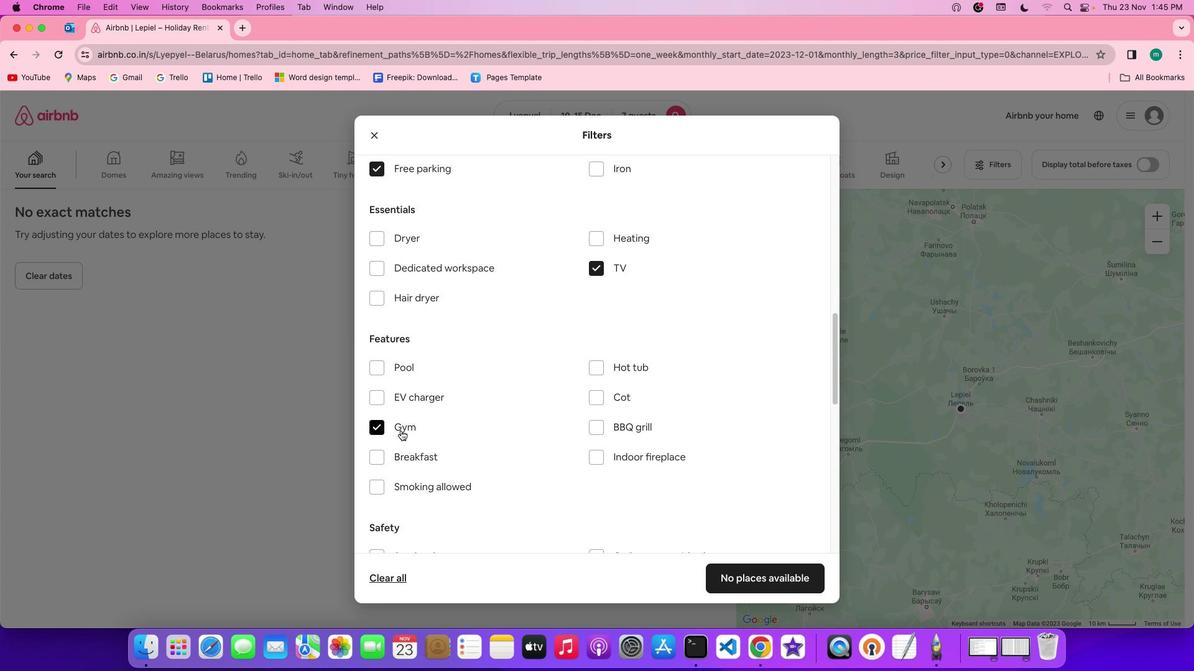 
Action: Mouse moved to (416, 463)
Screenshot: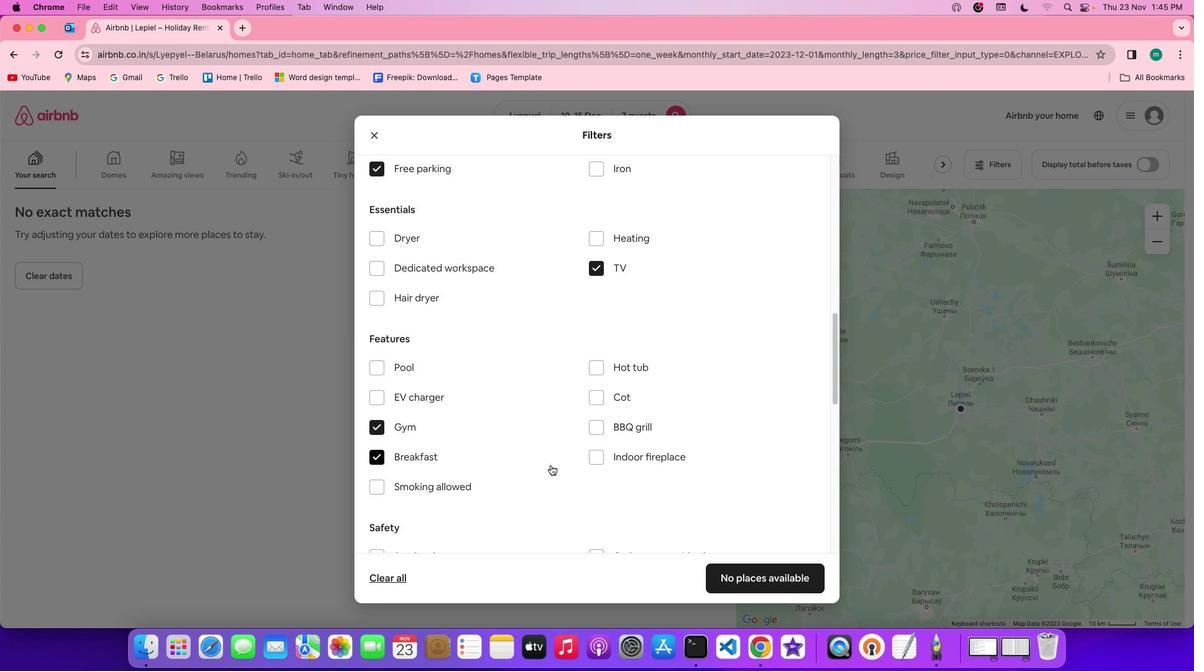 
Action: Mouse pressed left at (416, 463)
Screenshot: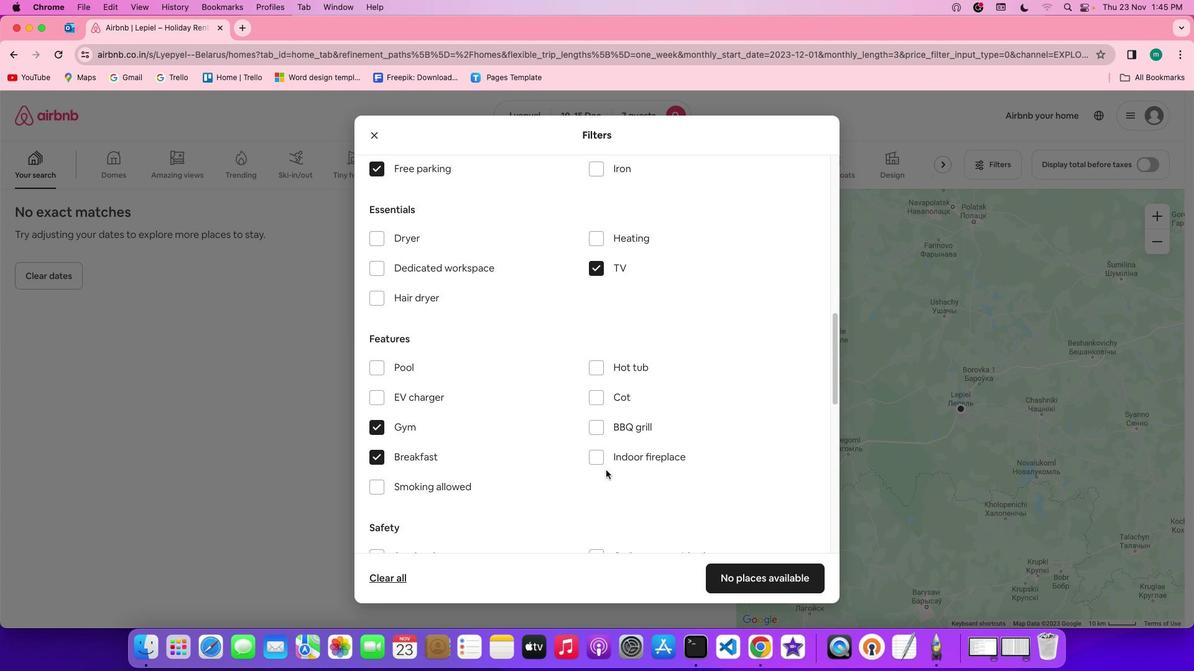 
Action: Mouse moved to (614, 478)
Screenshot: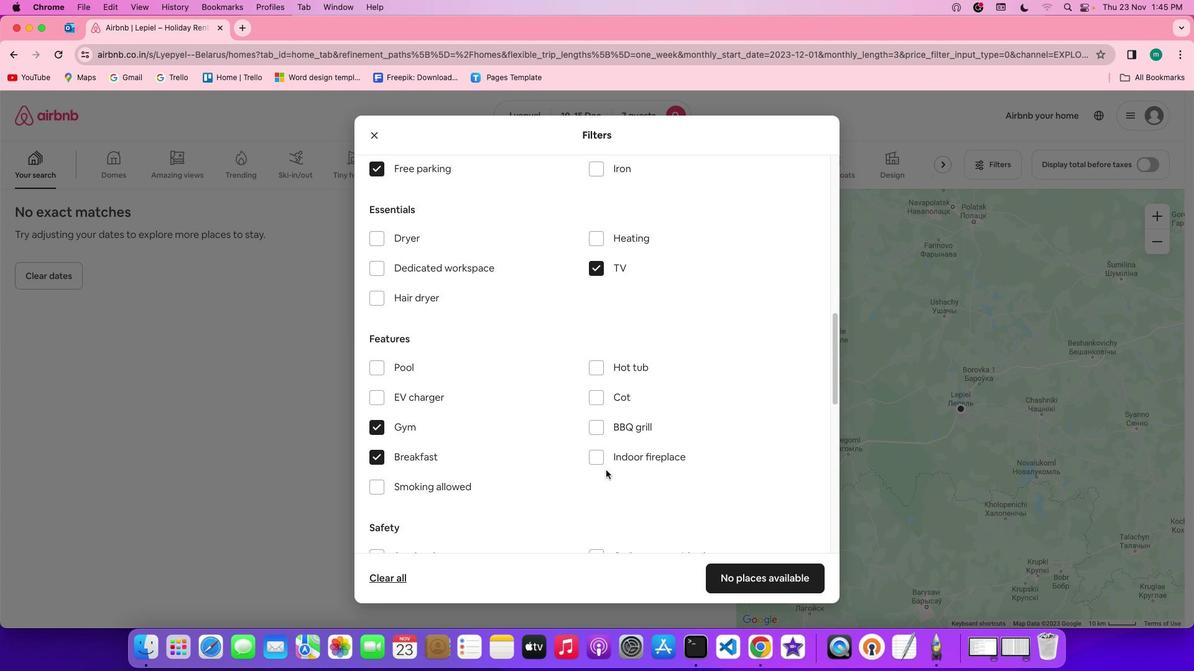 
Action: Mouse scrolled (614, 478) with delta (7, 6)
Screenshot: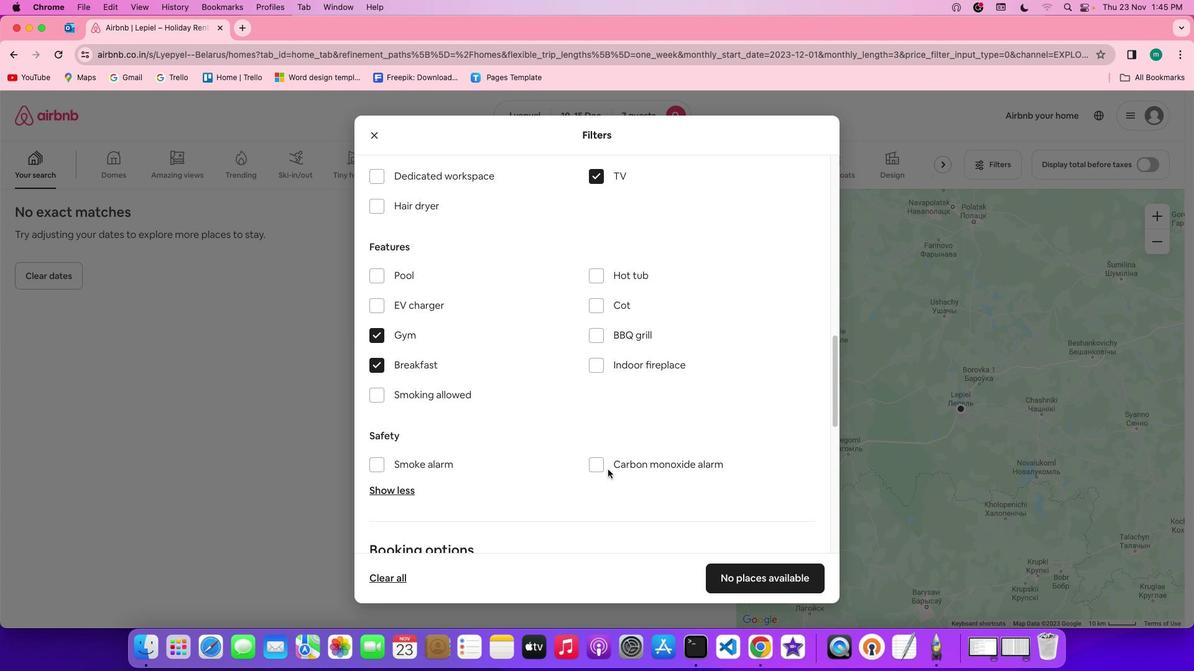 
Action: Mouse scrolled (614, 478) with delta (7, 6)
Screenshot: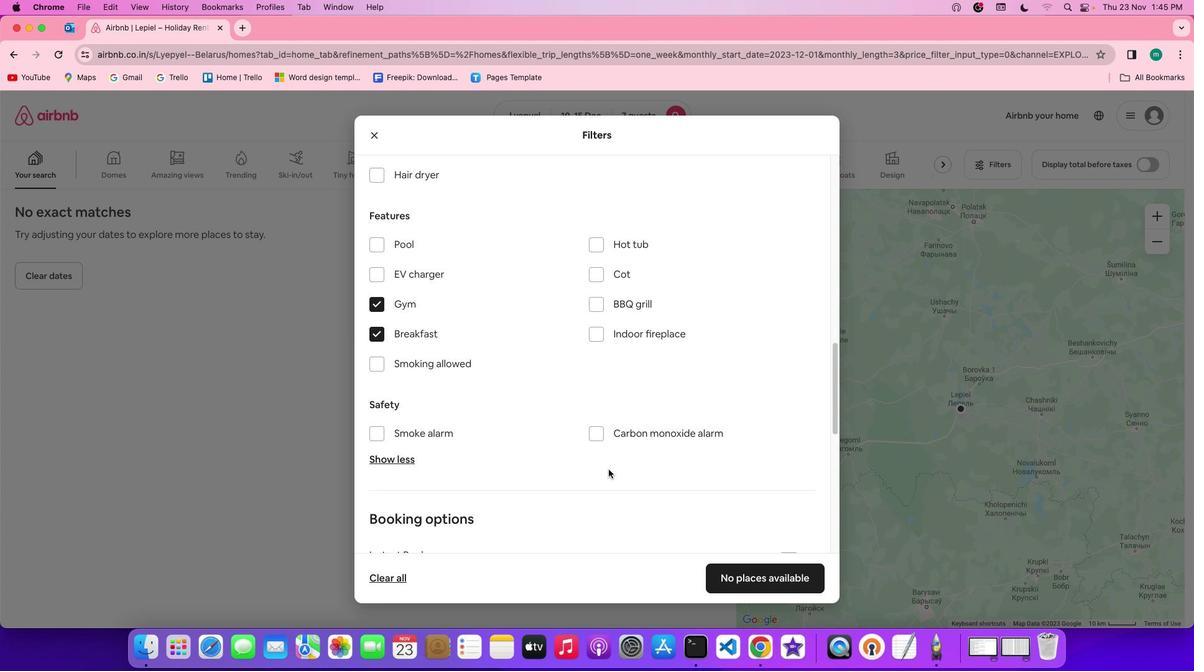 
Action: Mouse scrolled (614, 478) with delta (7, 6)
Screenshot: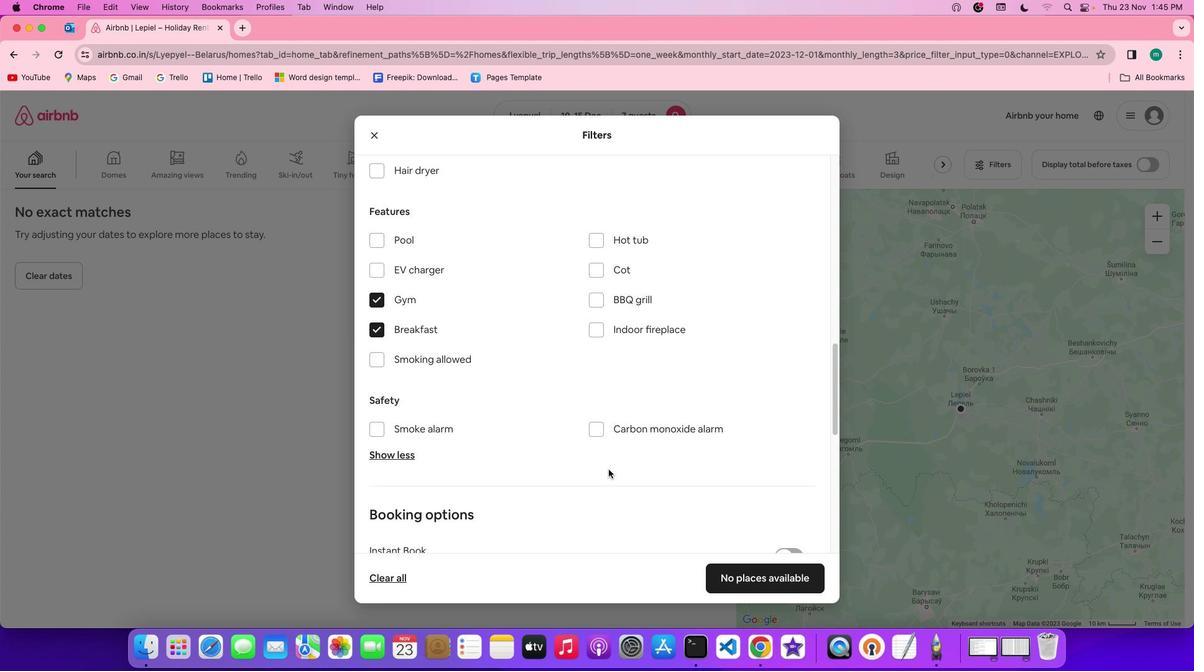 
Action: Mouse scrolled (614, 478) with delta (7, 6)
Screenshot: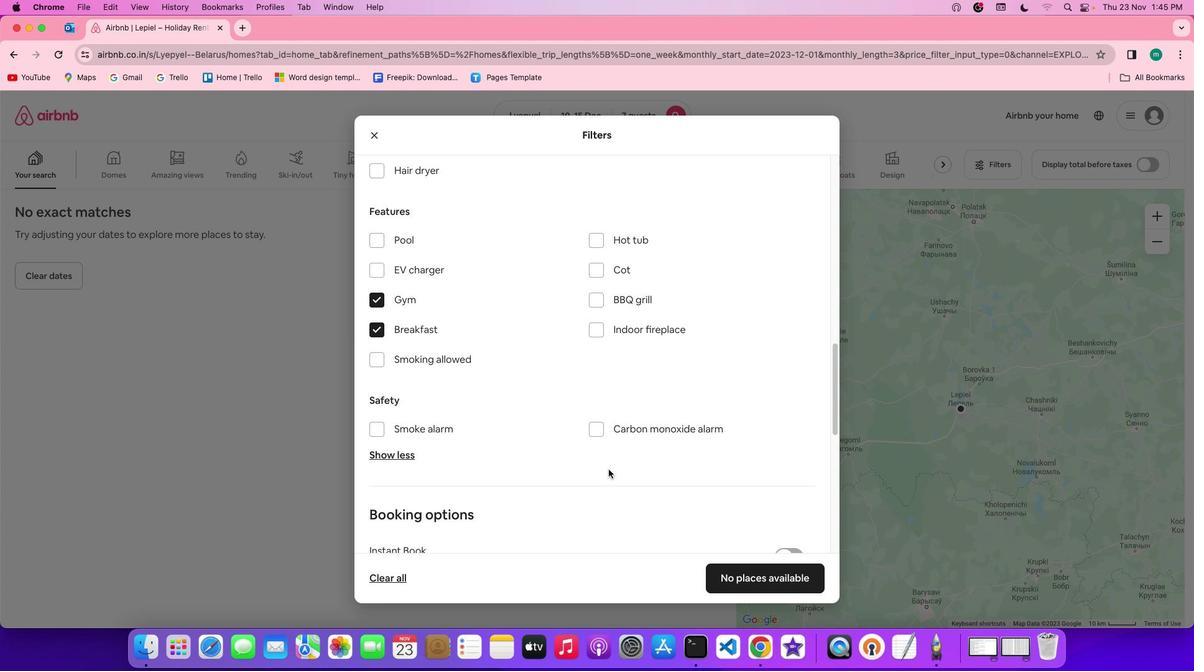 
Action: Mouse moved to (617, 477)
Screenshot: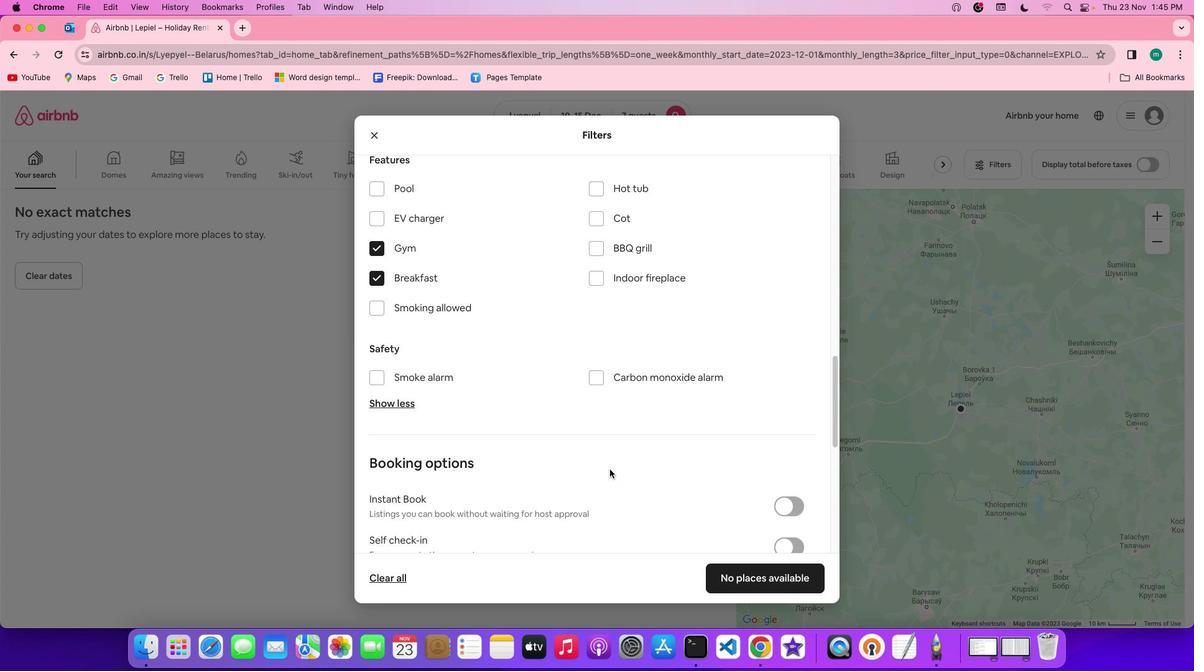 
Action: Mouse scrolled (617, 477) with delta (7, 6)
Screenshot: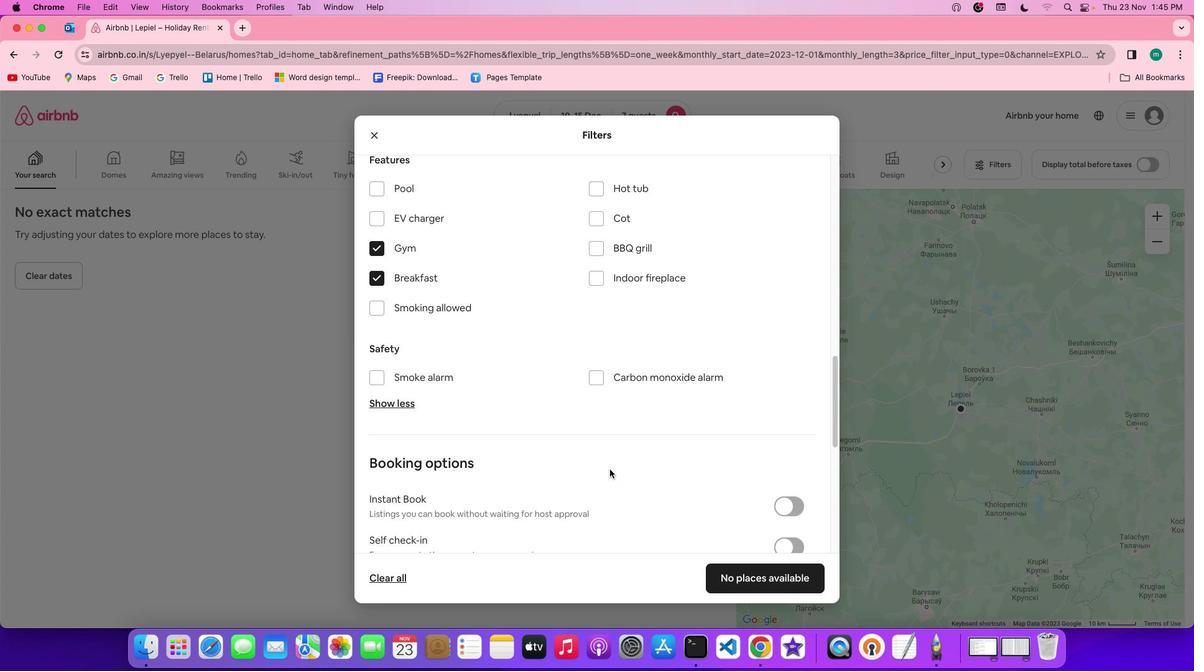 
Action: Mouse scrolled (617, 477) with delta (7, 6)
Screenshot: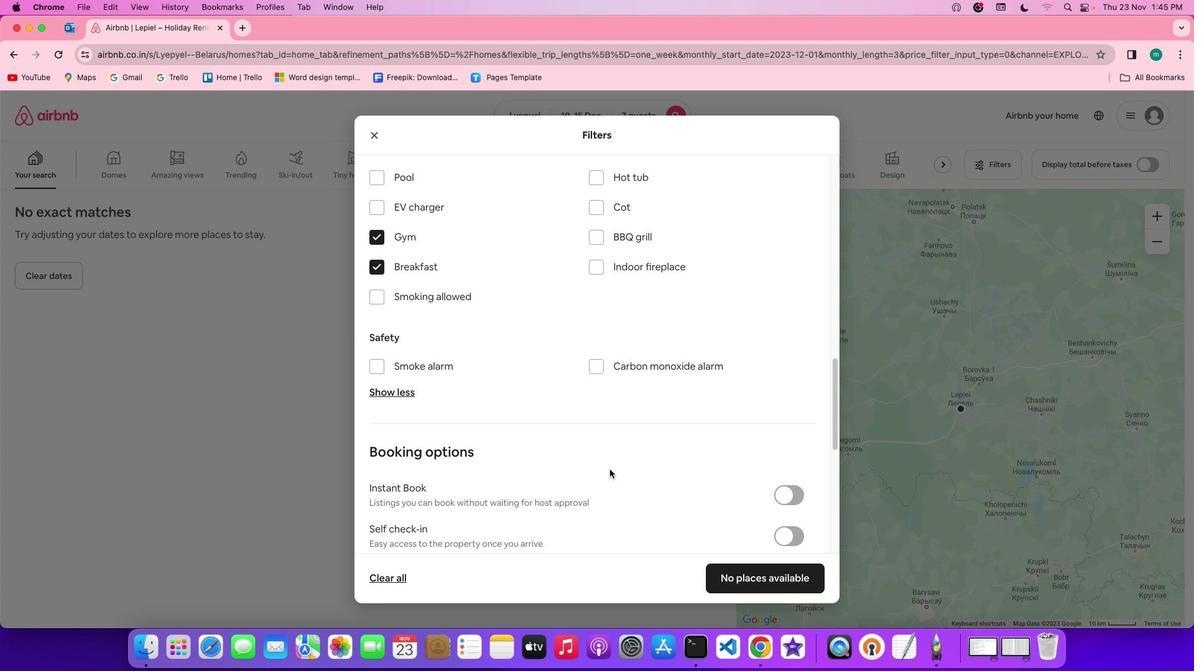 
Action: Mouse scrolled (617, 477) with delta (7, 6)
Screenshot: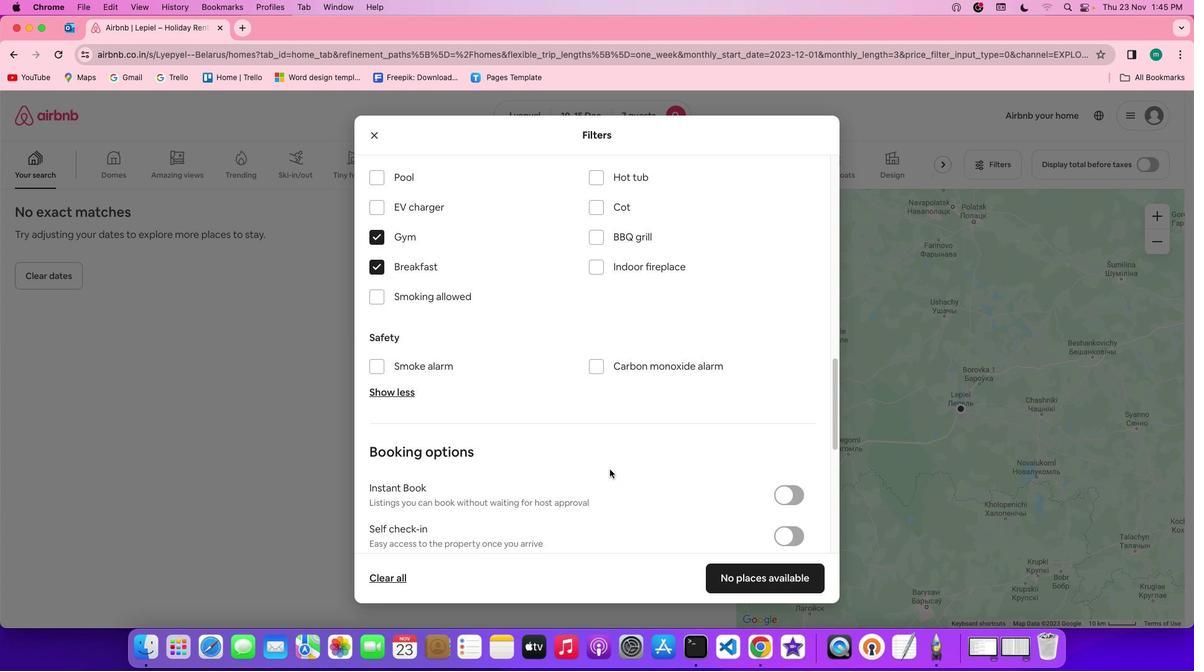 
Action: Mouse scrolled (617, 477) with delta (7, 6)
Screenshot: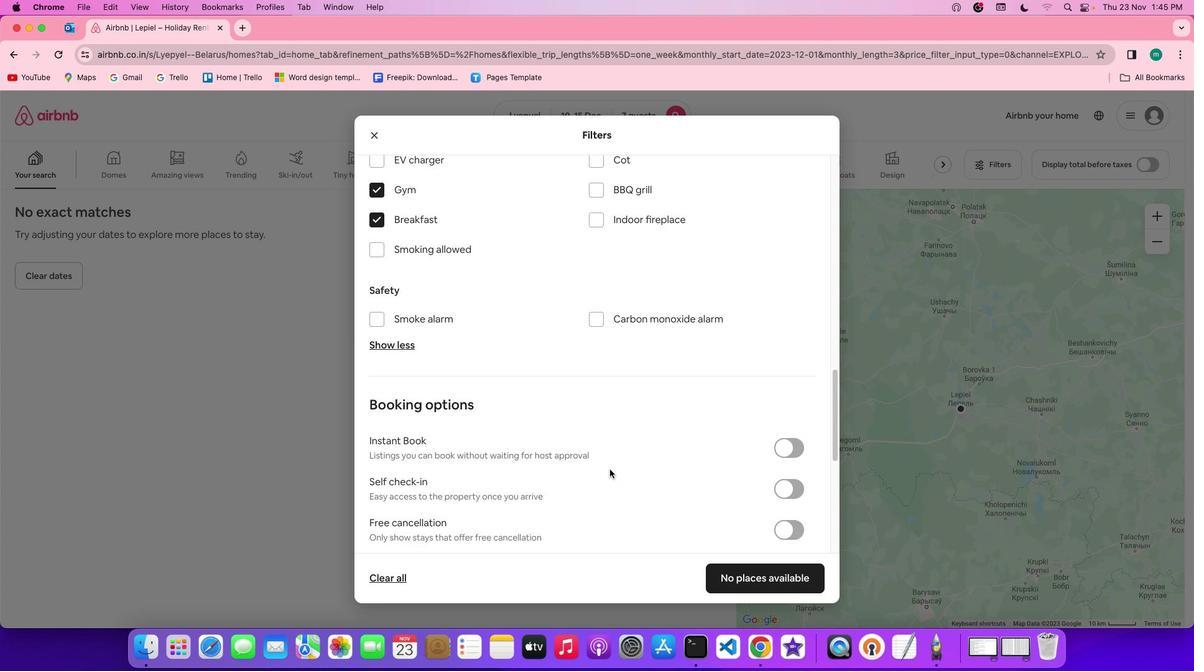 
Action: Mouse scrolled (617, 477) with delta (7, 6)
Screenshot: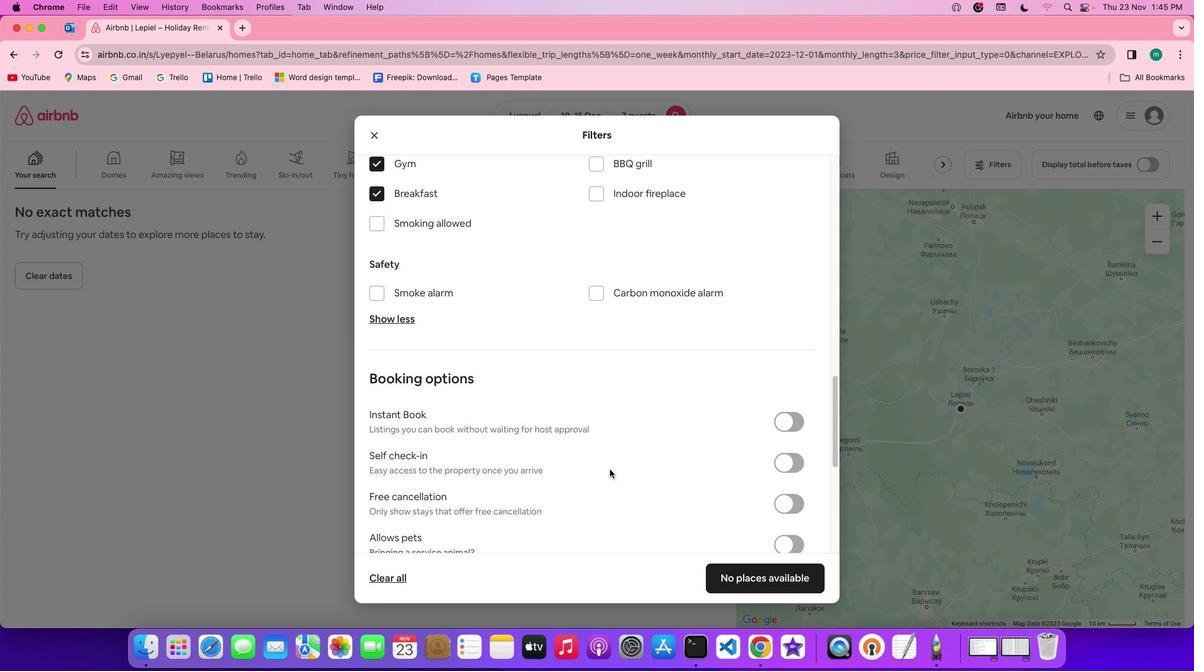 
Action: Mouse scrolled (617, 477) with delta (7, 6)
Screenshot: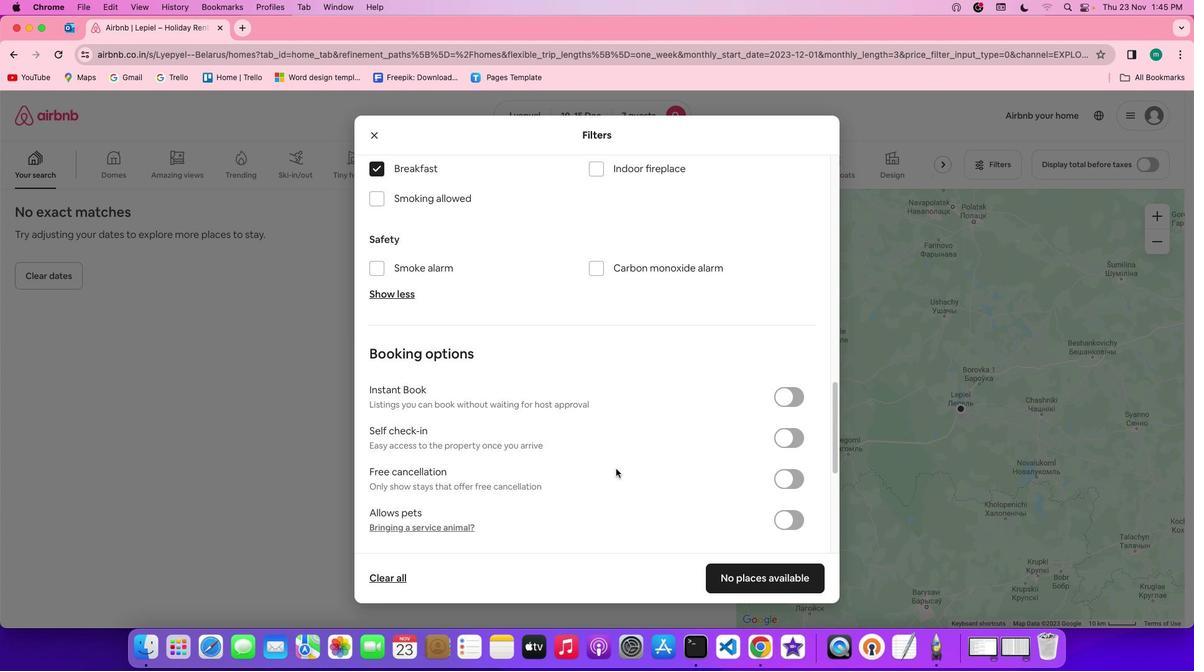 
Action: Mouse scrolled (617, 477) with delta (7, 6)
Screenshot: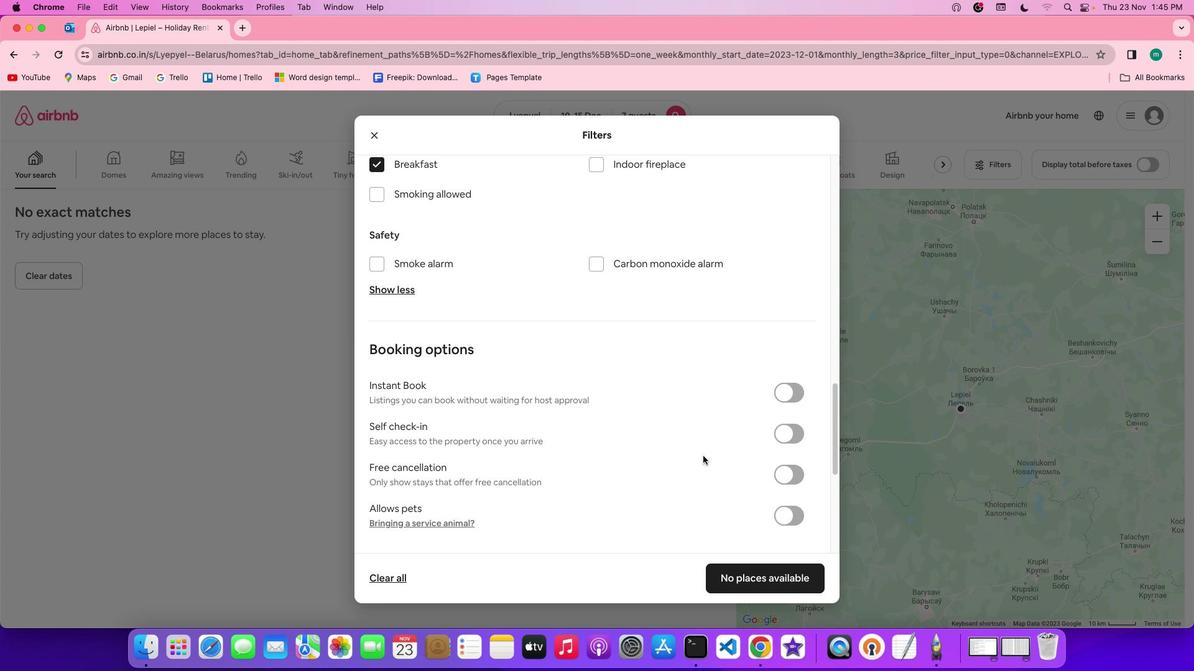 
Action: Mouse moved to (793, 449)
Screenshot: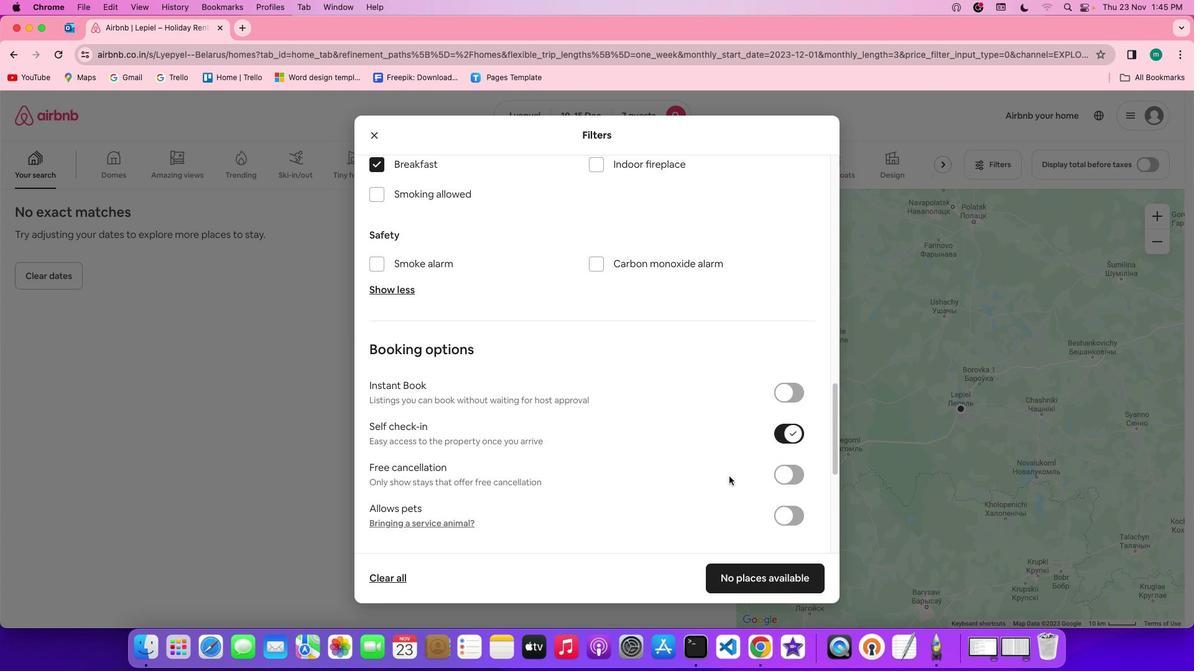 
Action: Mouse pressed left at (793, 449)
Screenshot: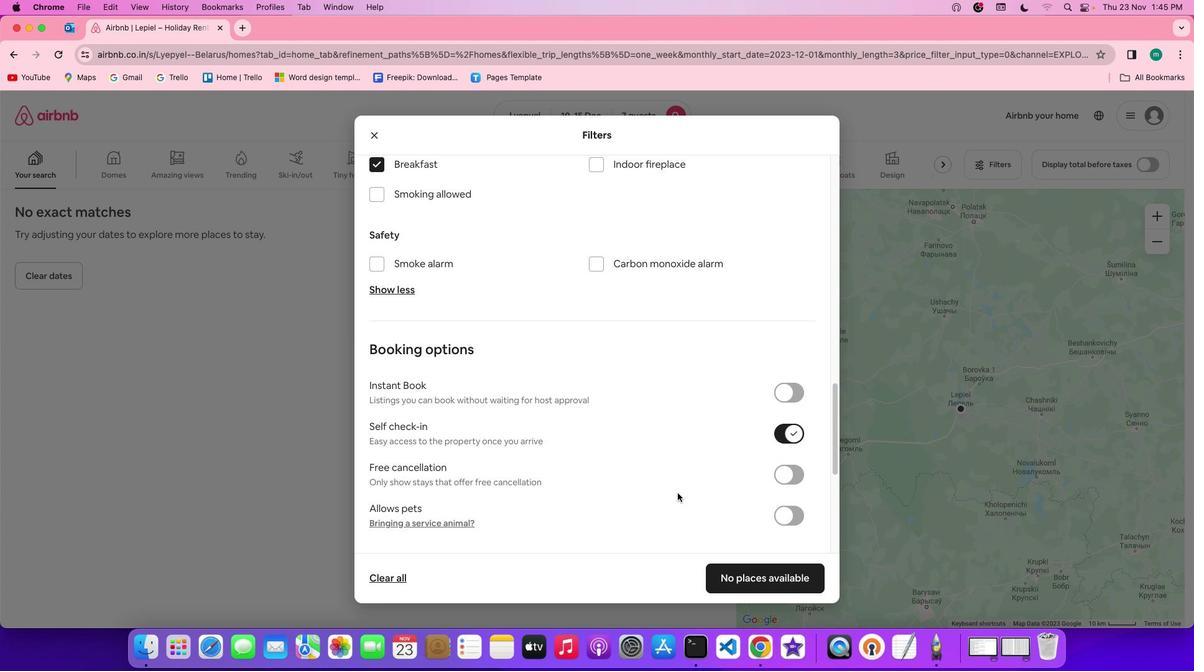 
Action: Mouse moved to (666, 500)
Screenshot: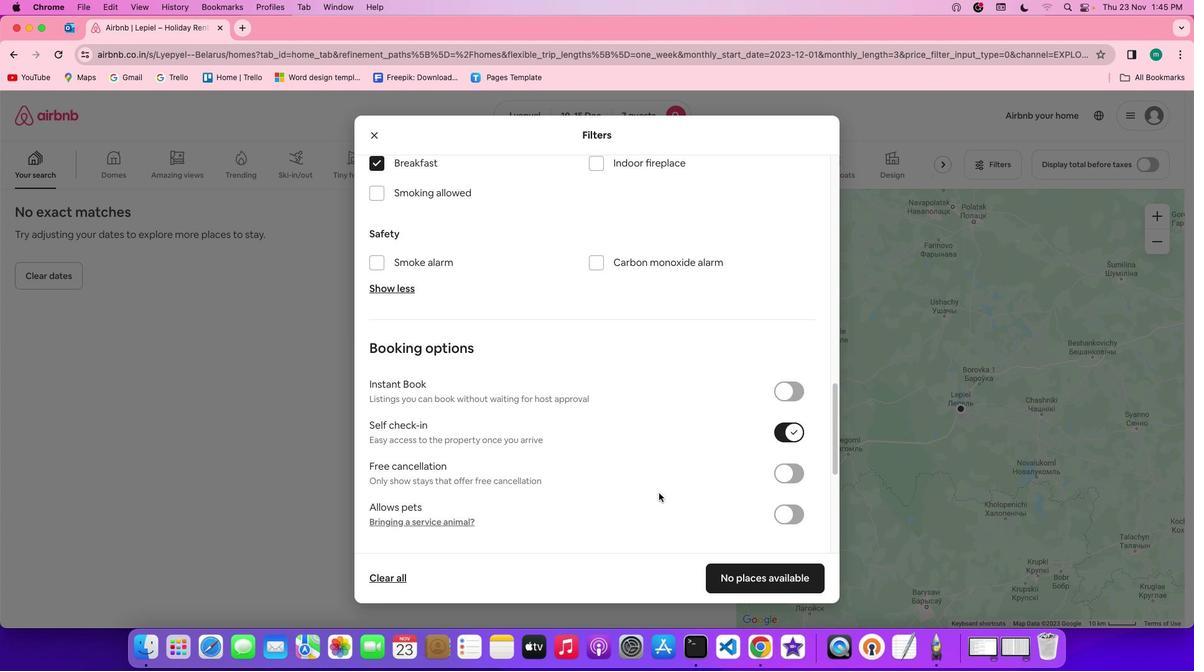 
Action: Mouse scrolled (666, 500) with delta (7, 6)
Screenshot: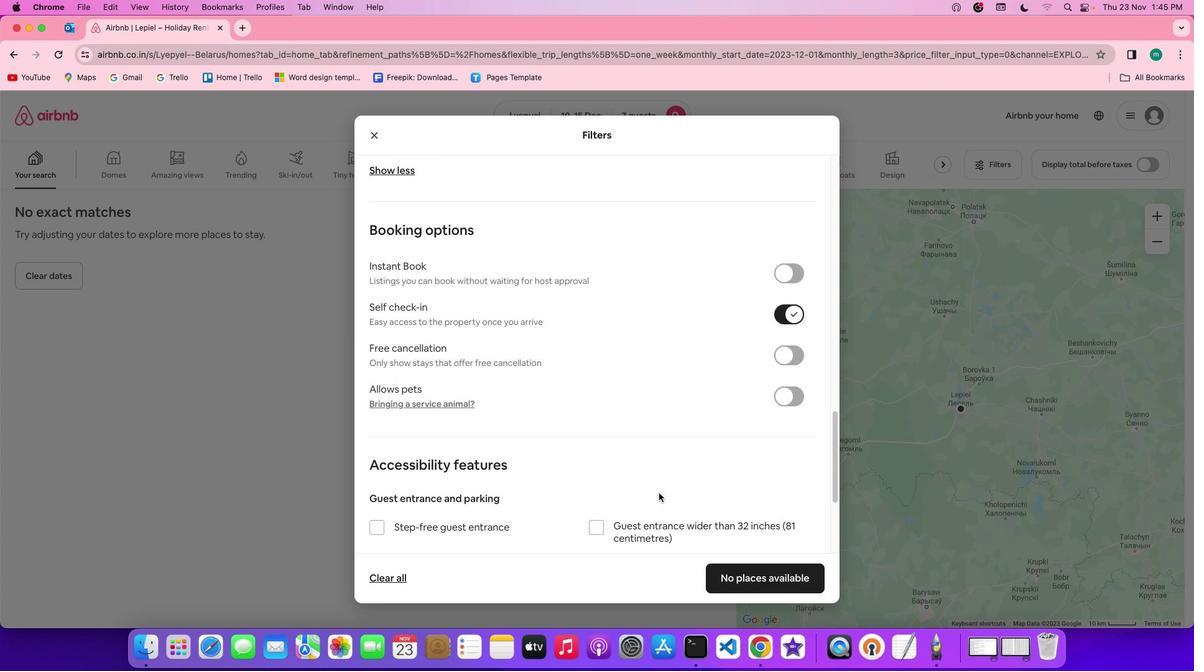 
Action: Mouse scrolled (666, 500) with delta (7, 6)
Screenshot: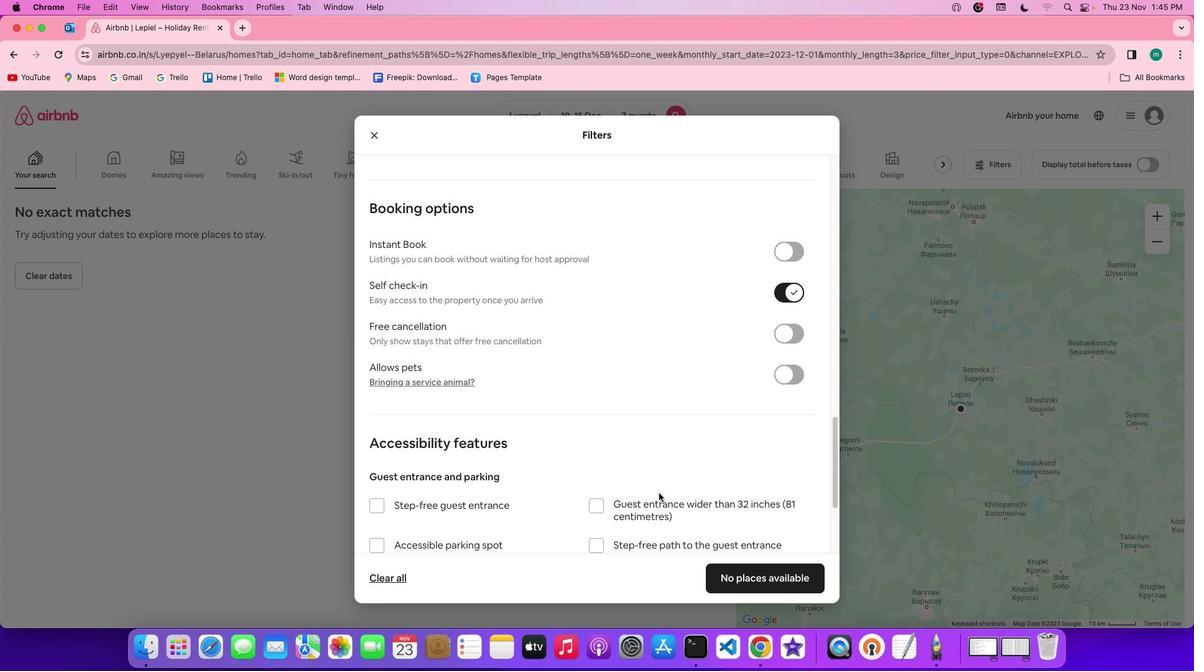
Action: Mouse scrolled (666, 500) with delta (7, 6)
Screenshot: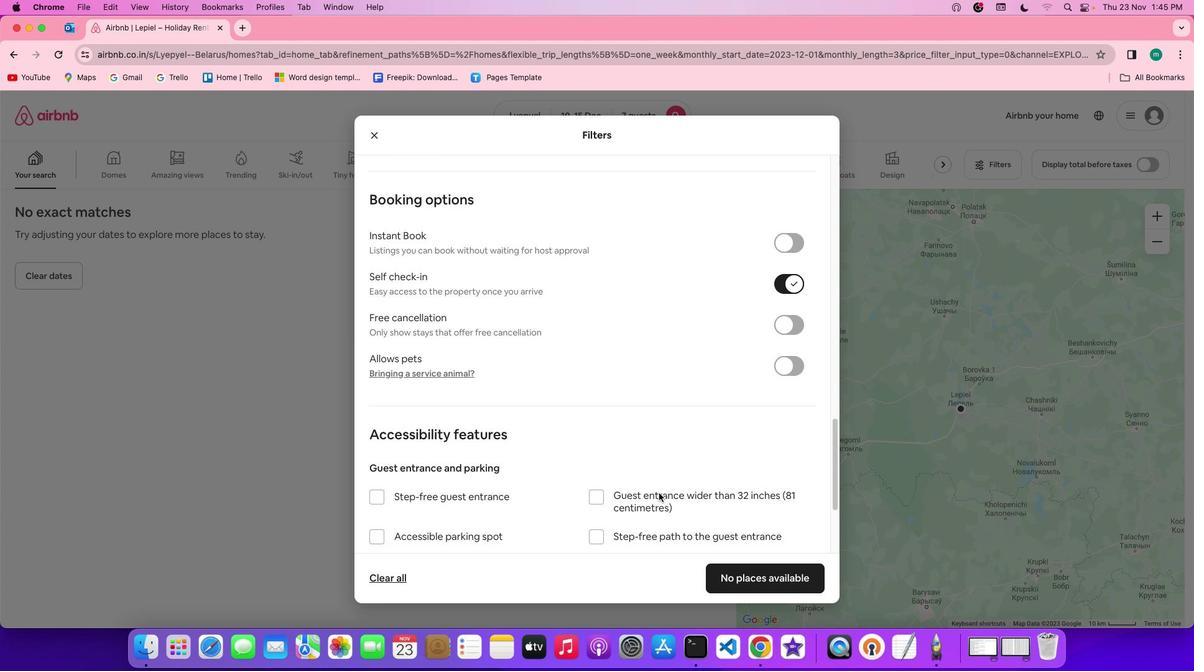 
Action: Mouse scrolled (666, 500) with delta (7, 5)
Screenshot: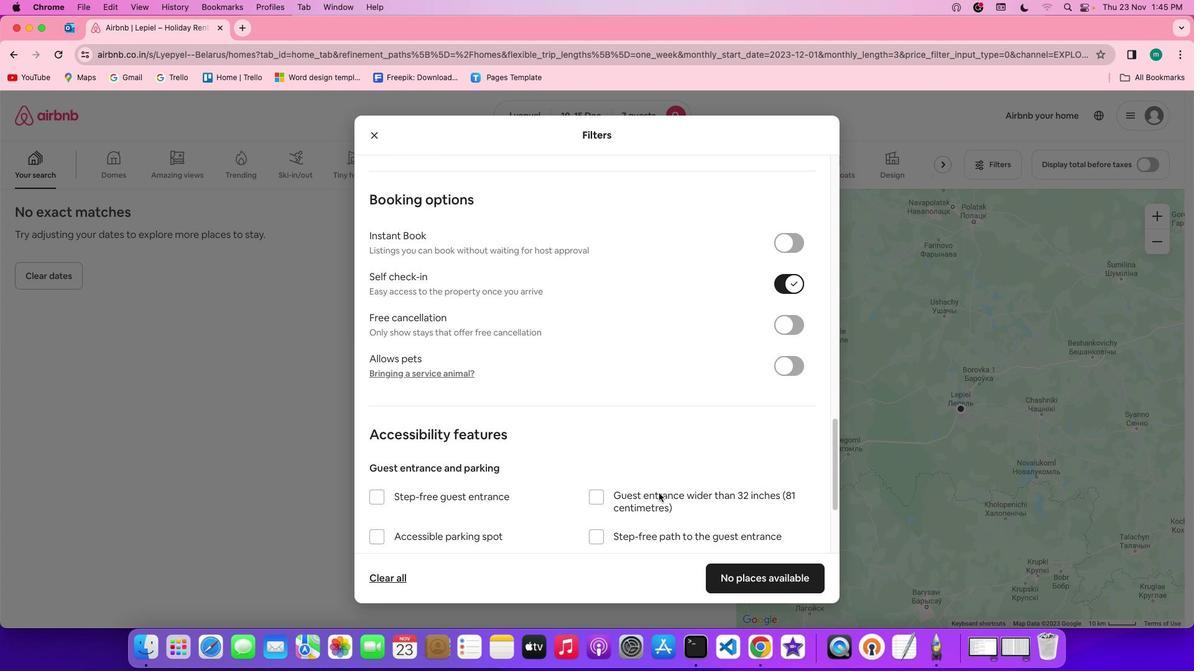 
Action: Mouse scrolled (666, 500) with delta (7, 6)
Screenshot: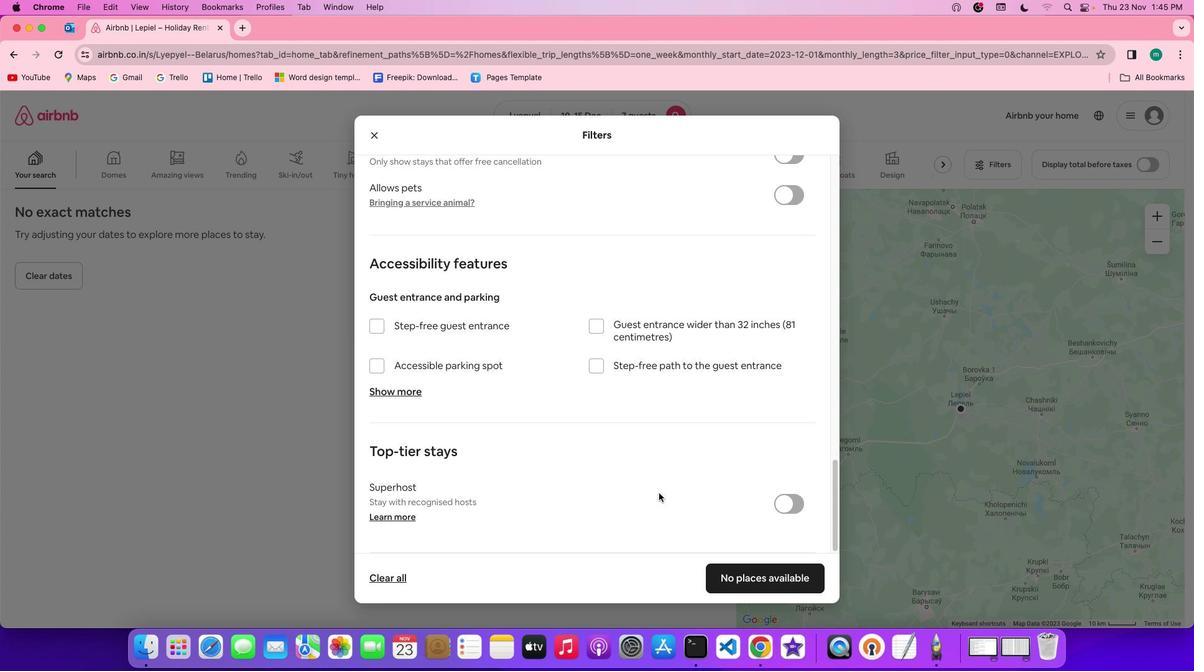 
Action: Mouse scrolled (666, 500) with delta (7, 6)
Screenshot: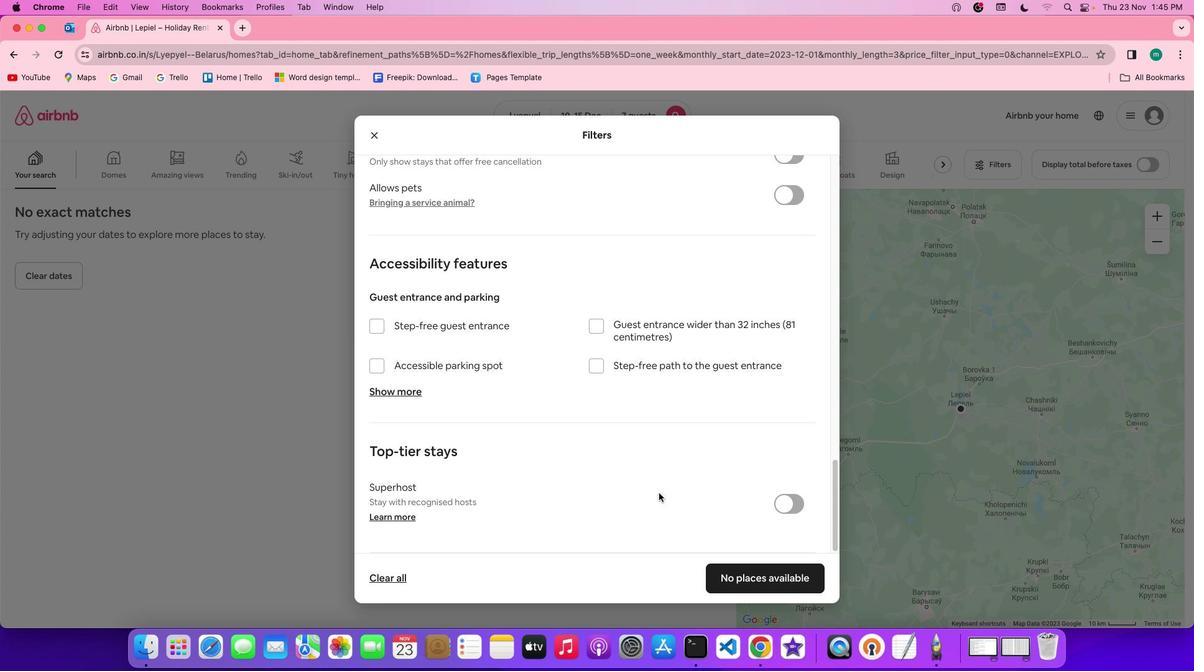 
Action: Mouse scrolled (666, 500) with delta (7, 5)
Screenshot: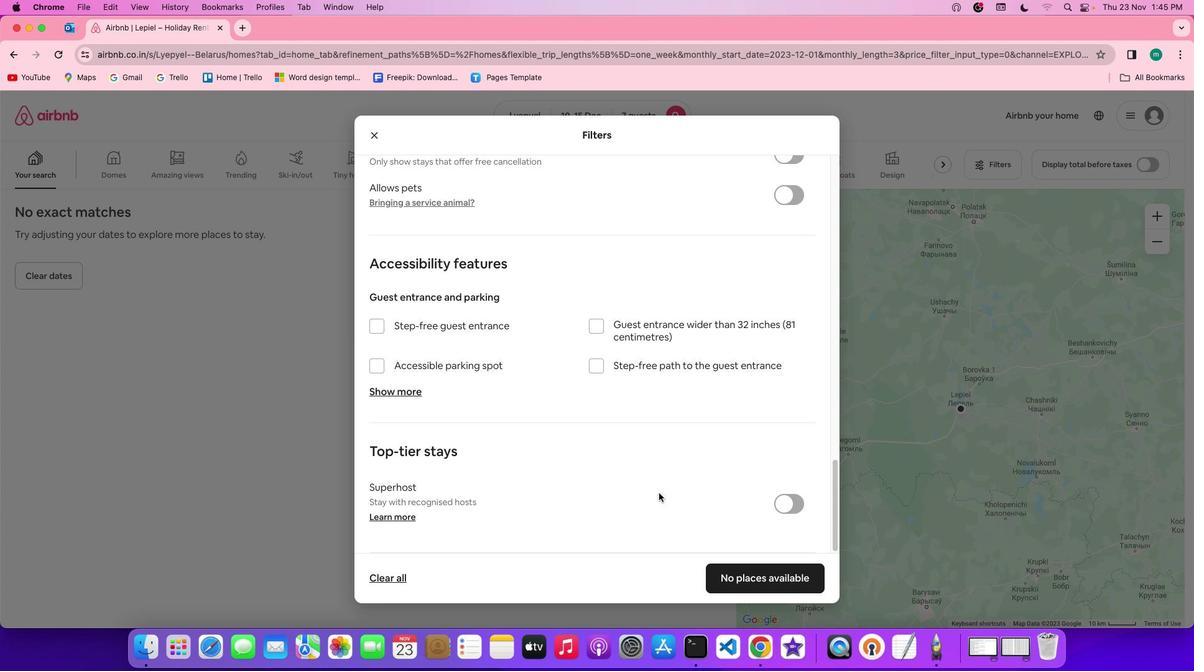 
Action: Mouse scrolled (666, 500) with delta (7, 4)
Screenshot: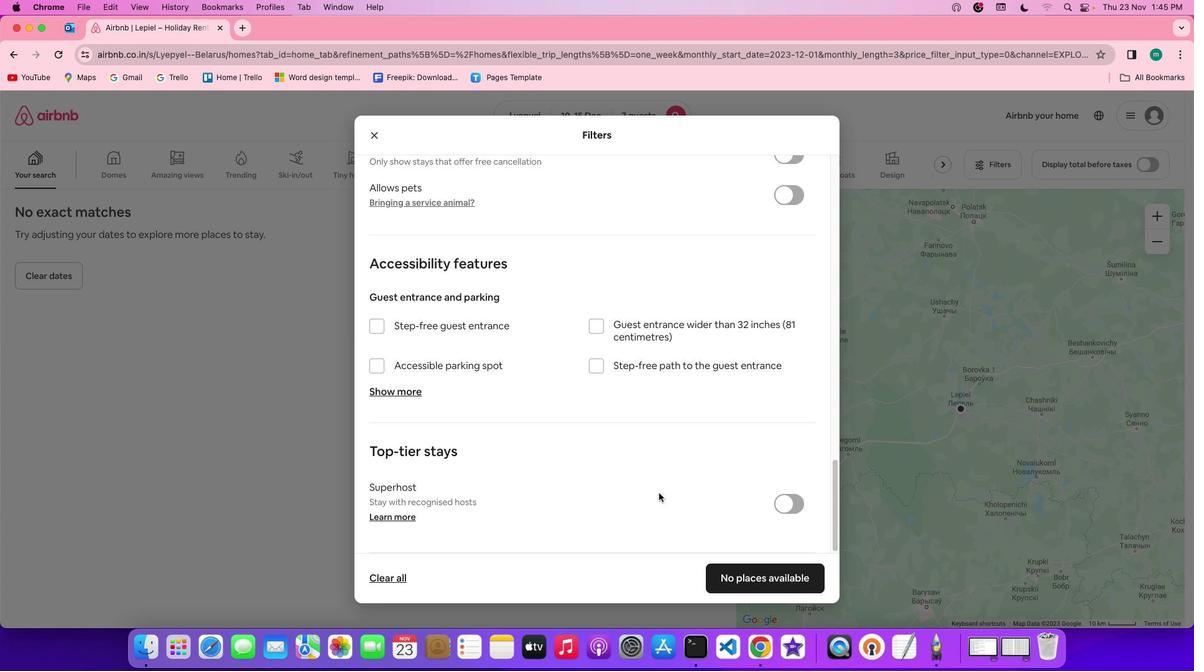 
Action: Mouse scrolled (666, 500) with delta (7, 3)
Screenshot: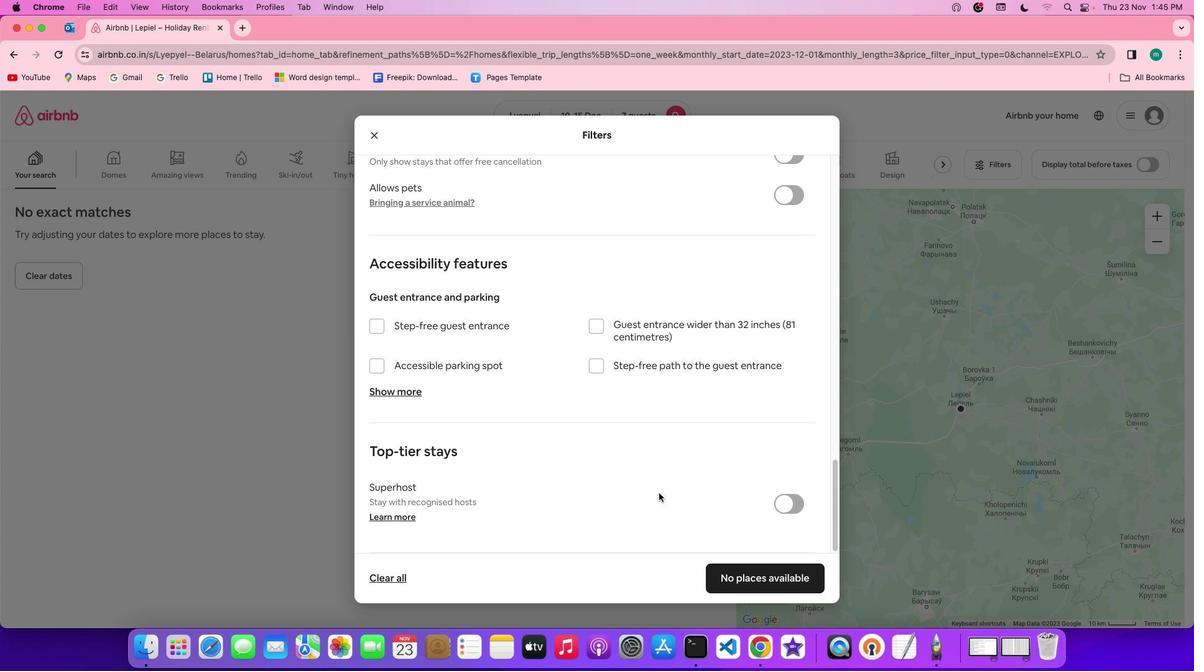 
Action: Mouse scrolled (666, 500) with delta (7, 6)
Screenshot: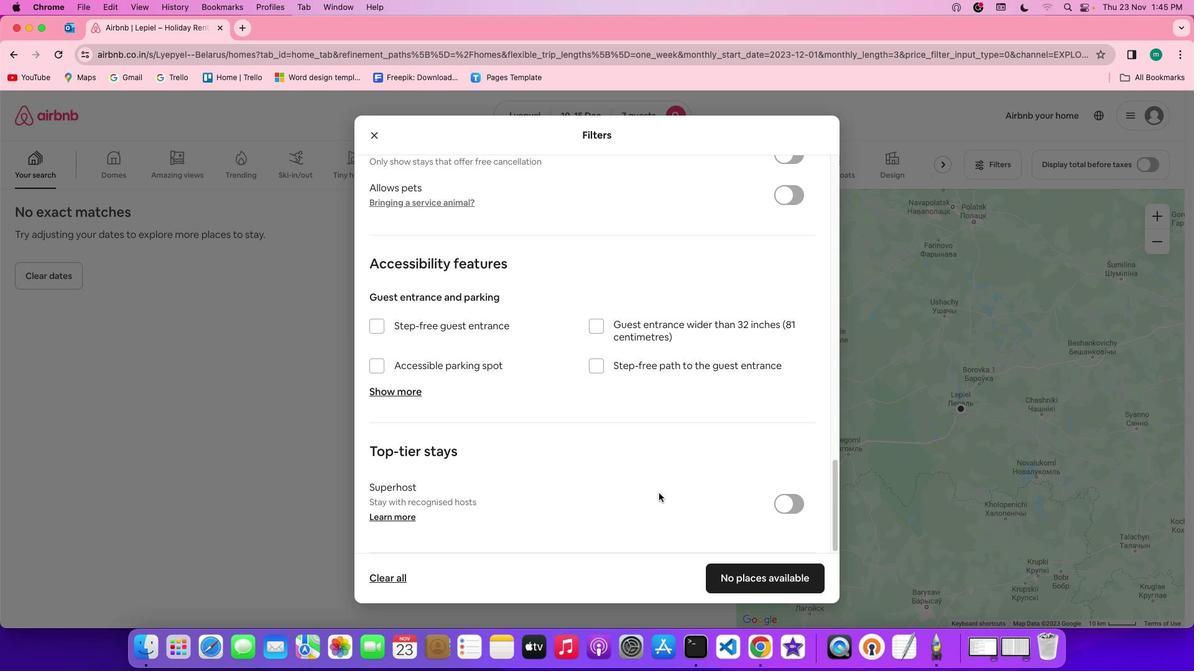 
Action: Mouse scrolled (666, 500) with delta (7, 6)
Screenshot: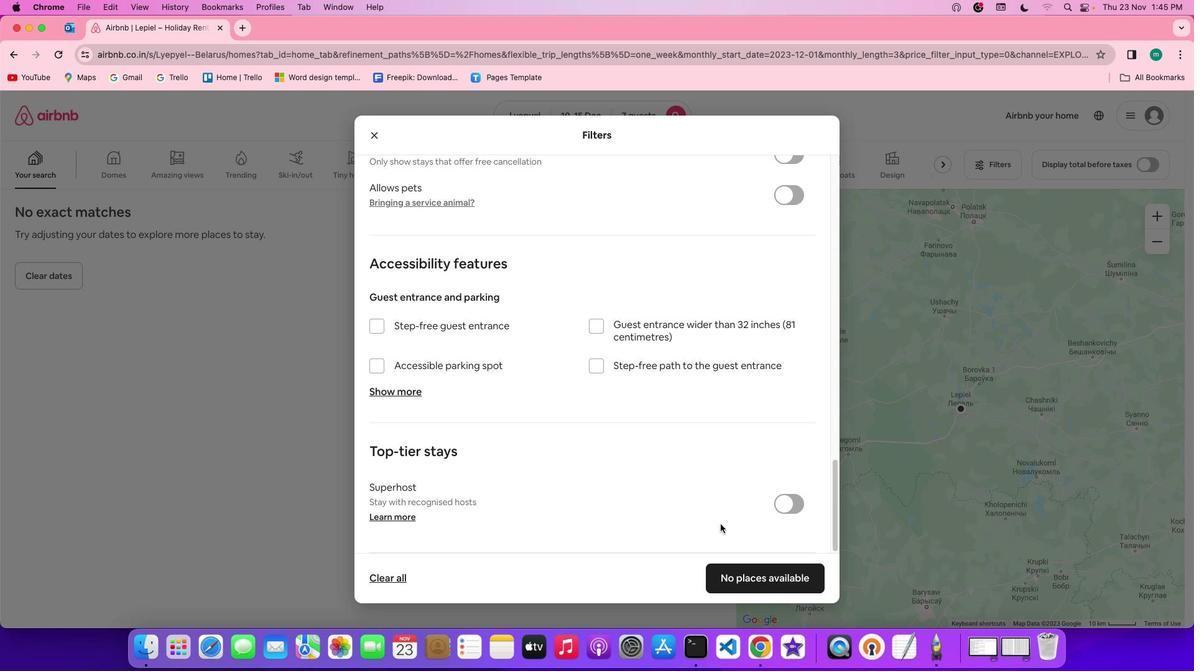 
Action: Mouse scrolled (666, 500) with delta (7, 5)
Screenshot: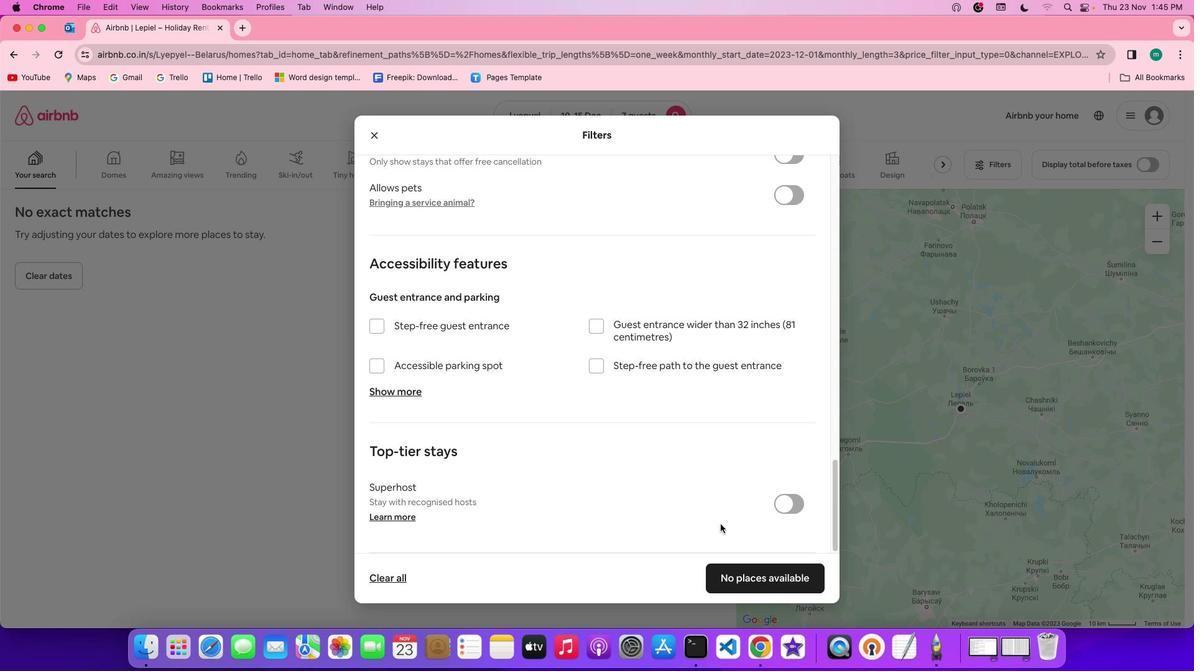 
Action: Mouse scrolled (666, 500) with delta (7, 4)
Screenshot: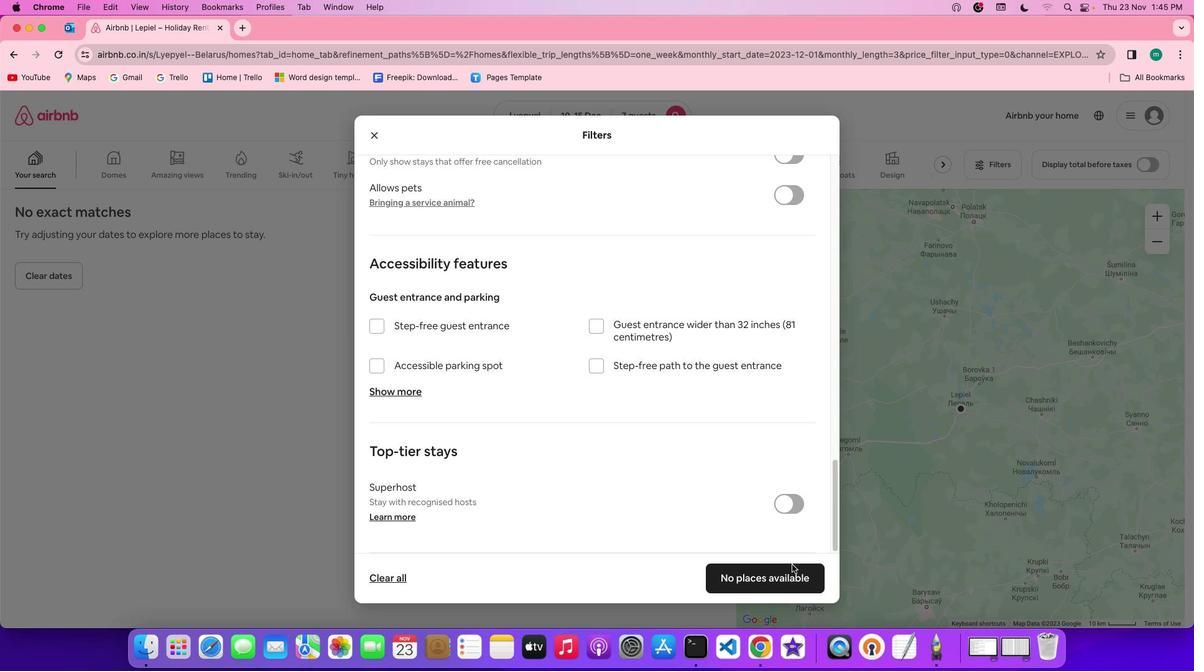 
Action: Mouse scrolled (666, 500) with delta (7, 3)
Screenshot: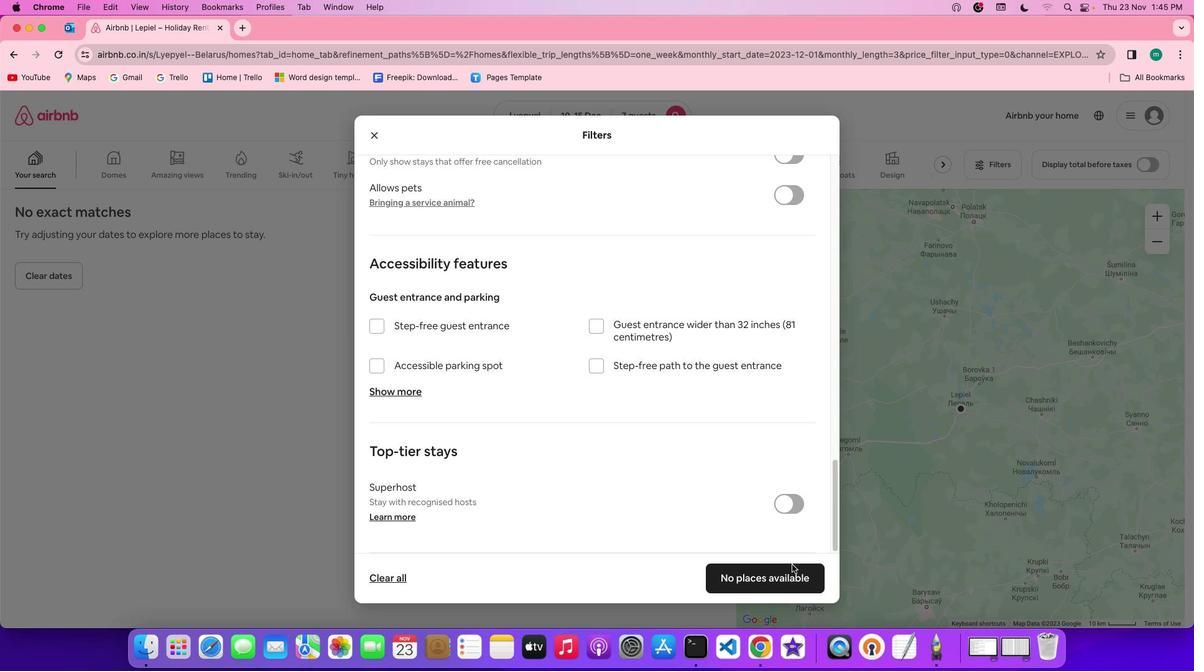 
Action: Mouse scrolled (666, 500) with delta (7, 3)
Screenshot: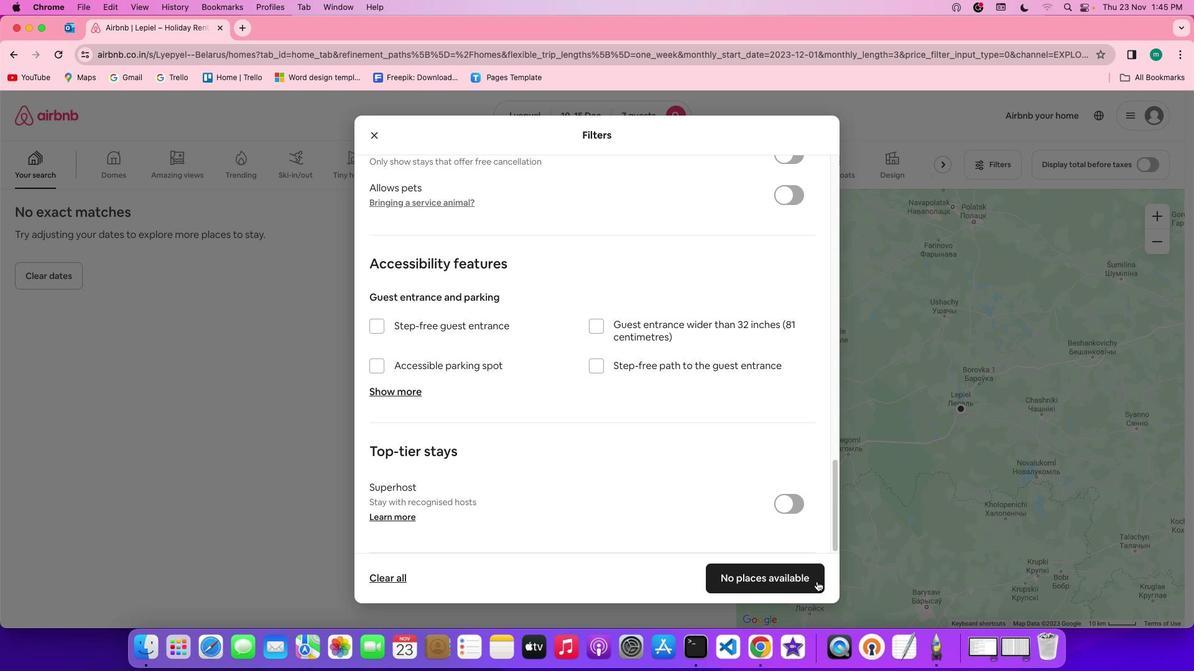 
Action: Mouse scrolled (666, 500) with delta (7, 3)
Screenshot: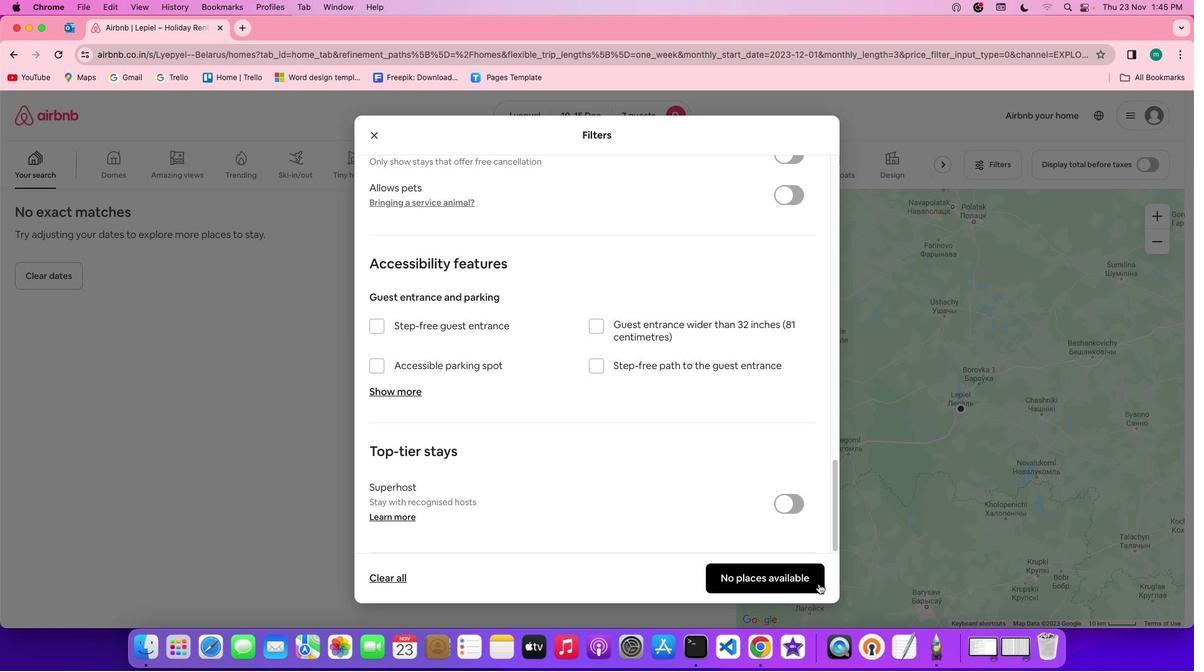 
Action: Mouse moved to (810, 590)
Screenshot: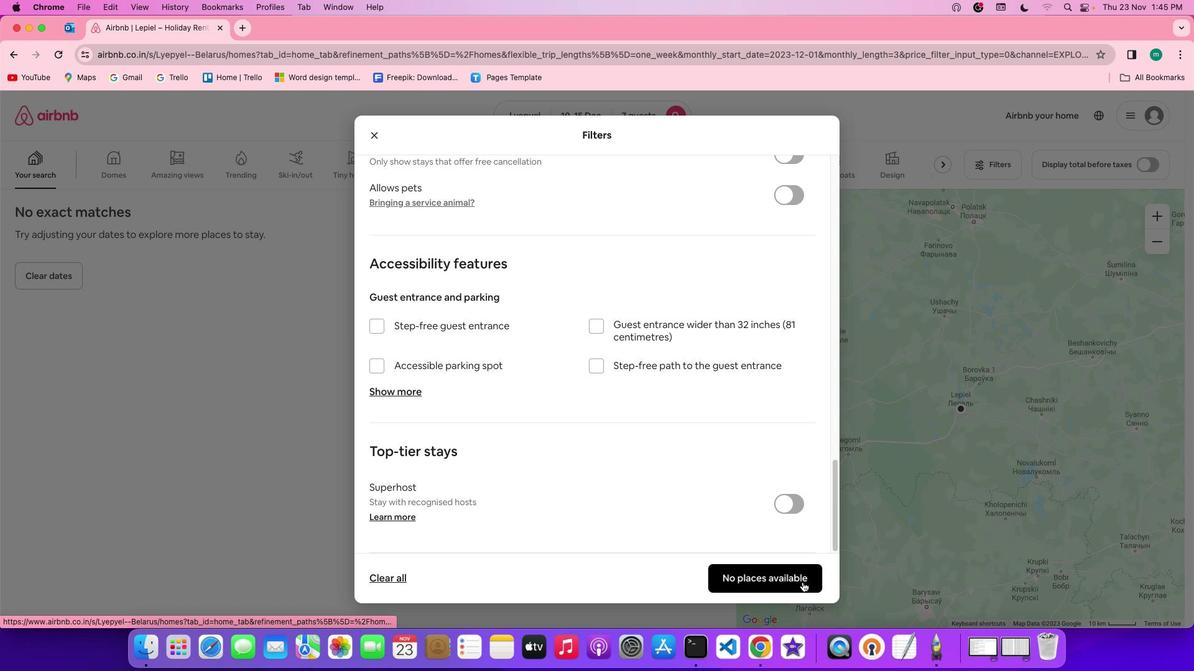 
Action: Mouse pressed left at (810, 590)
Screenshot: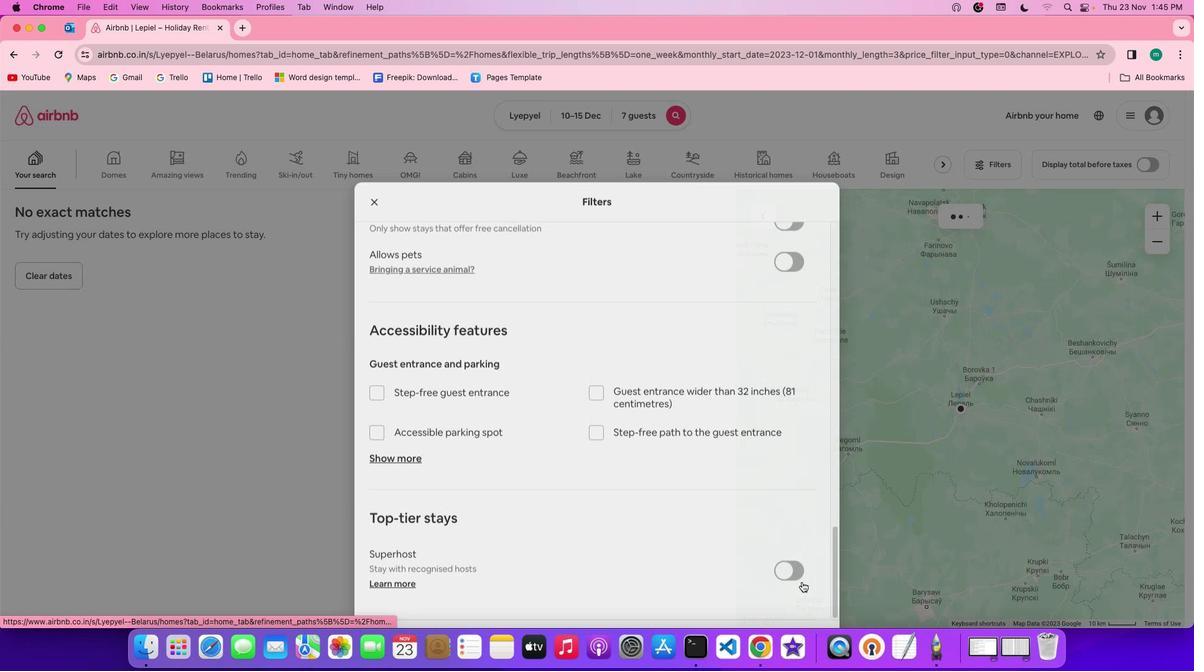 
Action: Mouse moved to (482, 429)
Screenshot: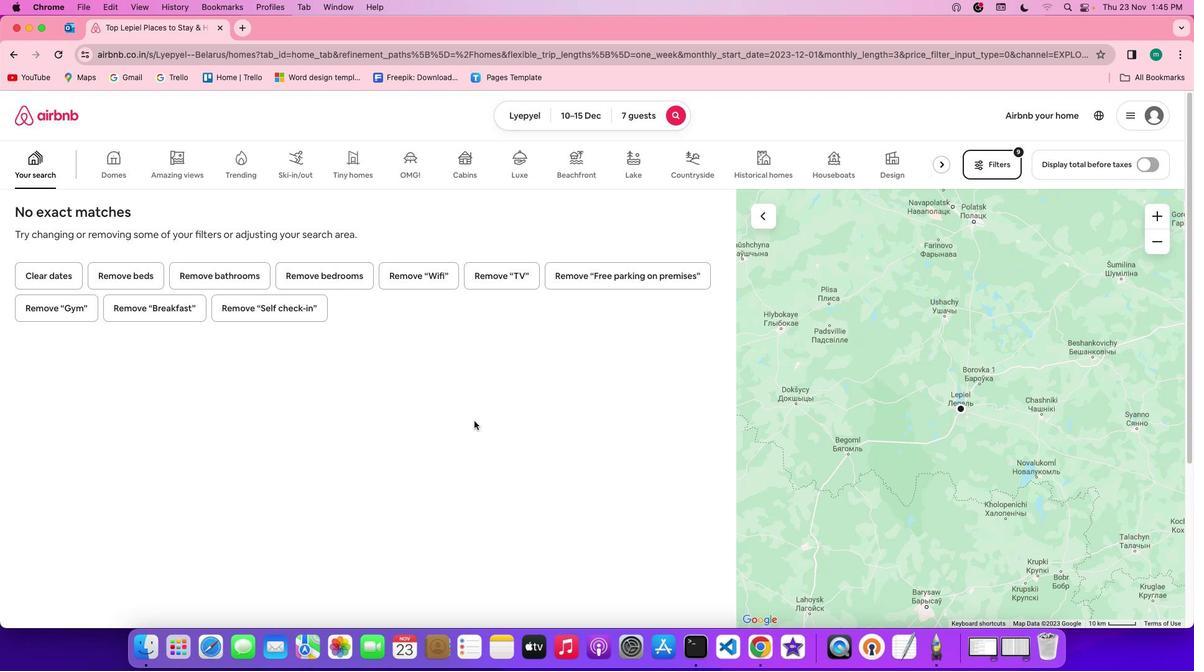 
